 Task: Find connections with filter location Gaoping with filter topic #Saleswith filter profile language Potuguese with filter current company Gainsight with filter school Kalinga University, Raipur with filter industry Personal Care Services with filter service category Demand Generation with filter keywords title Customer Support Representative
Action: Mouse moved to (621, 74)
Screenshot: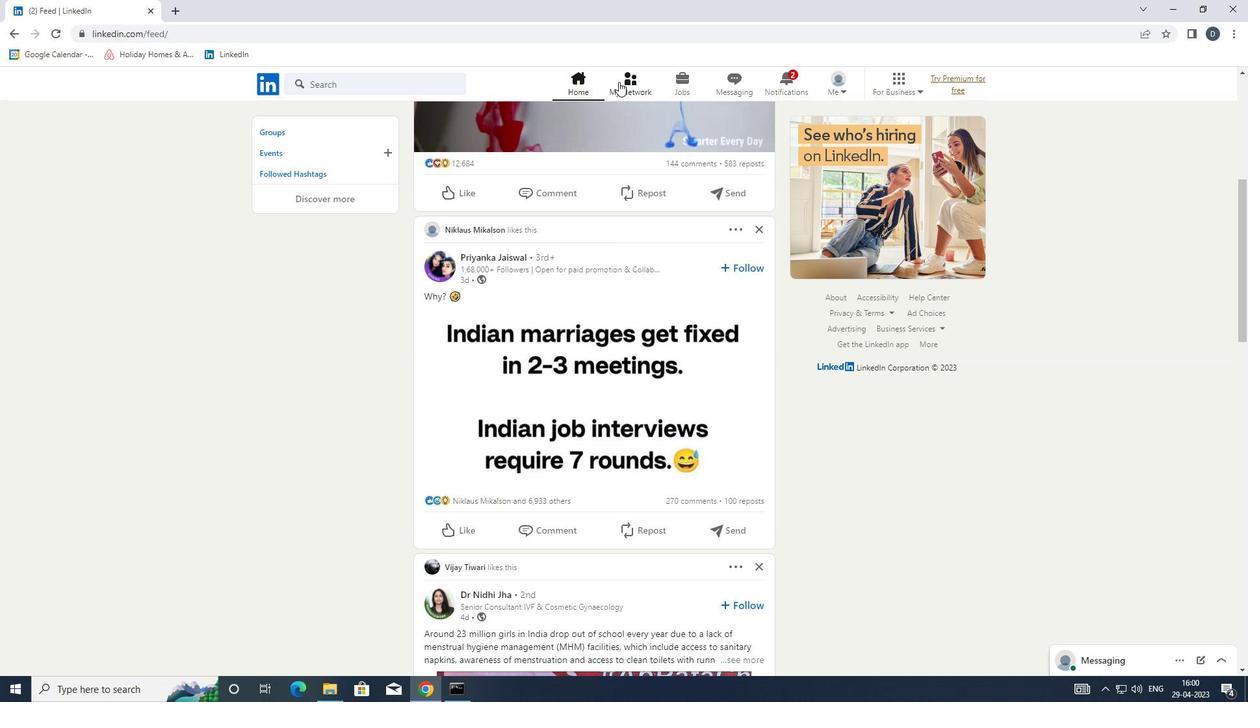 
Action: Mouse pressed left at (621, 74)
Screenshot: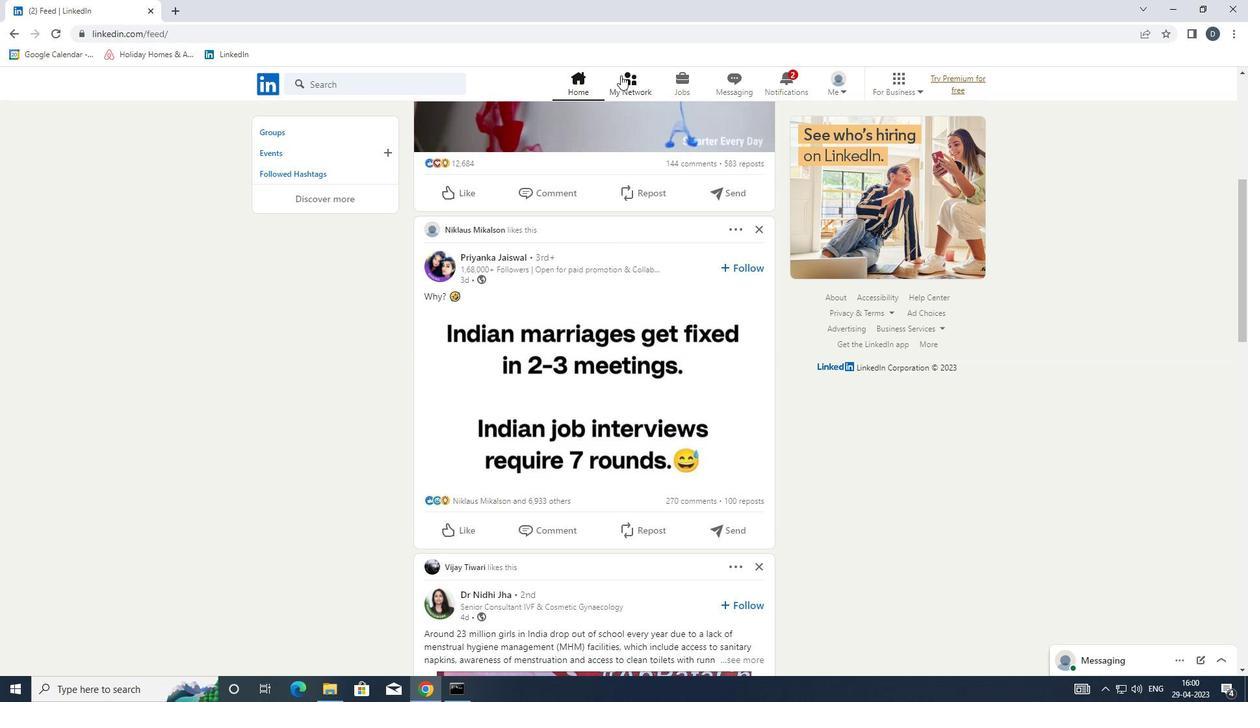 
Action: Mouse moved to (432, 154)
Screenshot: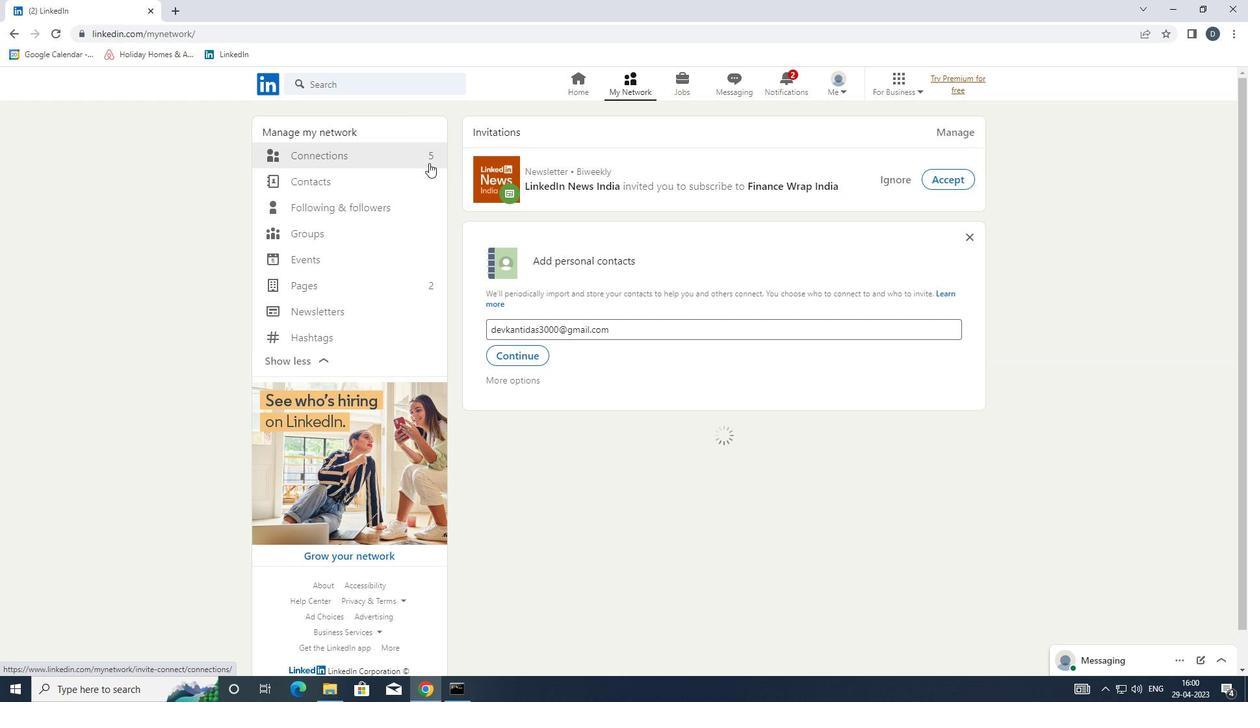 
Action: Mouse pressed left at (432, 154)
Screenshot: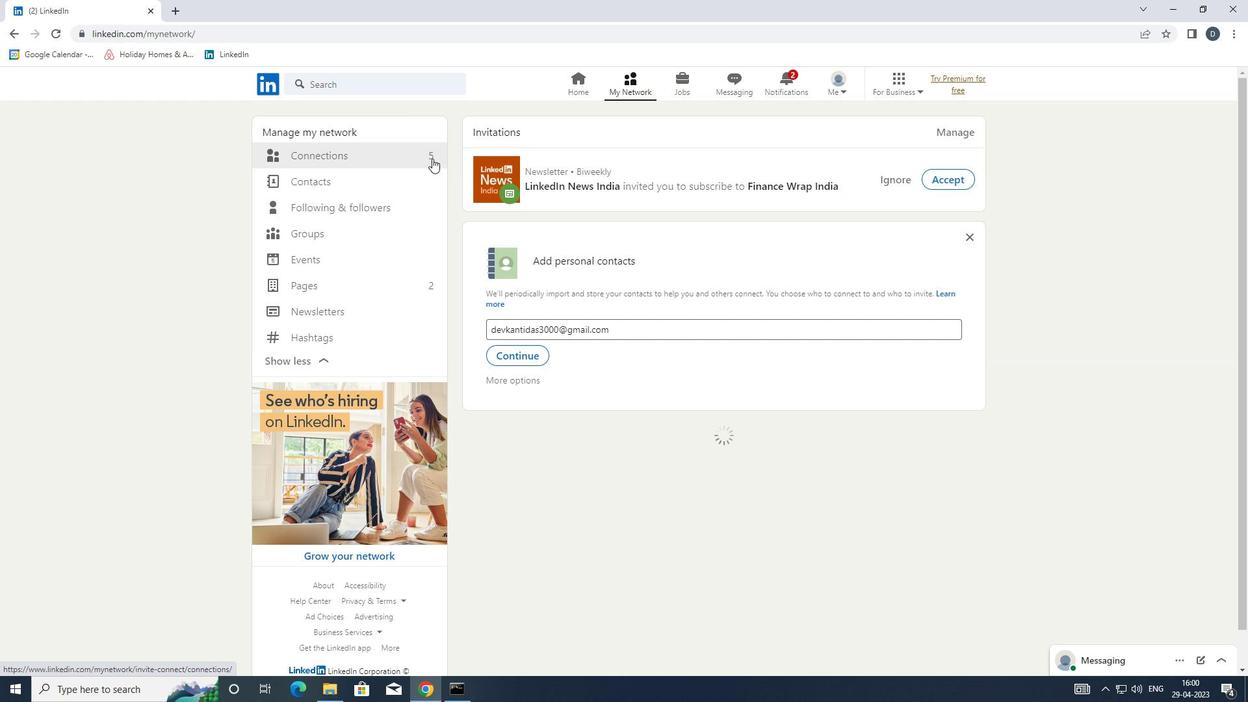 
Action: Mouse pressed left at (432, 154)
Screenshot: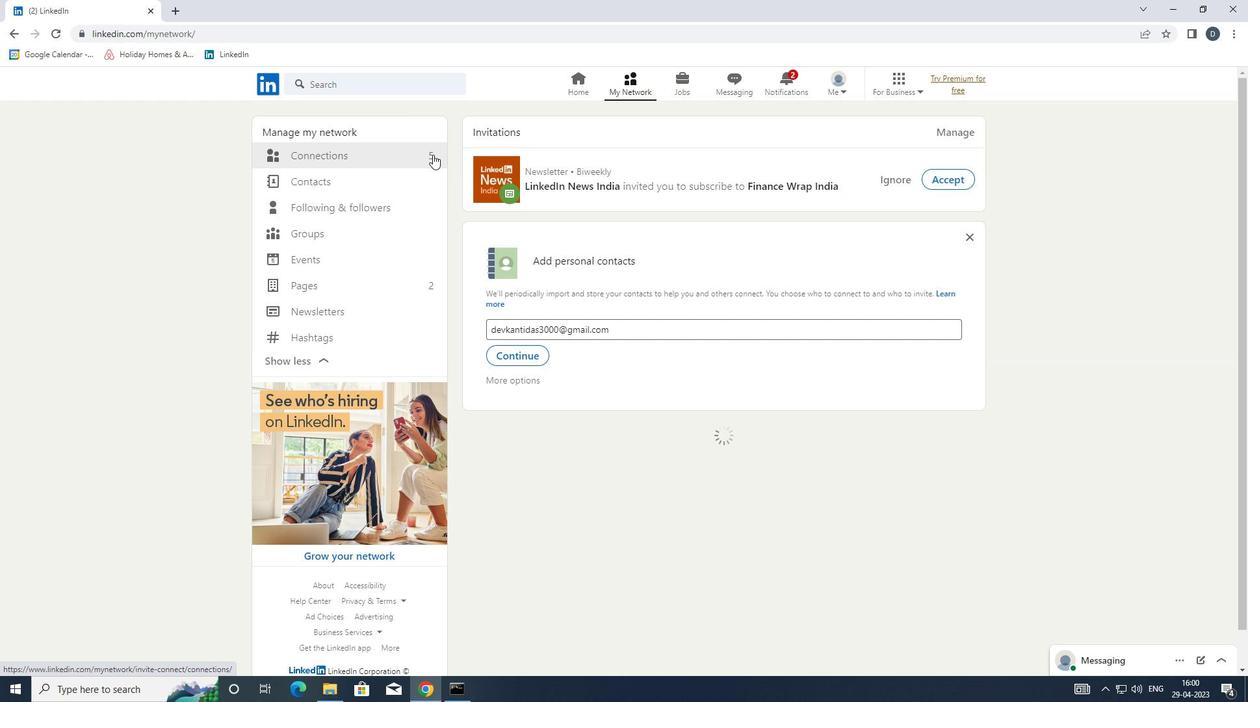 
Action: Mouse moved to (755, 151)
Screenshot: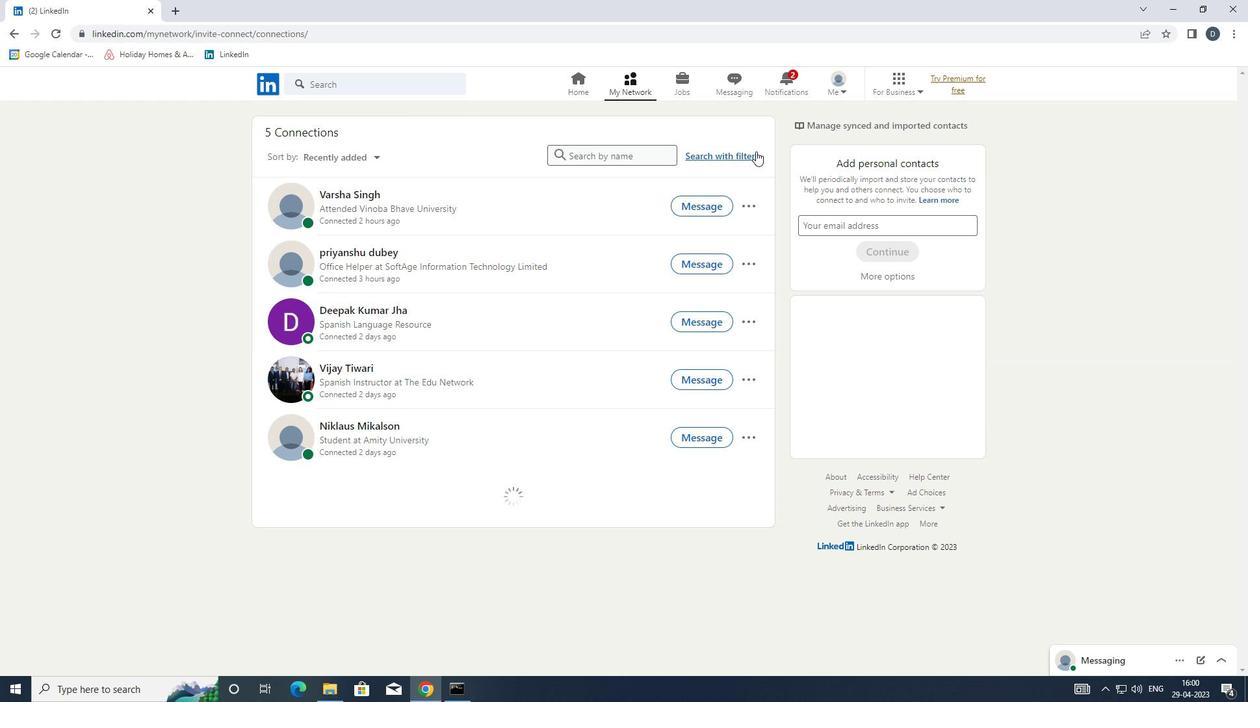 
Action: Mouse pressed left at (755, 151)
Screenshot: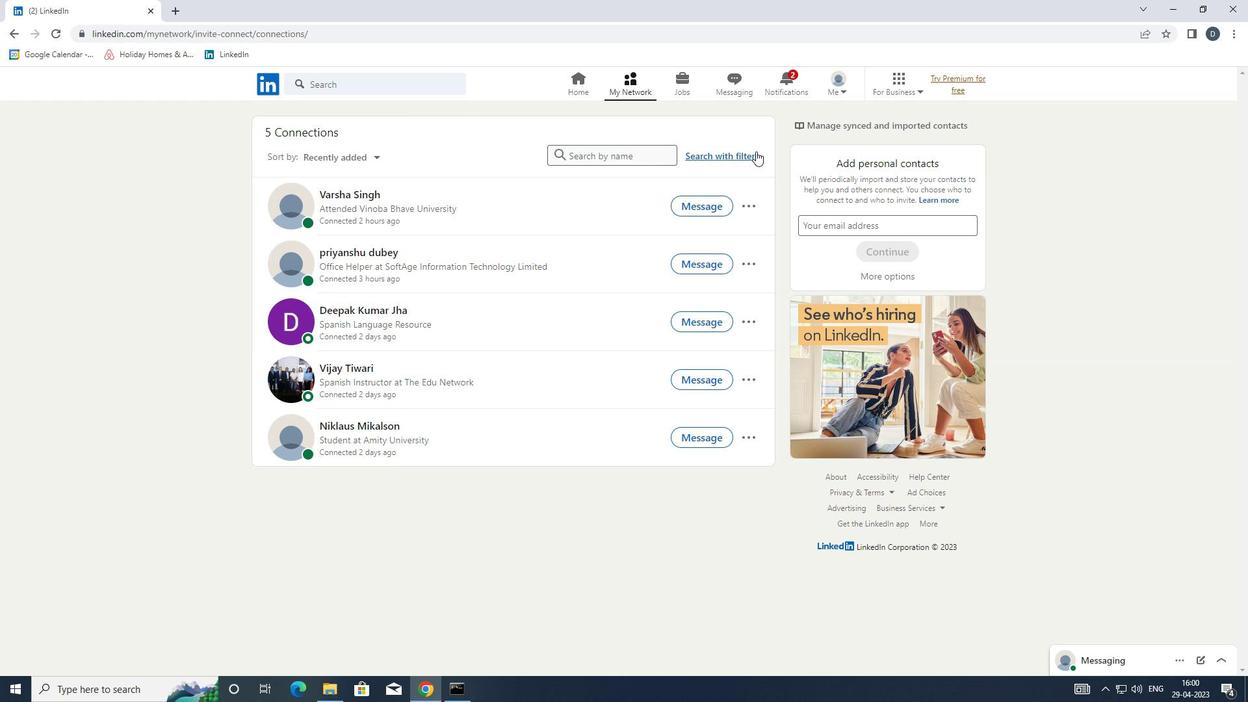 
Action: Mouse moved to (670, 128)
Screenshot: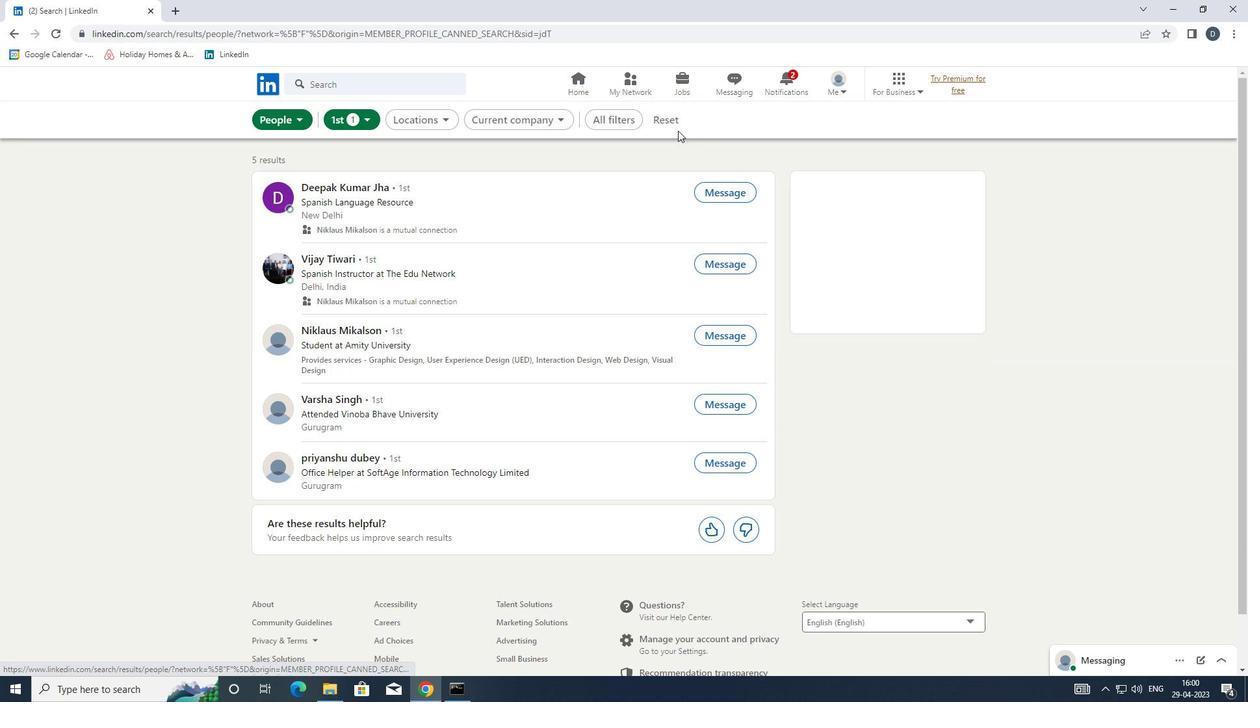 
Action: Mouse pressed left at (670, 128)
Screenshot: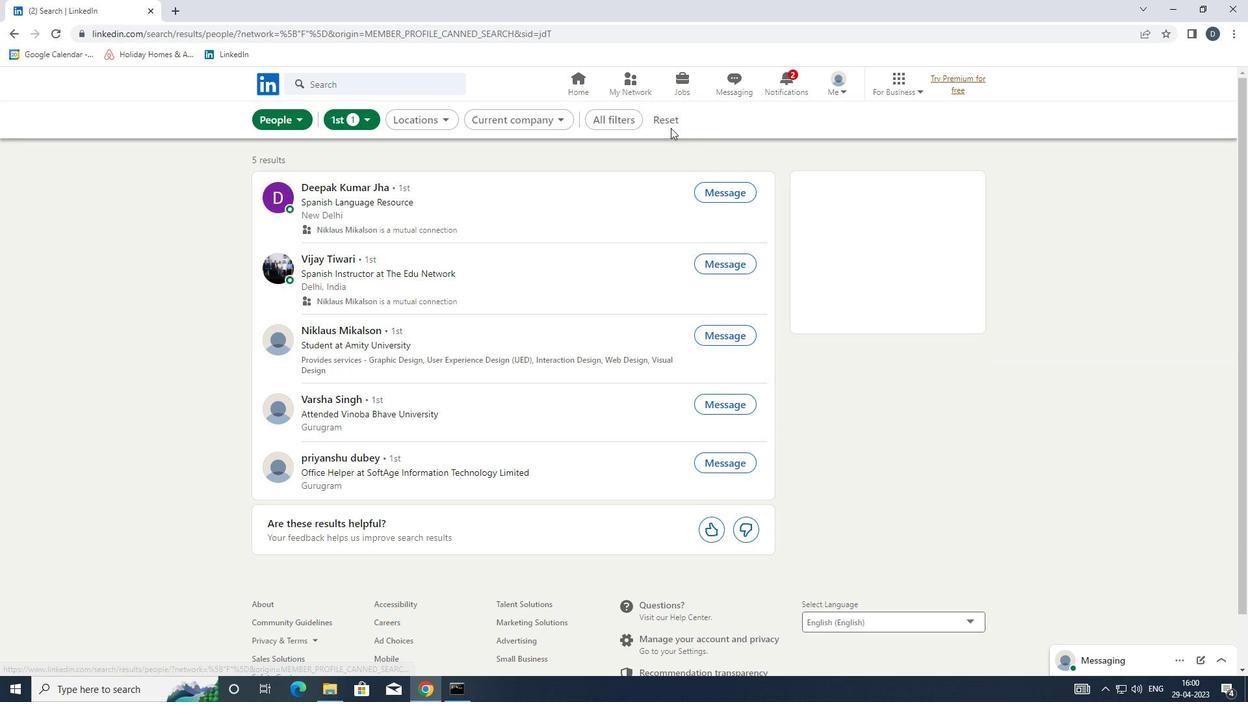 
Action: Mouse moved to (647, 120)
Screenshot: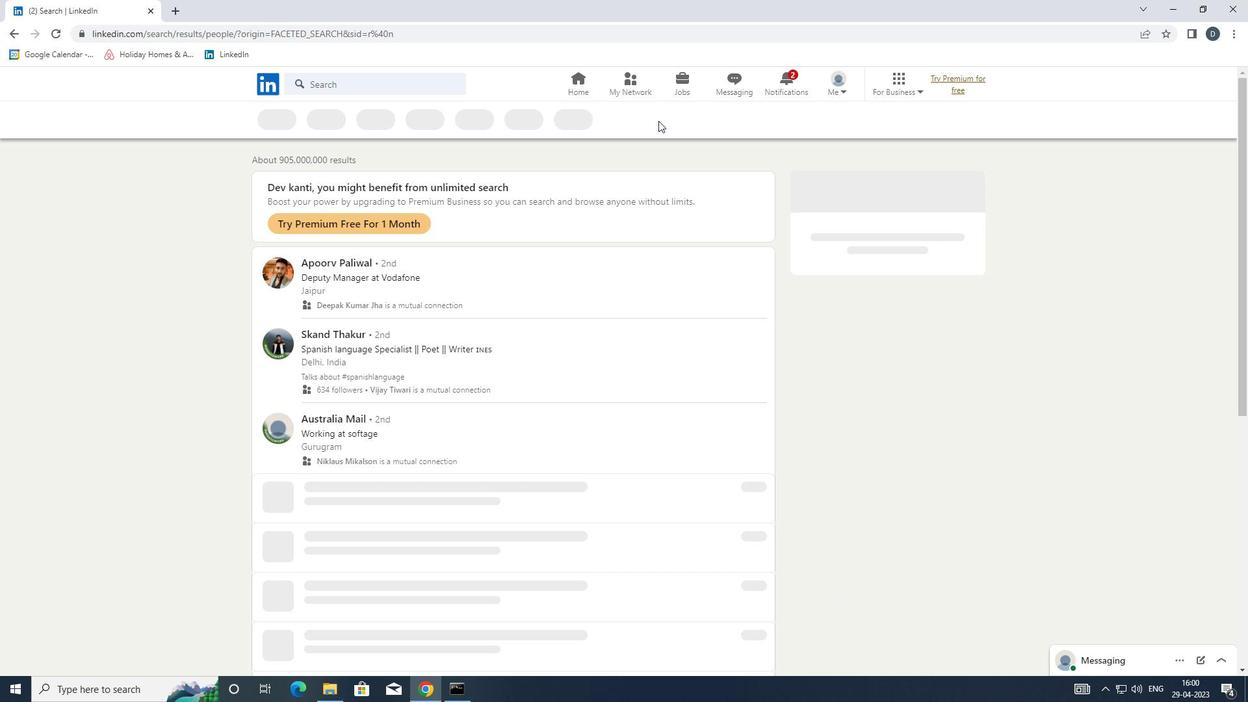 
Action: Mouse pressed left at (647, 120)
Screenshot: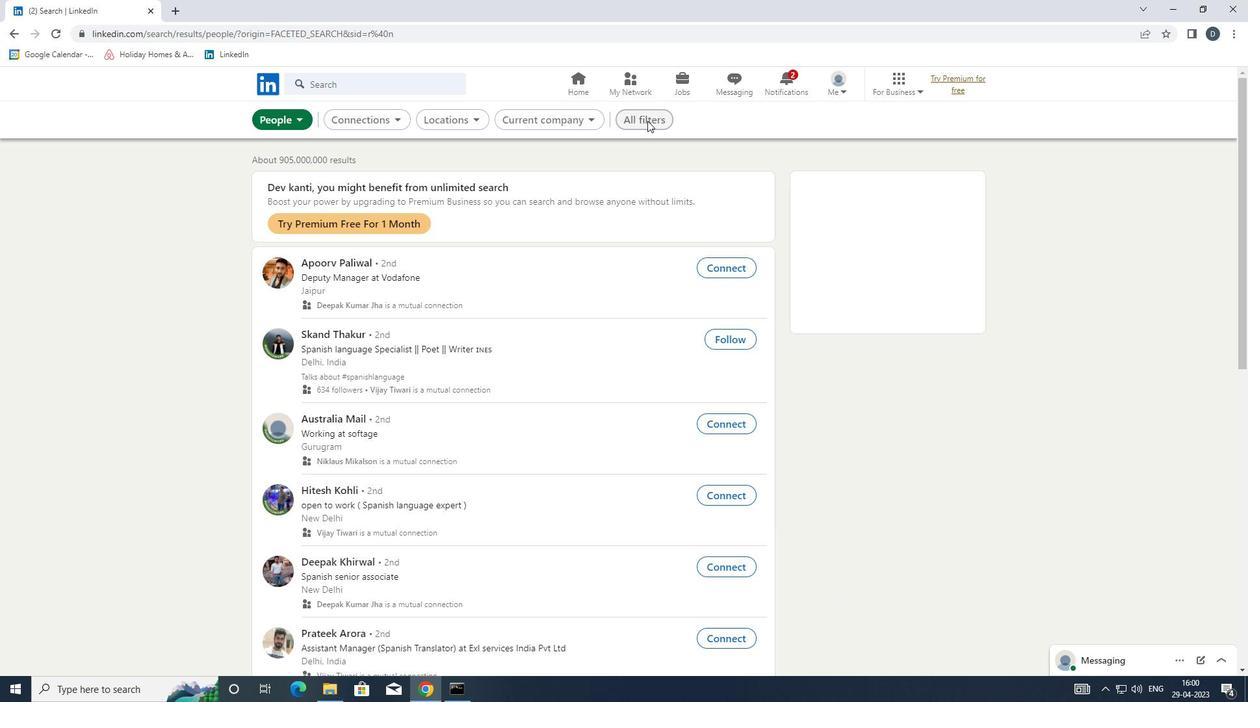 
Action: Mouse moved to (1021, 395)
Screenshot: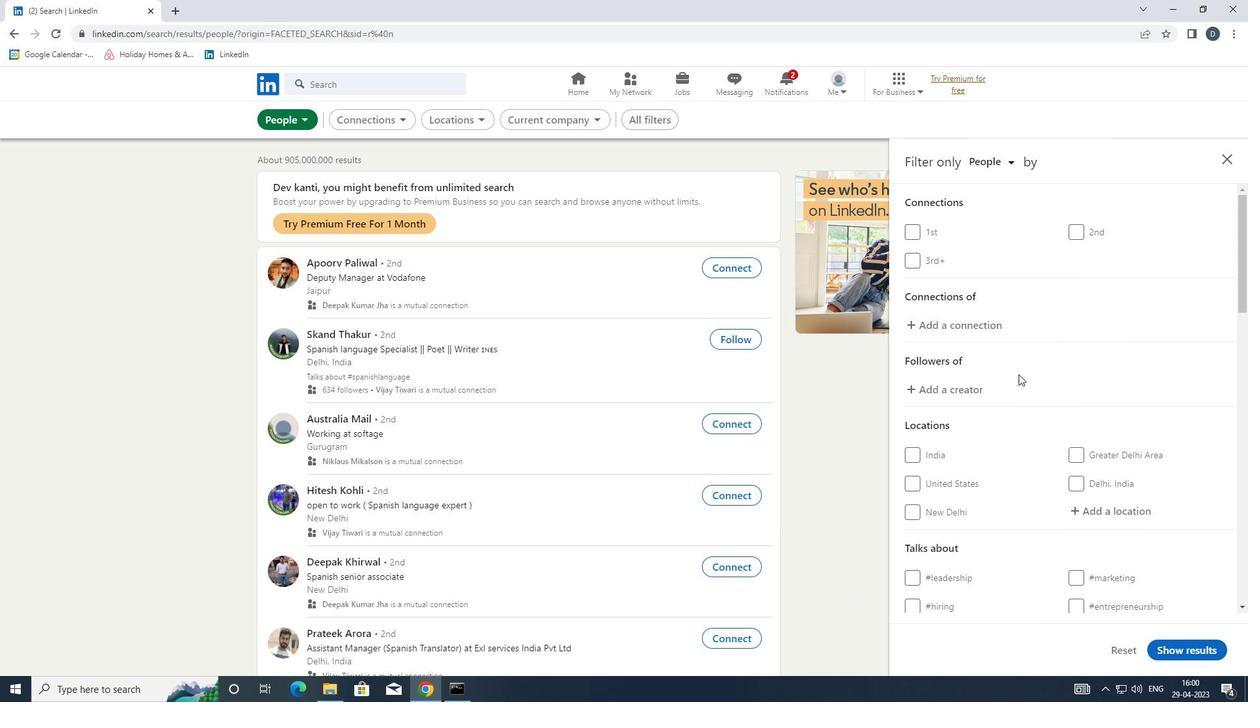 
Action: Mouse scrolled (1021, 394) with delta (0, 0)
Screenshot: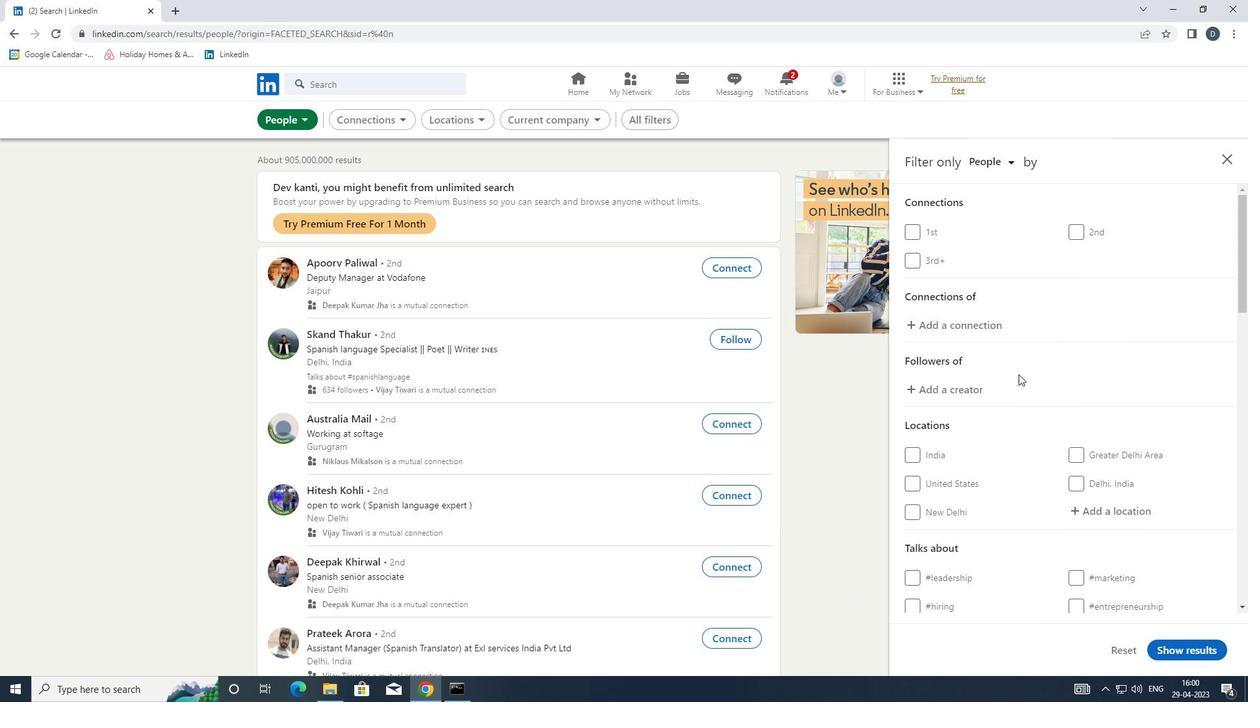 
Action: Mouse moved to (1023, 396)
Screenshot: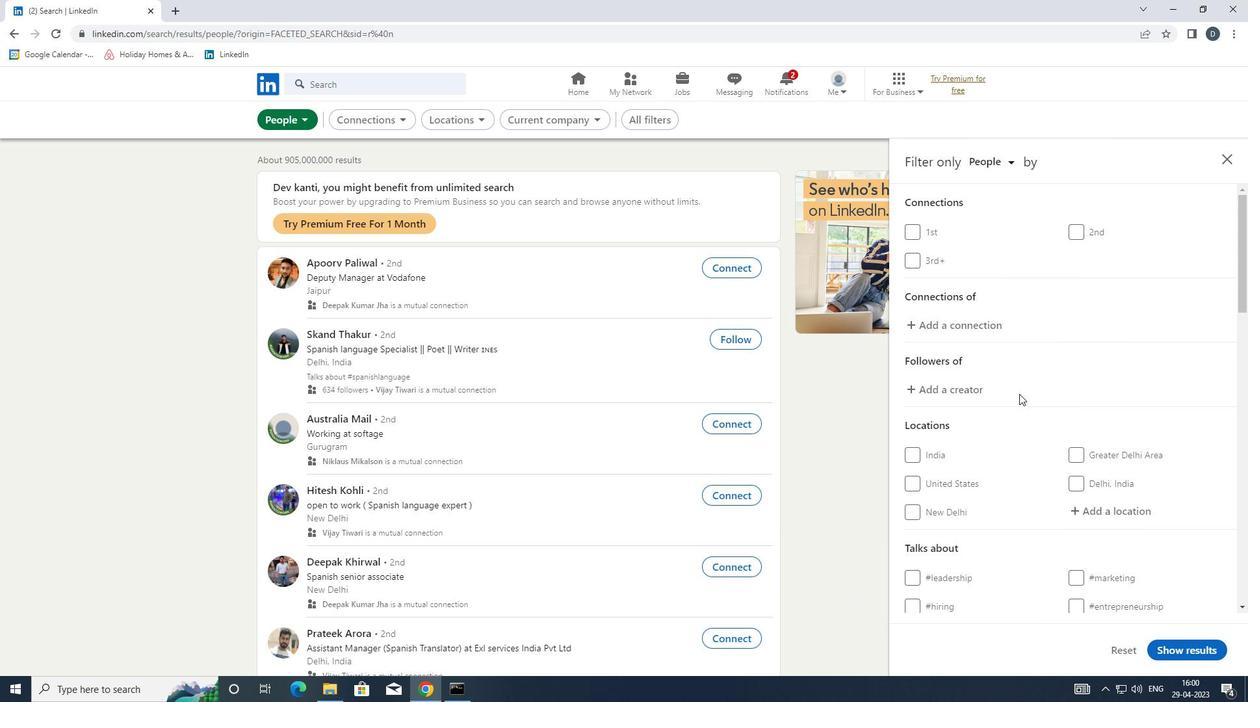 
Action: Mouse scrolled (1023, 395) with delta (0, 0)
Screenshot: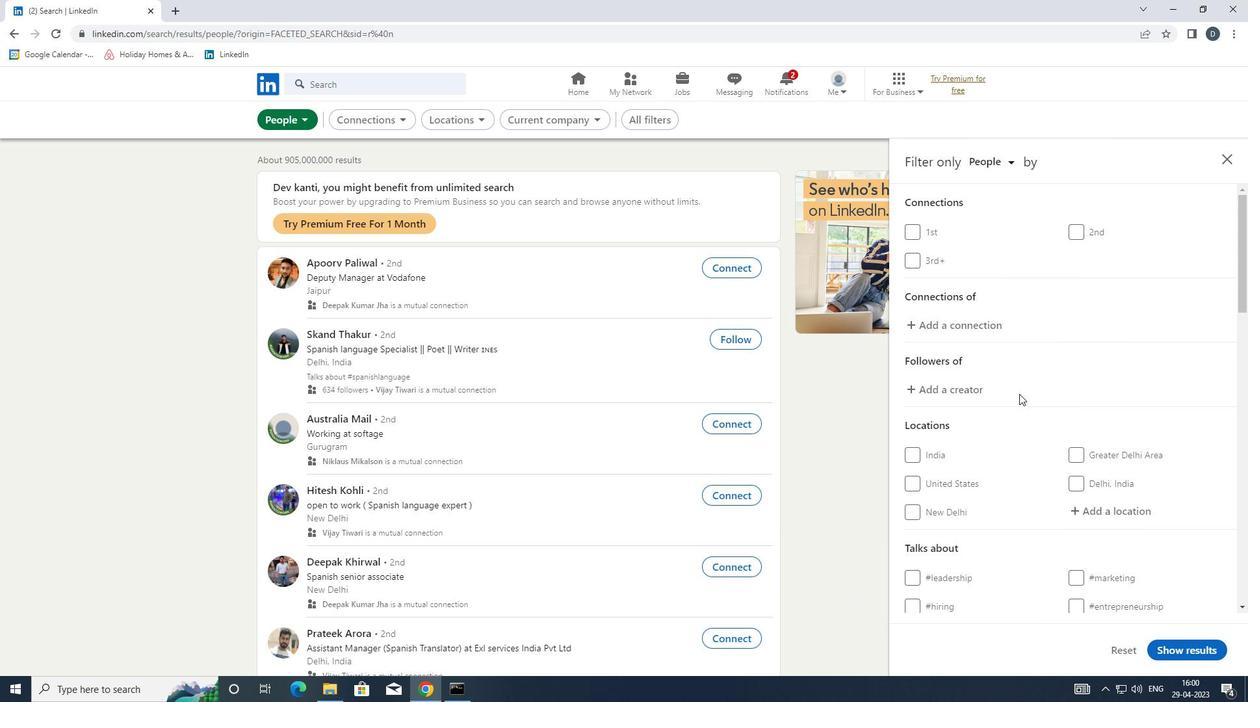 
Action: Mouse moved to (1102, 375)
Screenshot: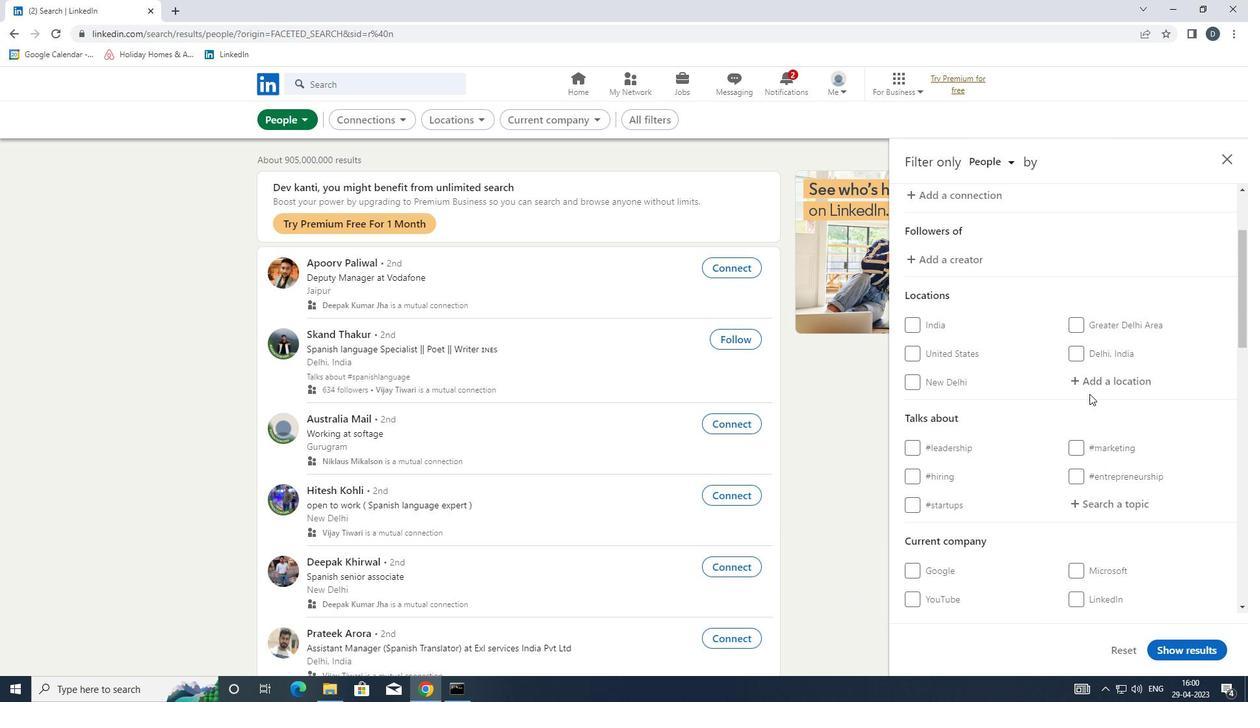 
Action: Mouse pressed left at (1102, 375)
Screenshot: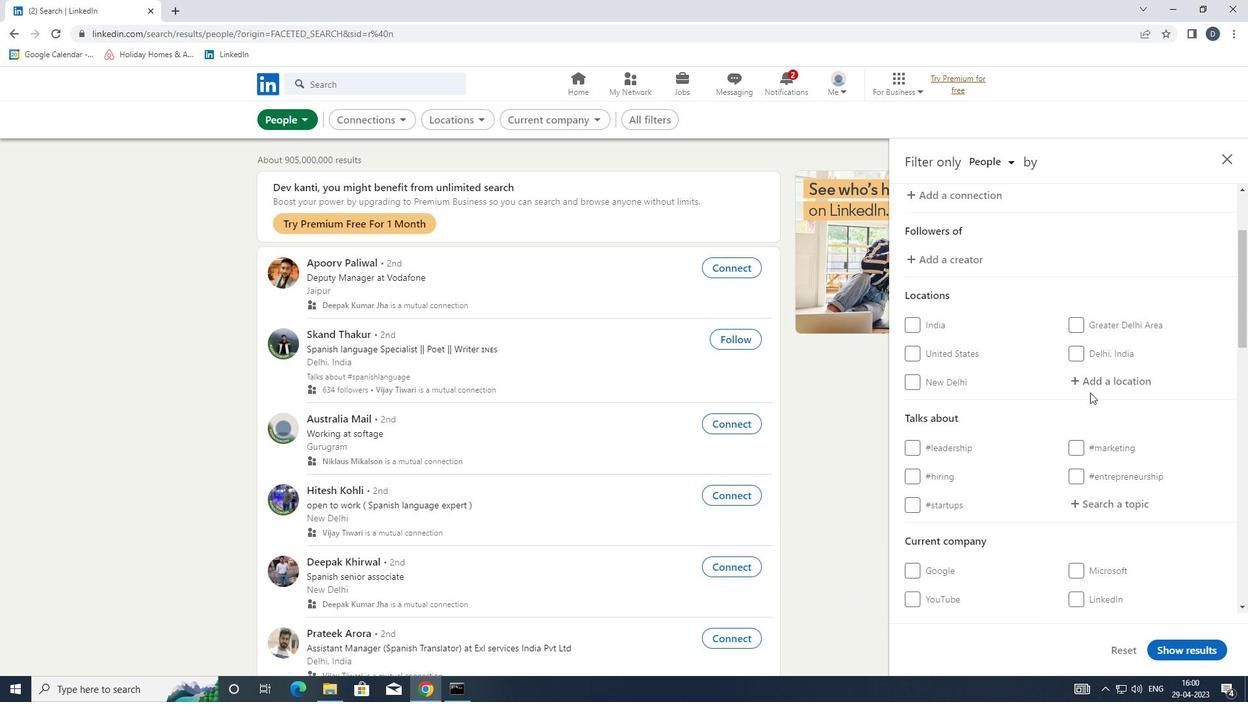 
Action: Key pressed <Key.shift>GAOPING<Key.enter>
Screenshot: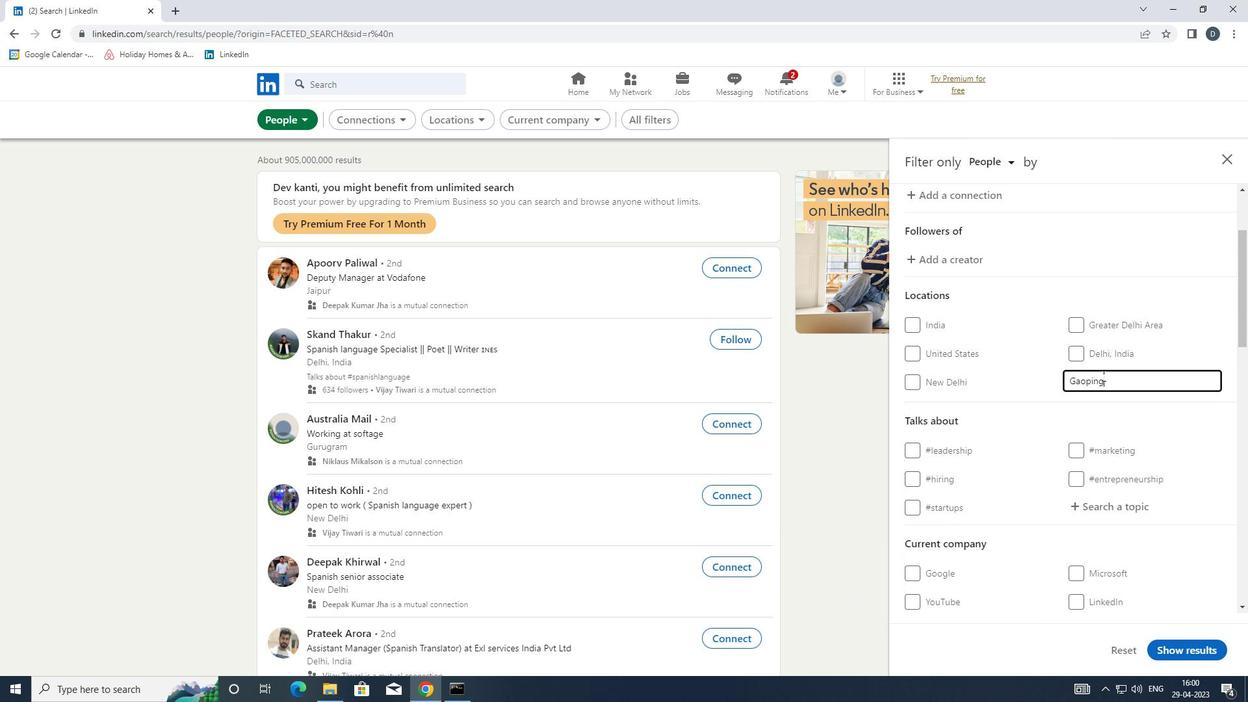 
Action: Mouse moved to (1102, 399)
Screenshot: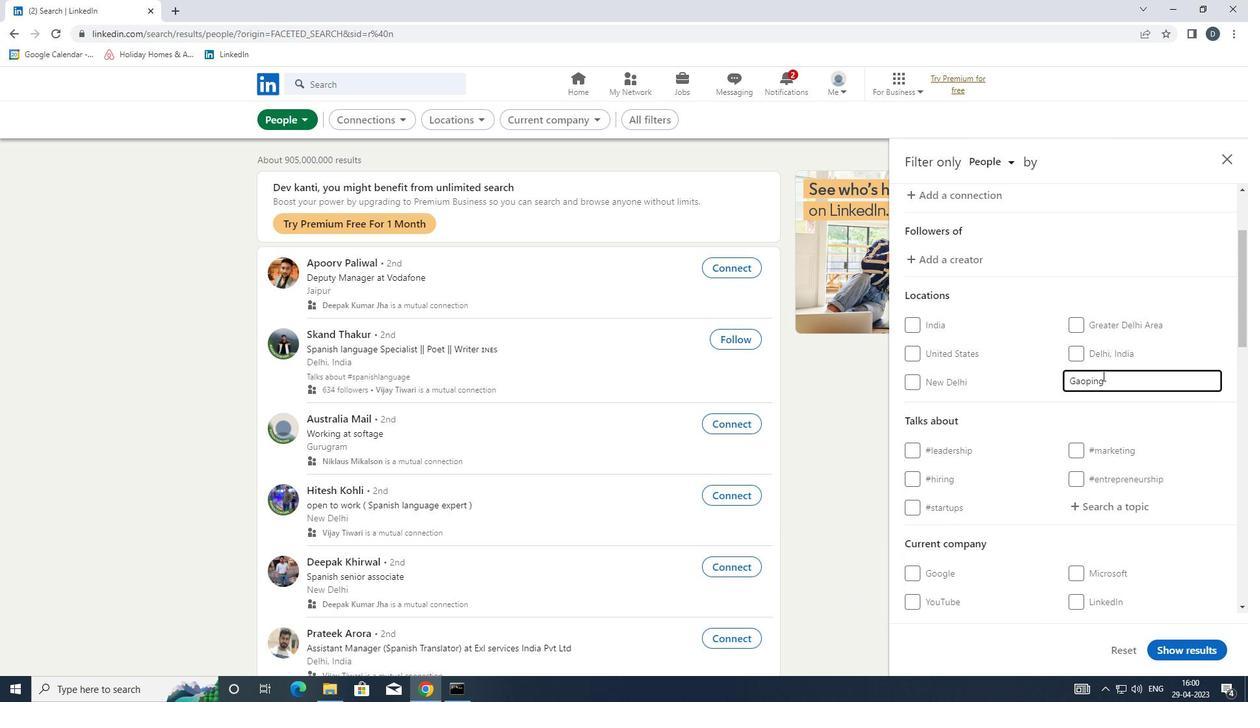 
Action: Mouse scrolled (1102, 399) with delta (0, 0)
Screenshot: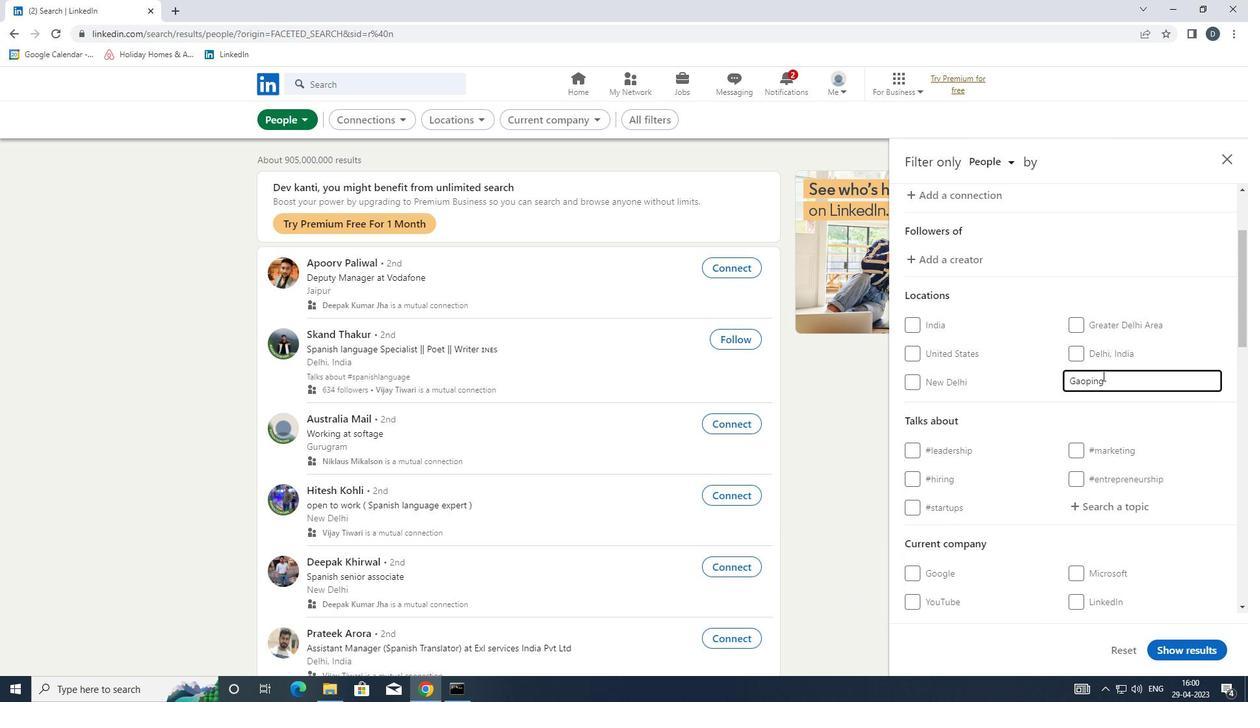
Action: Mouse moved to (1102, 401)
Screenshot: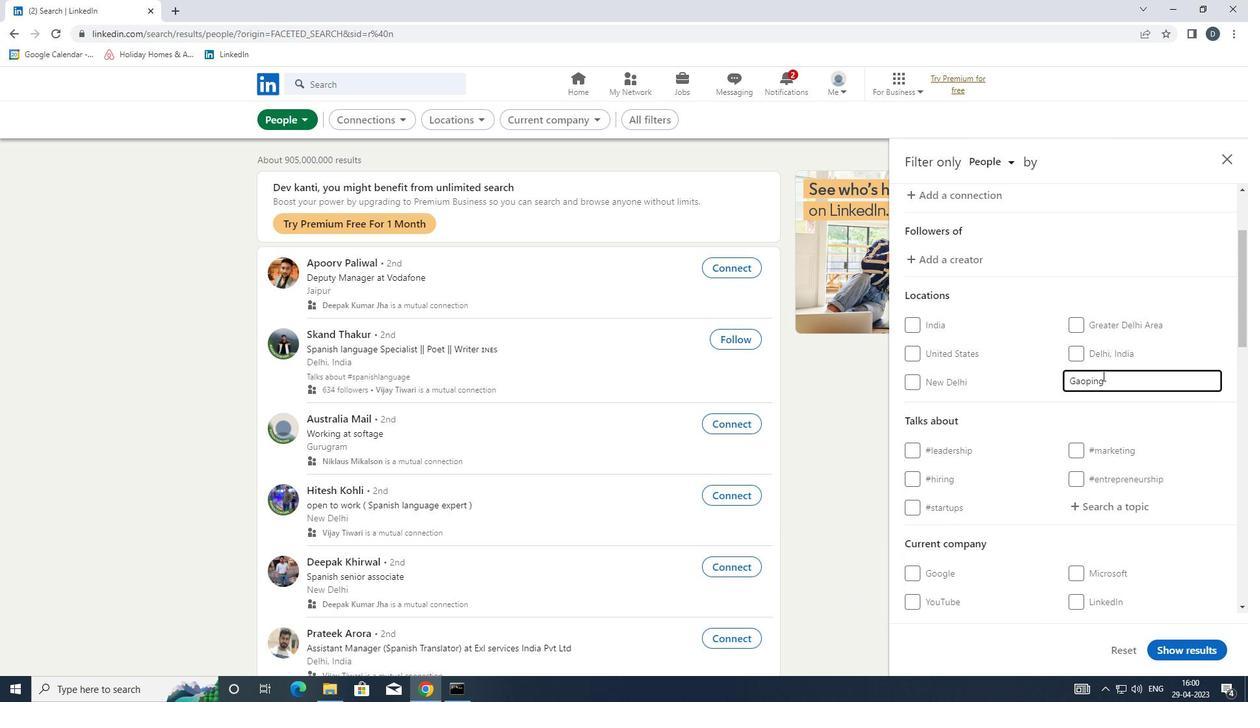 
Action: Mouse scrolled (1102, 400) with delta (0, 0)
Screenshot: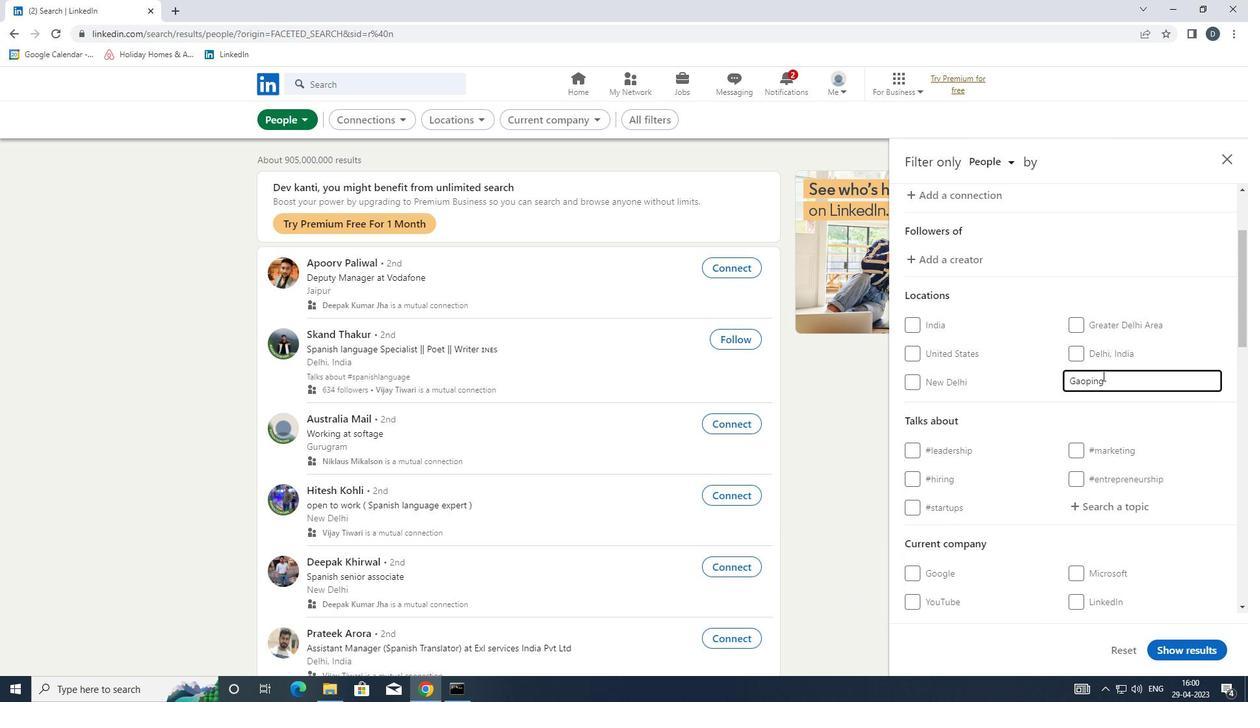 
Action: Mouse moved to (1106, 377)
Screenshot: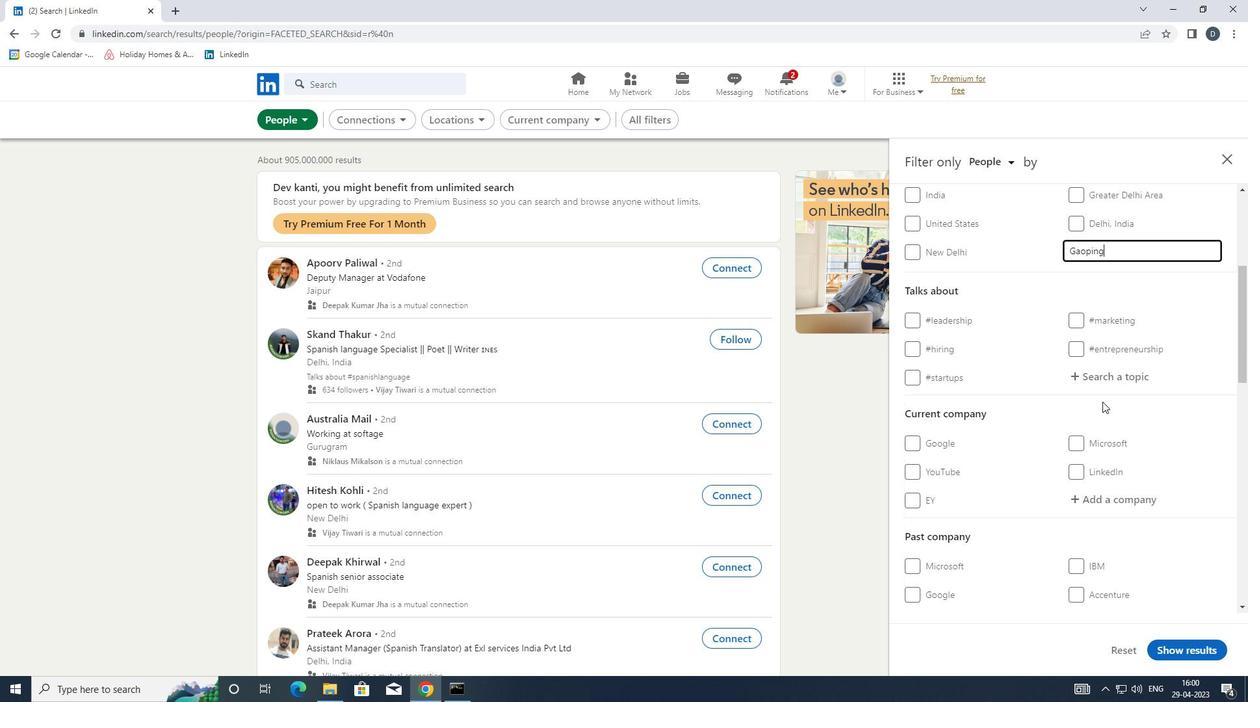 
Action: Mouse pressed left at (1106, 377)
Screenshot: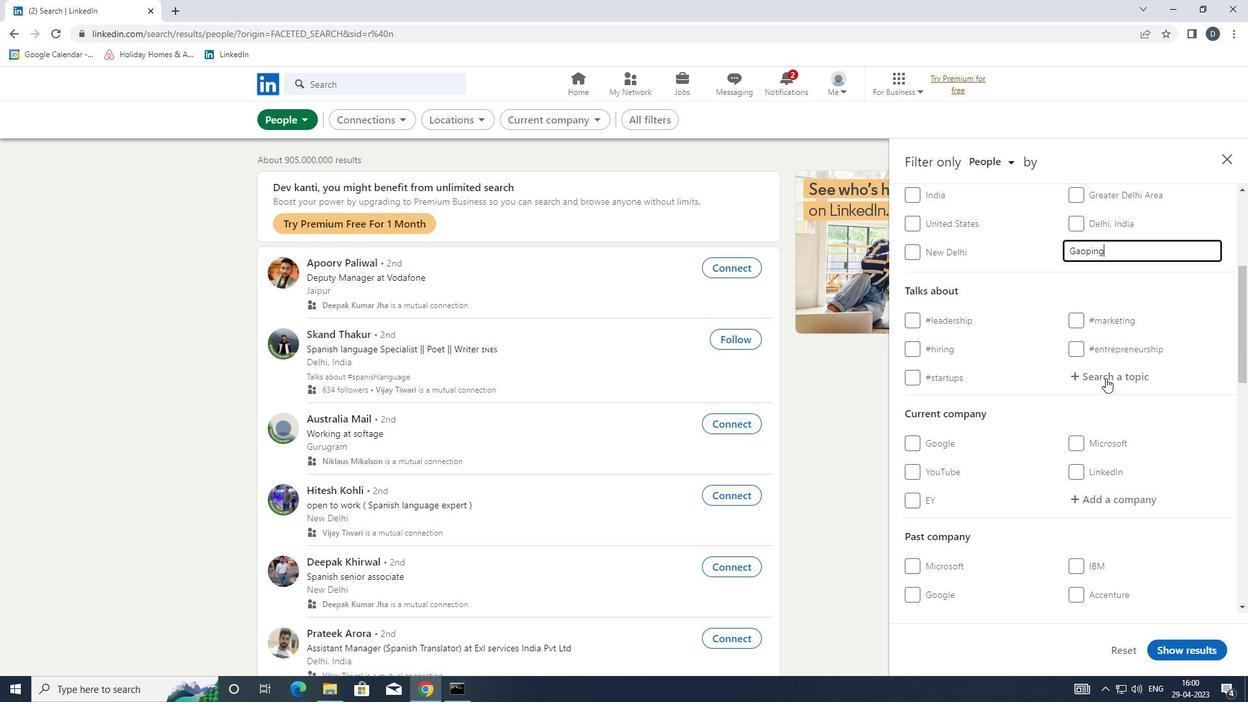 
Action: Mouse moved to (1106, 377)
Screenshot: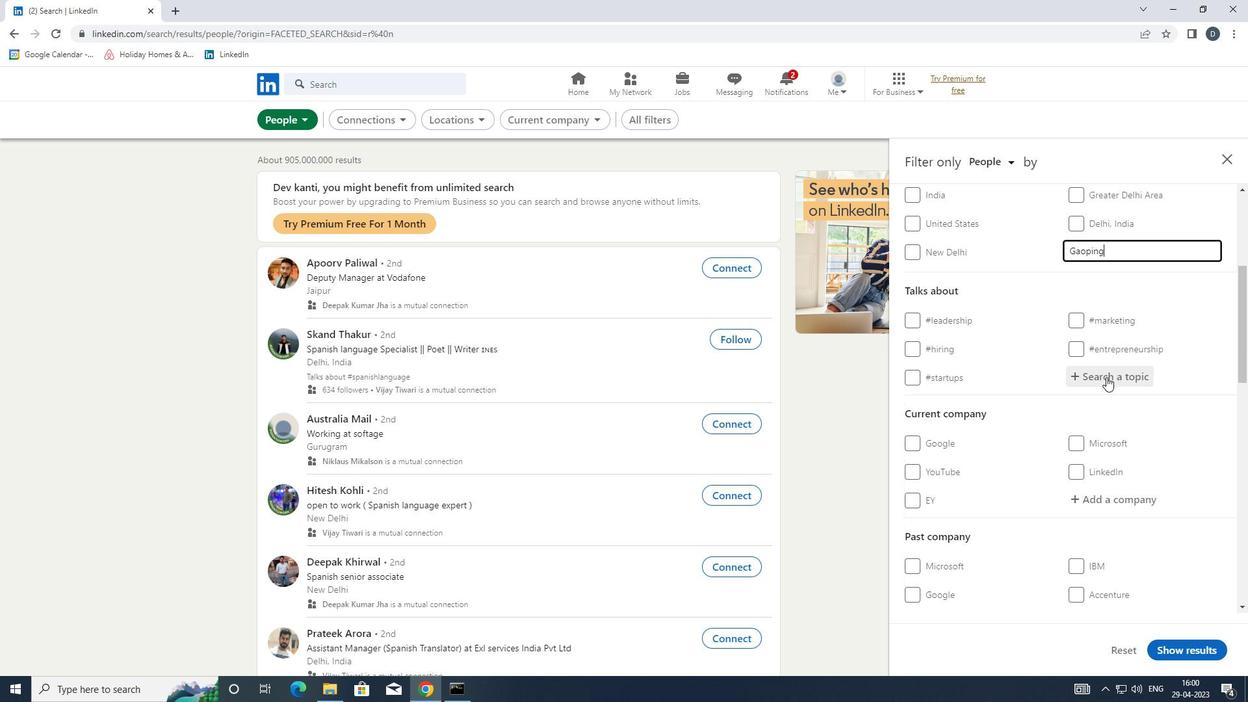 
Action: Key pressed <Key.shift>#SALES
Screenshot: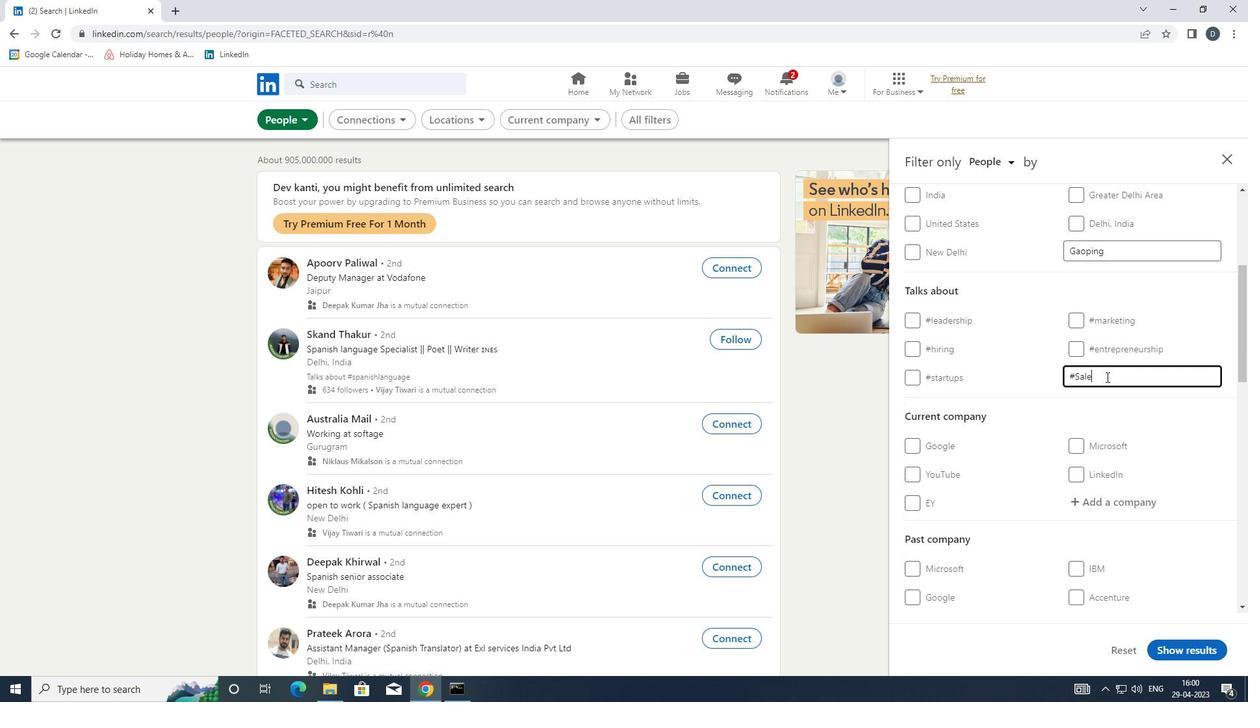 
Action: Mouse moved to (1105, 377)
Screenshot: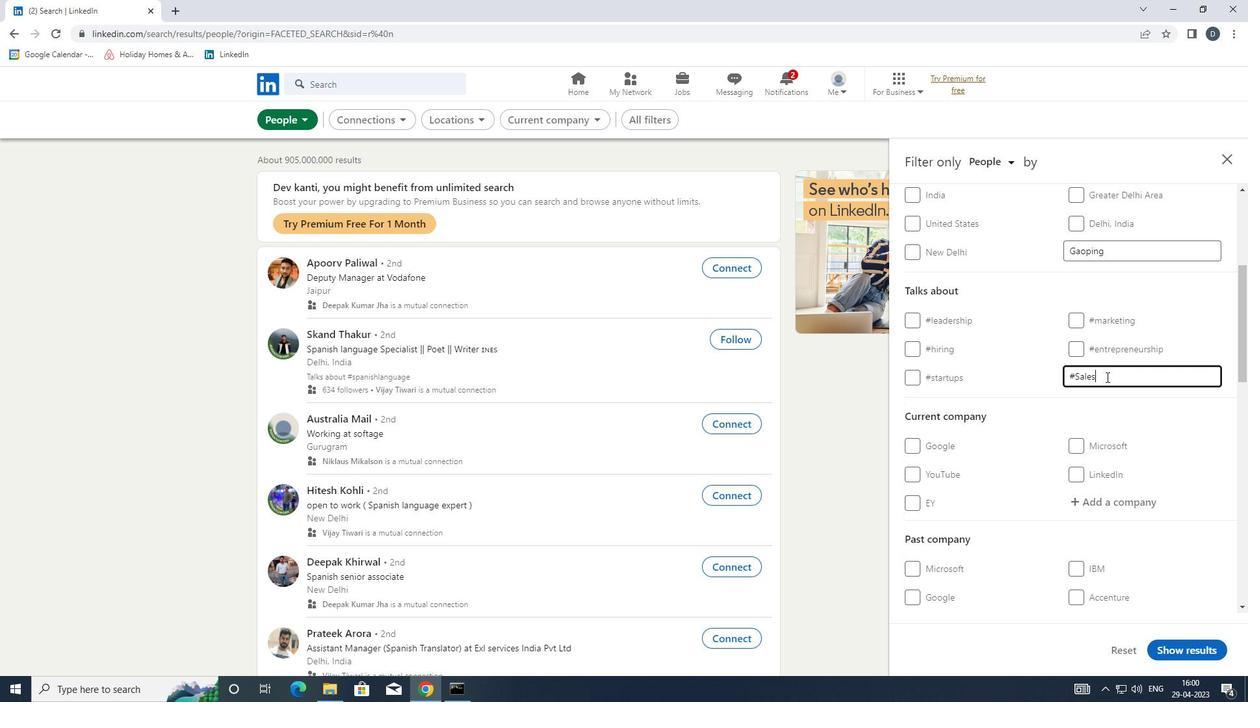 
Action: Mouse scrolled (1105, 376) with delta (0, 0)
Screenshot: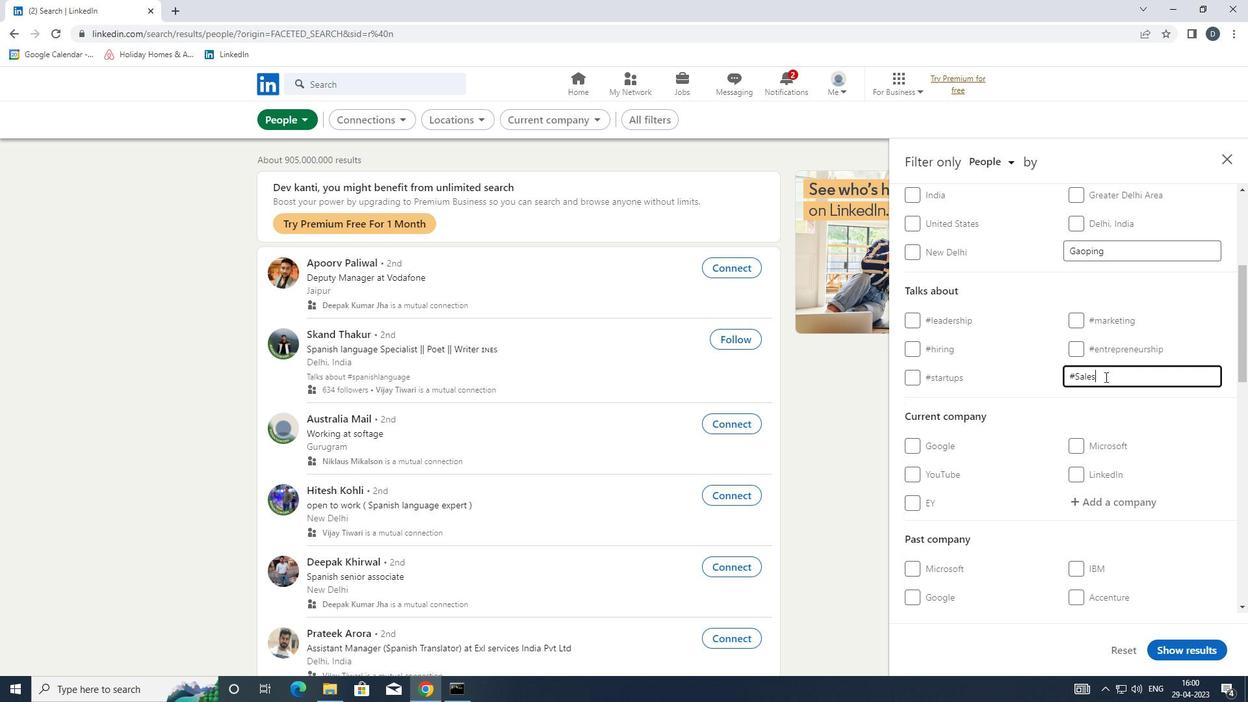
Action: Mouse scrolled (1105, 376) with delta (0, 0)
Screenshot: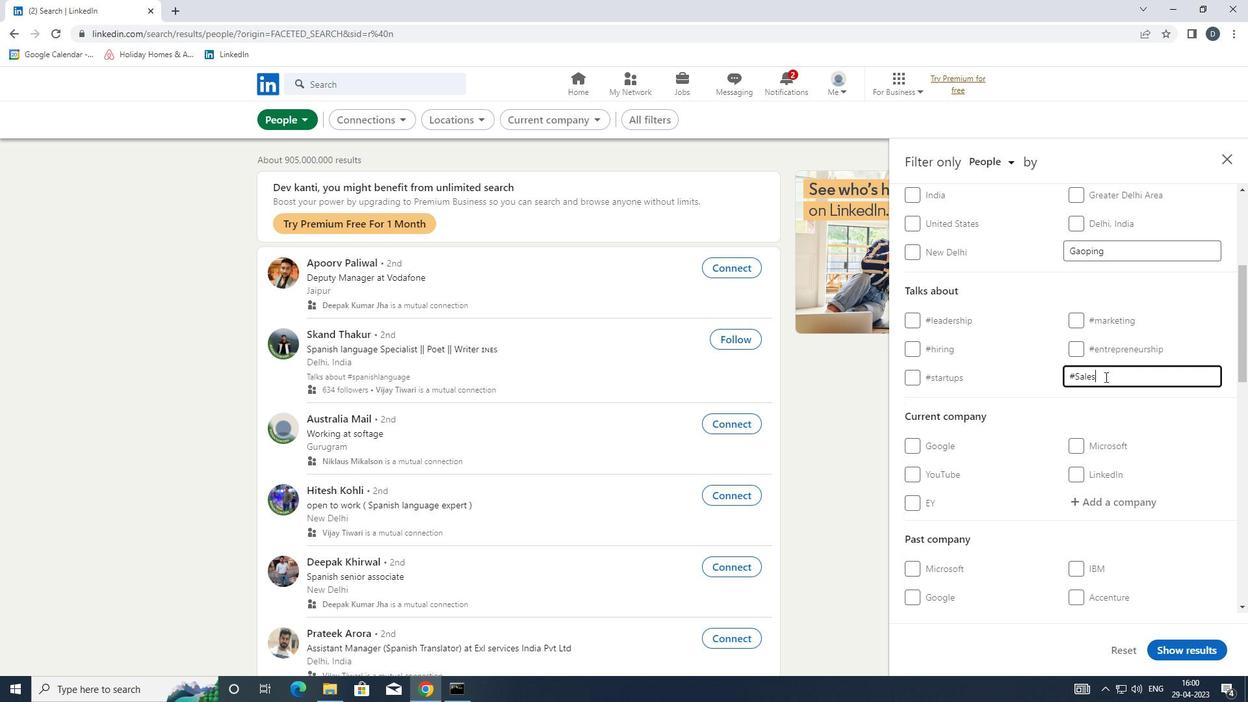 
Action: Mouse scrolled (1105, 376) with delta (0, 0)
Screenshot: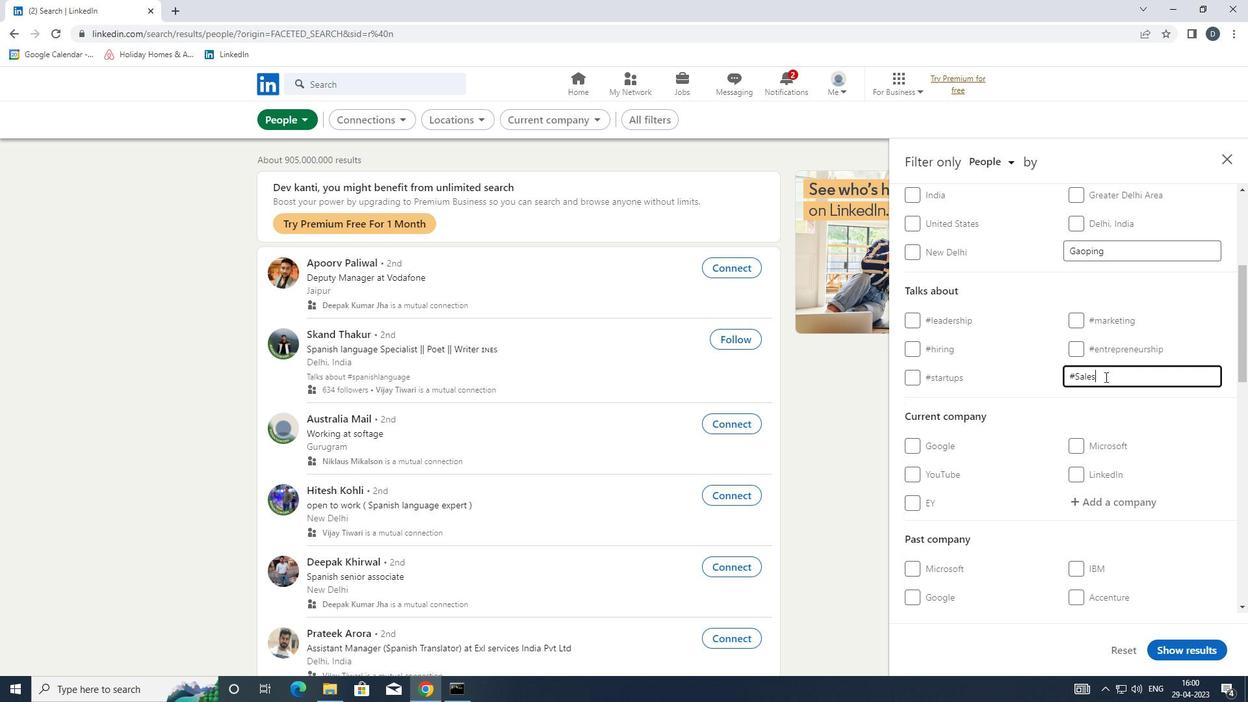 
Action: Mouse scrolled (1105, 376) with delta (0, 0)
Screenshot: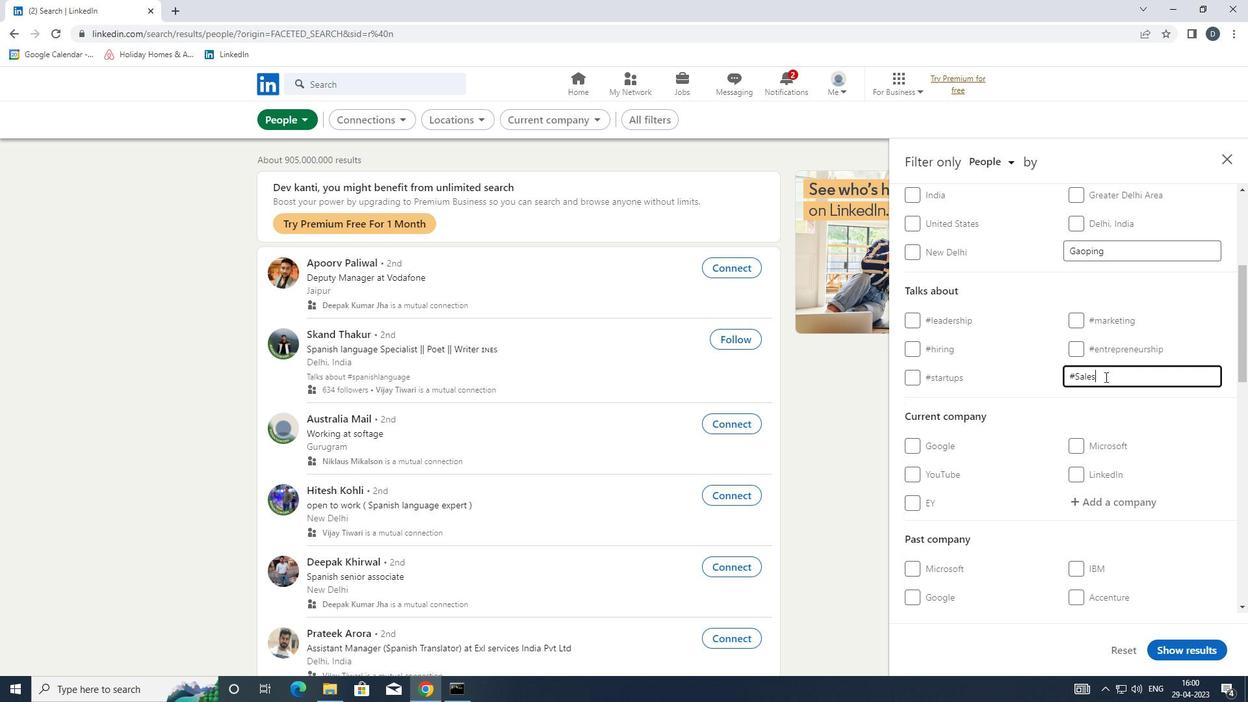 
Action: Mouse moved to (1105, 377)
Screenshot: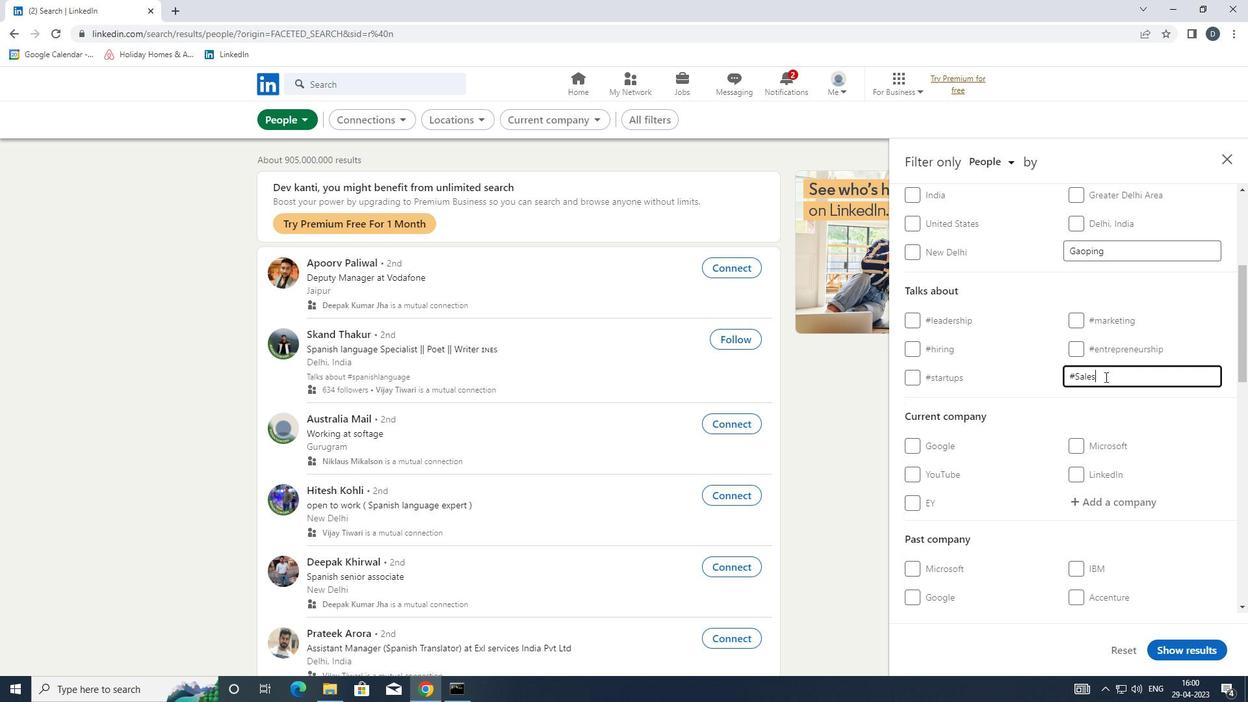 
Action: Mouse scrolled (1105, 376) with delta (0, 0)
Screenshot: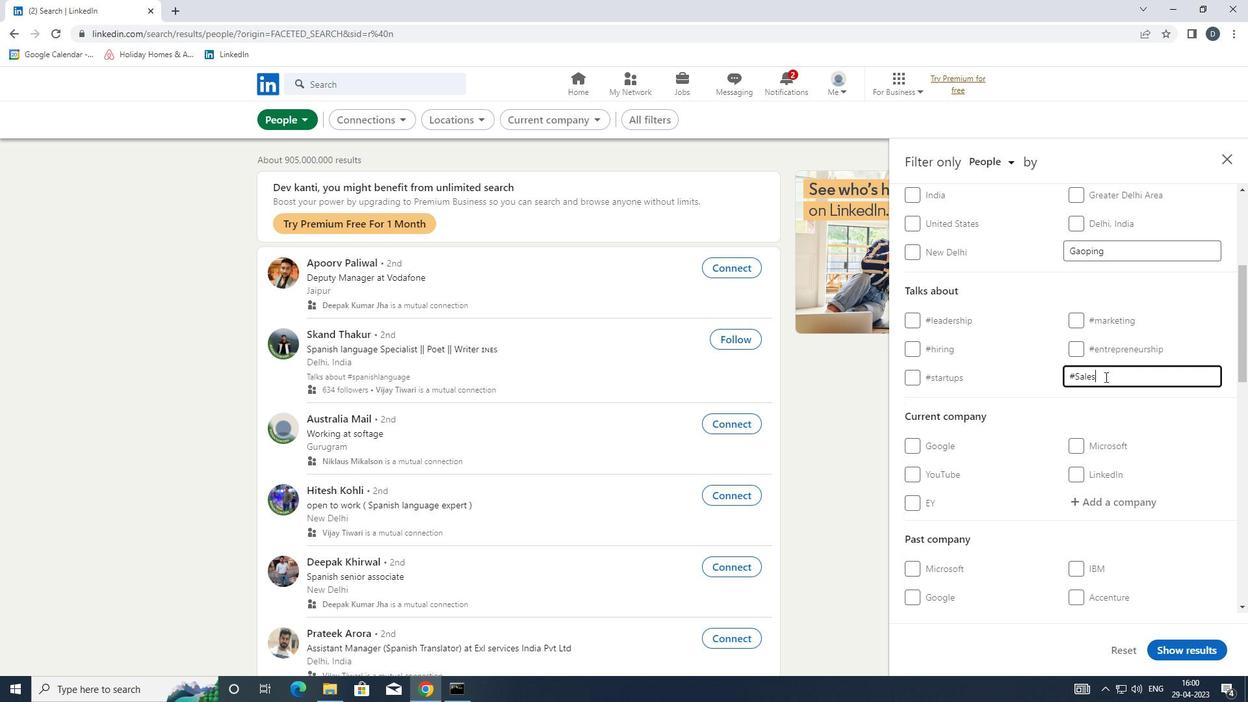 
Action: Mouse moved to (1103, 380)
Screenshot: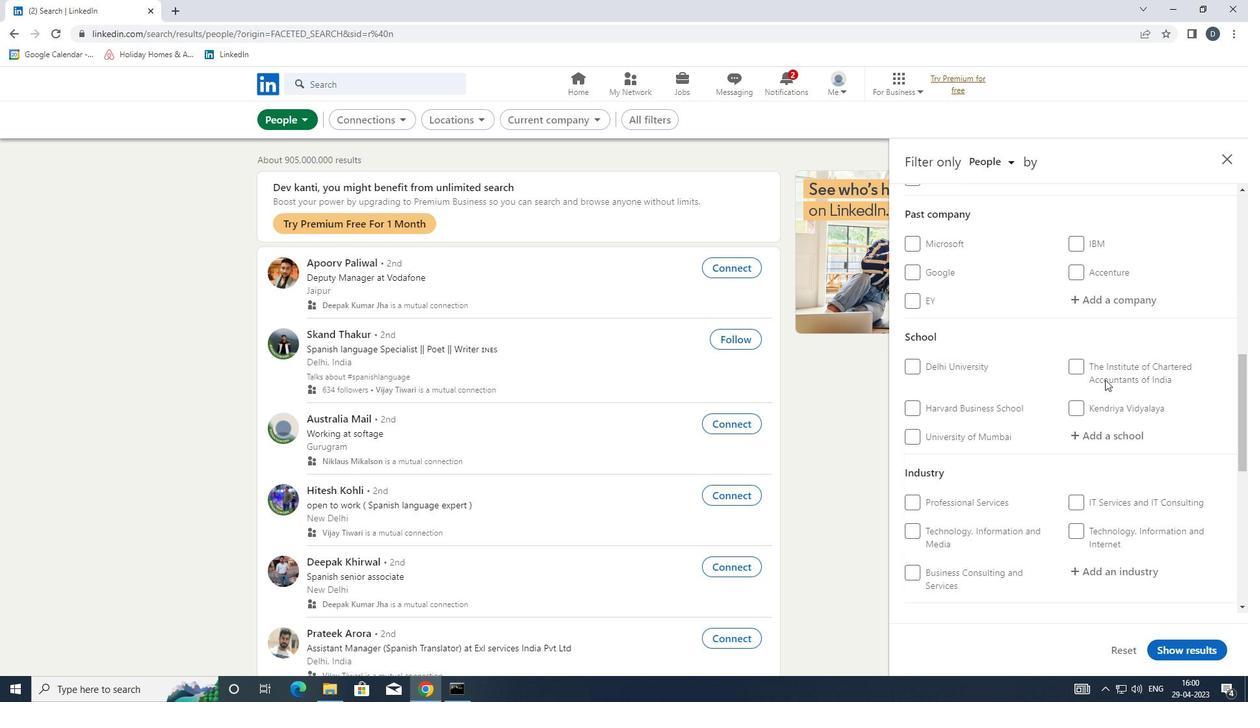
Action: Mouse scrolled (1103, 379) with delta (0, 0)
Screenshot: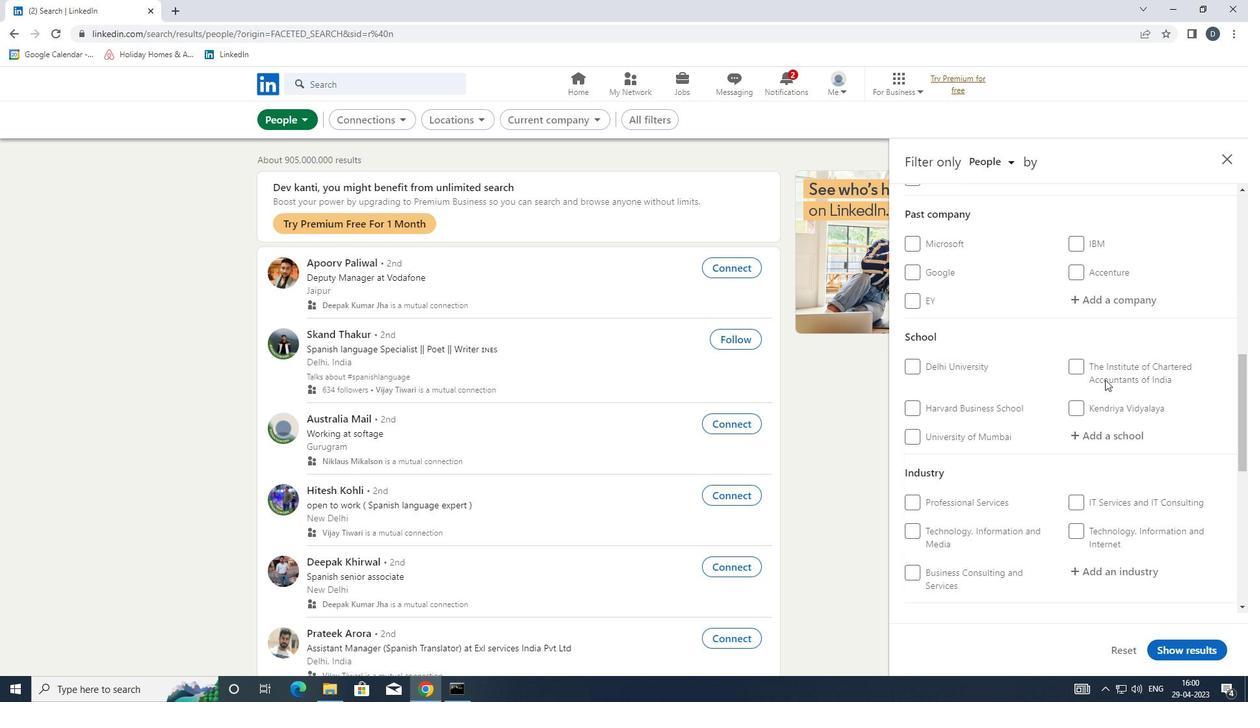 
Action: Mouse moved to (1065, 408)
Screenshot: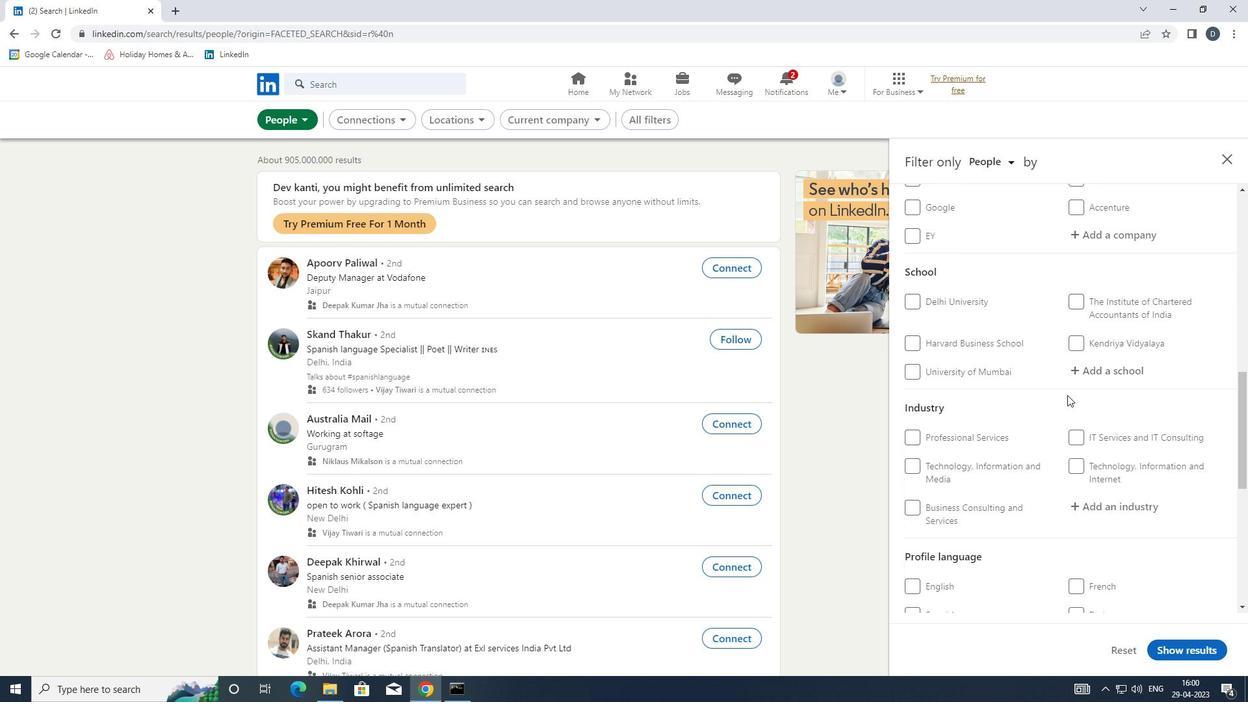 
Action: Mouse scrolled (1065, 408) with delta (0, 0)
Screenshot: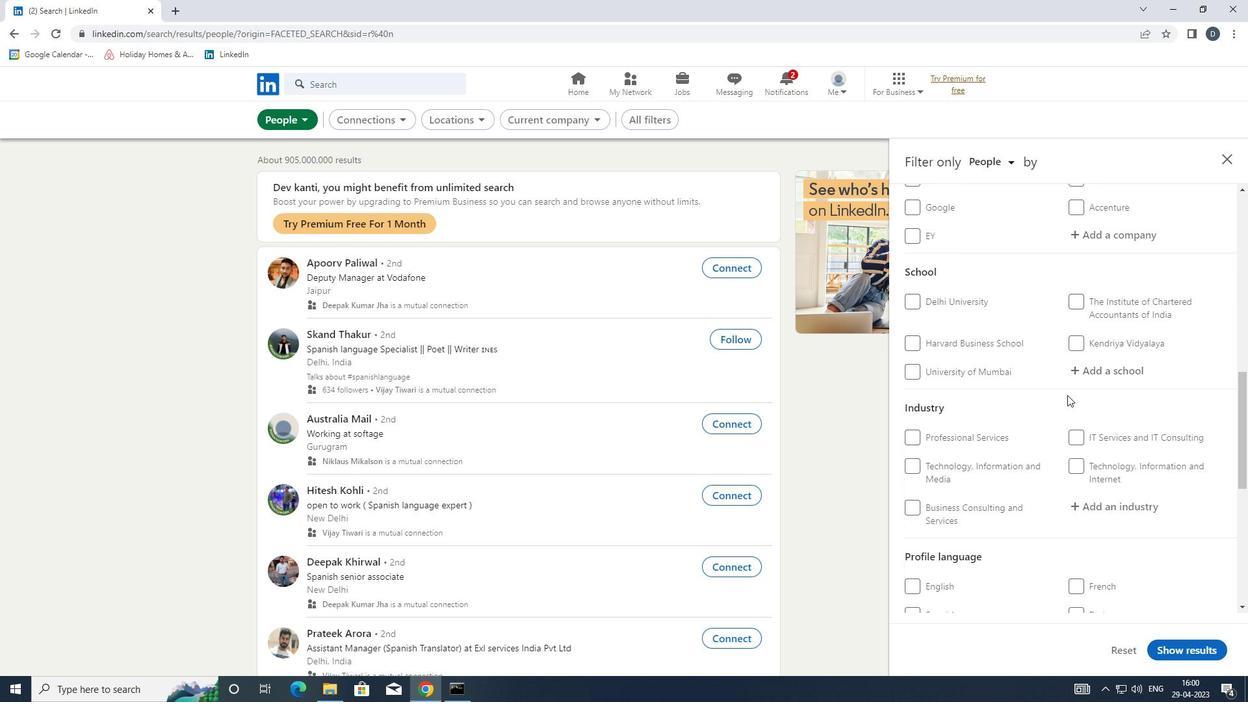 
Action: Mouse moved to (1118, 547)
Screenshot: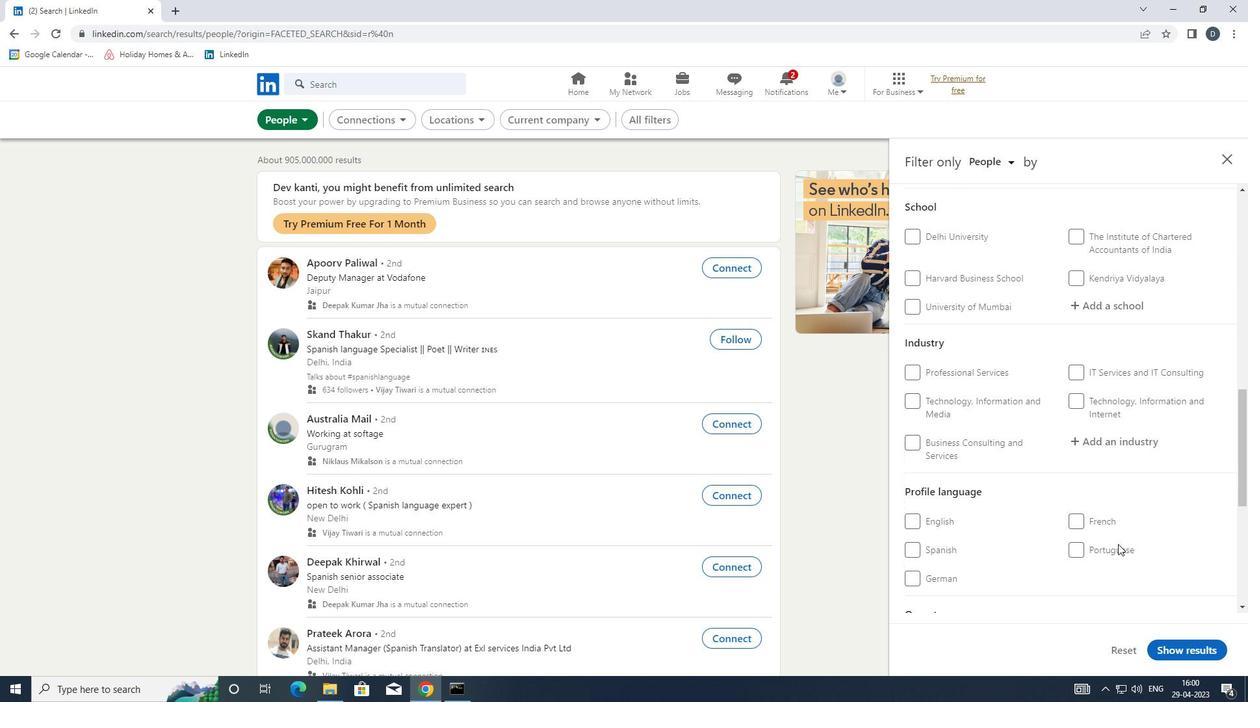 
Action: Mouse pressed left at (1118, 547)
Screenshot: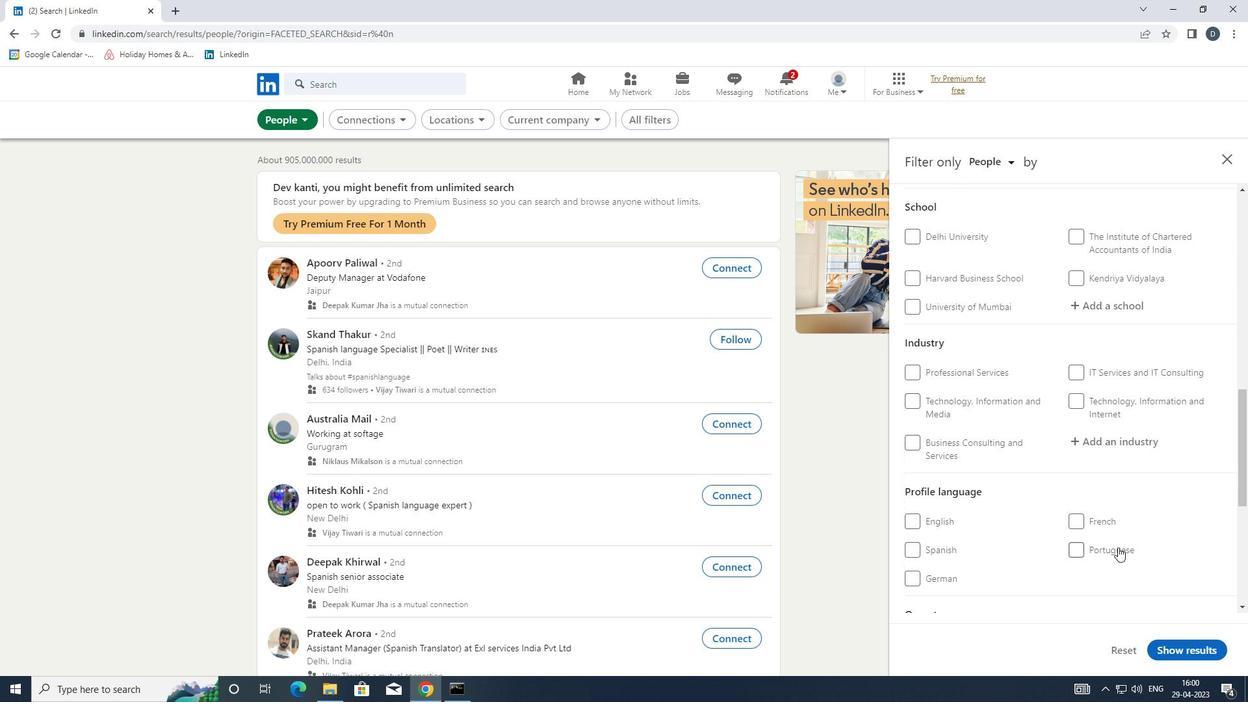
Action: Mouse scrolled (1118, 548) with delta (0, 0)
Screenshot: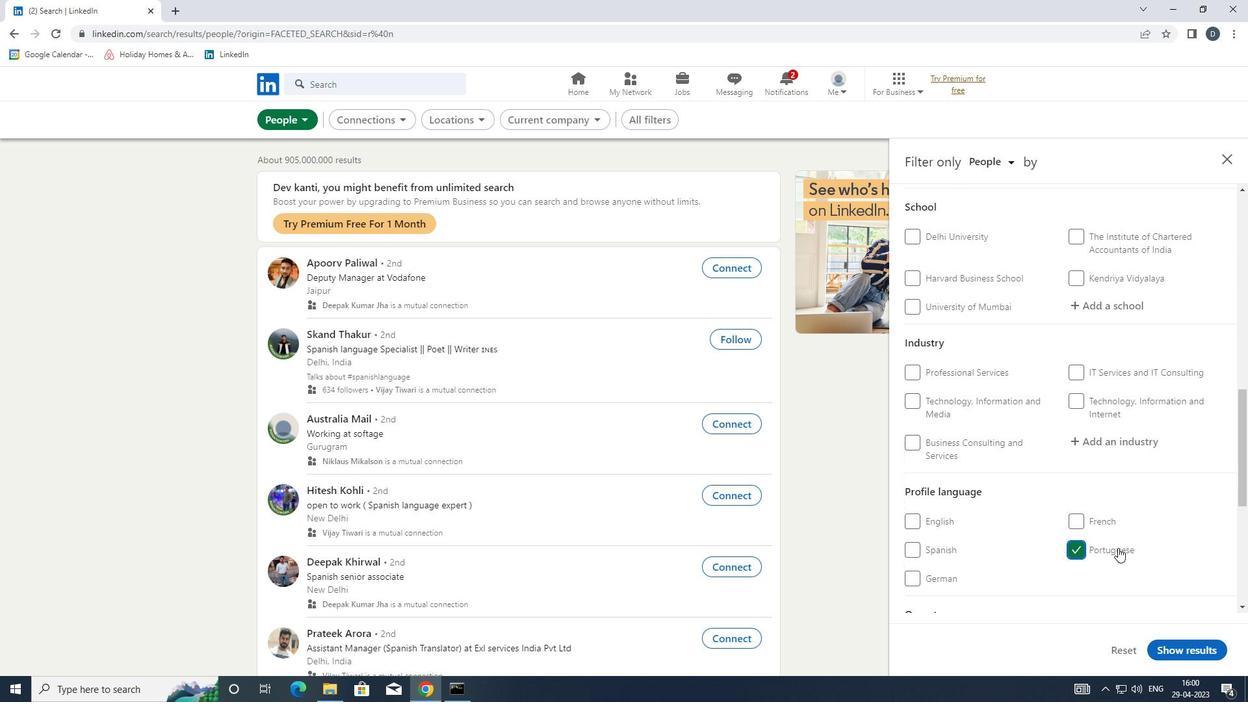 
Action: Mouse scrolled (1118, 548) with delta (0, 0)
Screenshot: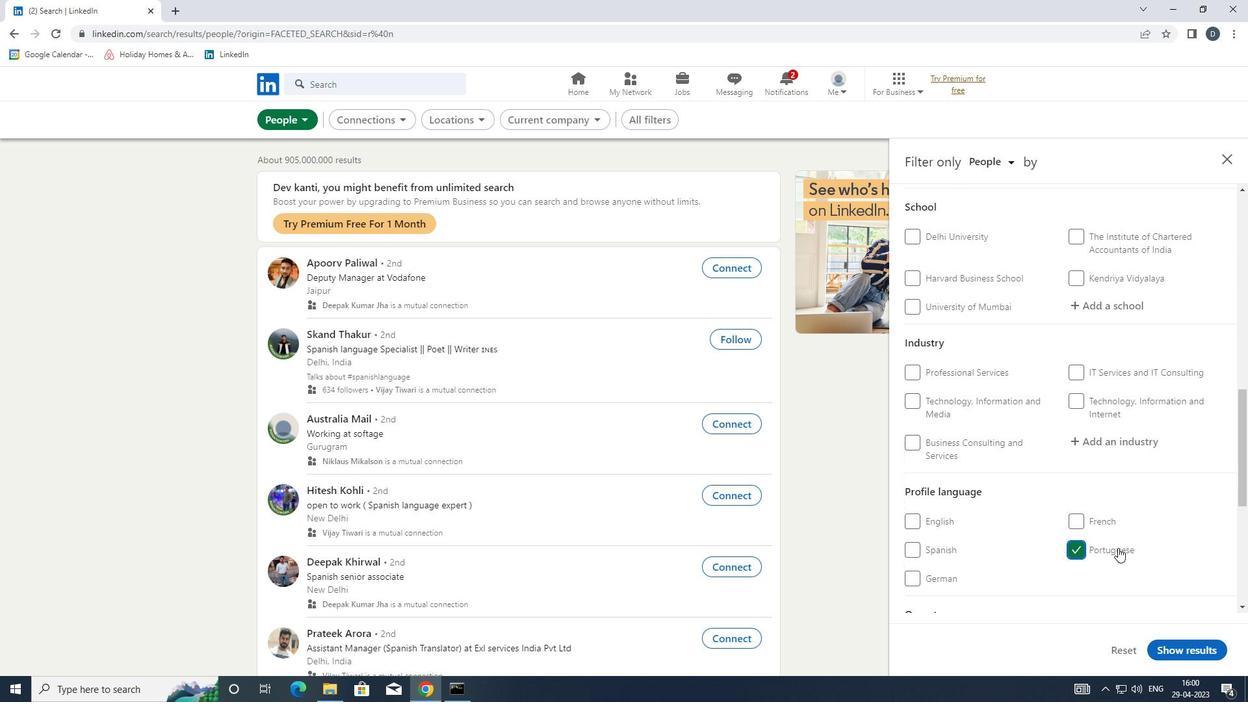 
Action: Mouse scrolled (1118, 548) with delta (0, 0)
Screenshot: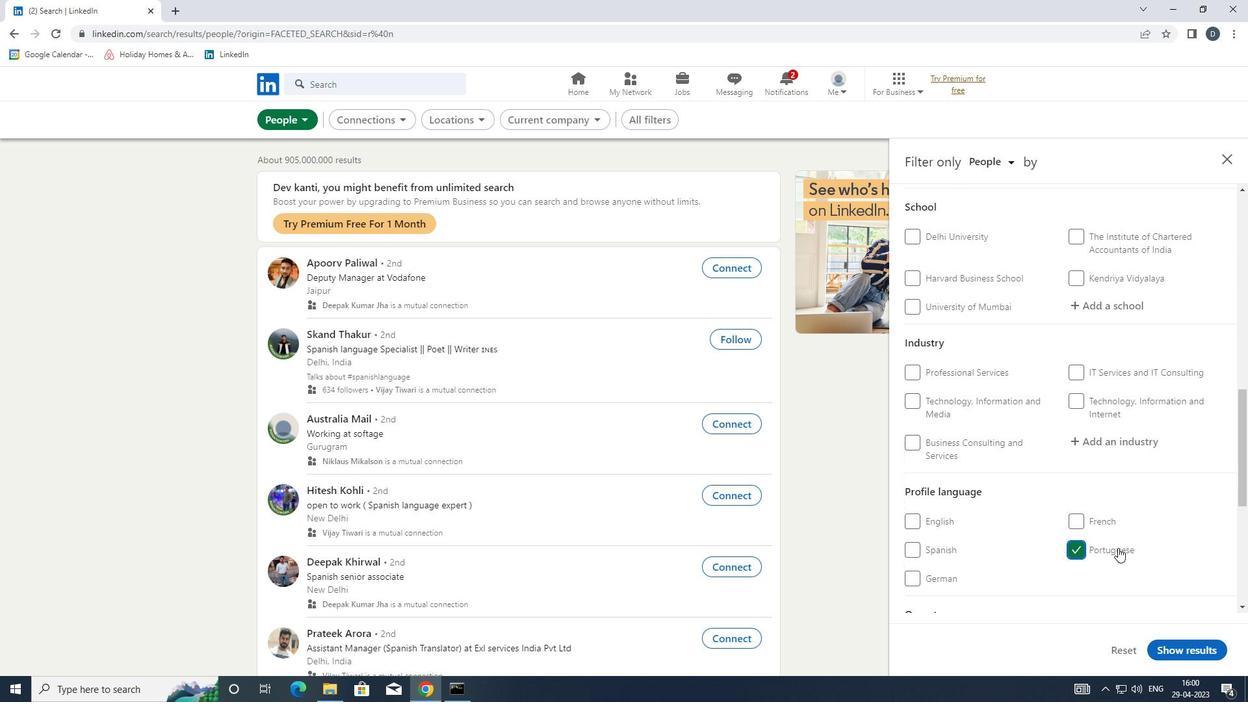 
Action: Mouse scrolled (1118, 548) with delta (0, 0)
Screenshot: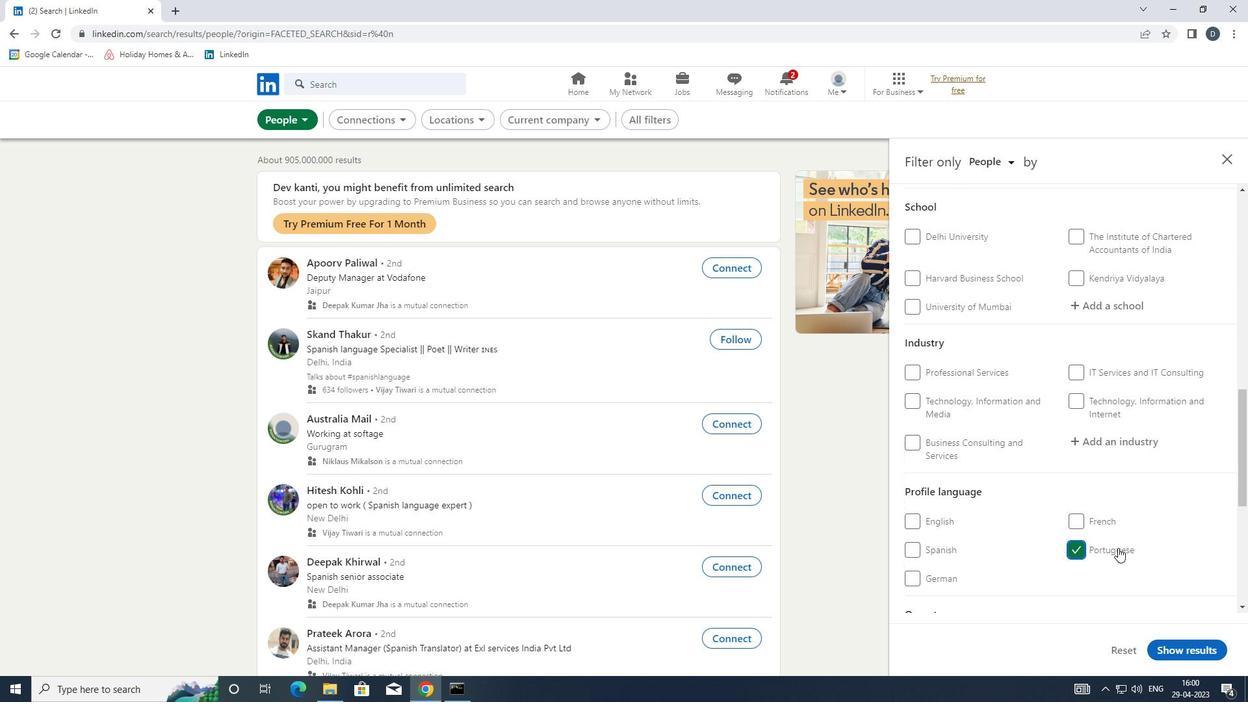 
Action: Mouse scrolled (1118, 548) with delta (0, 0)
Screenshot: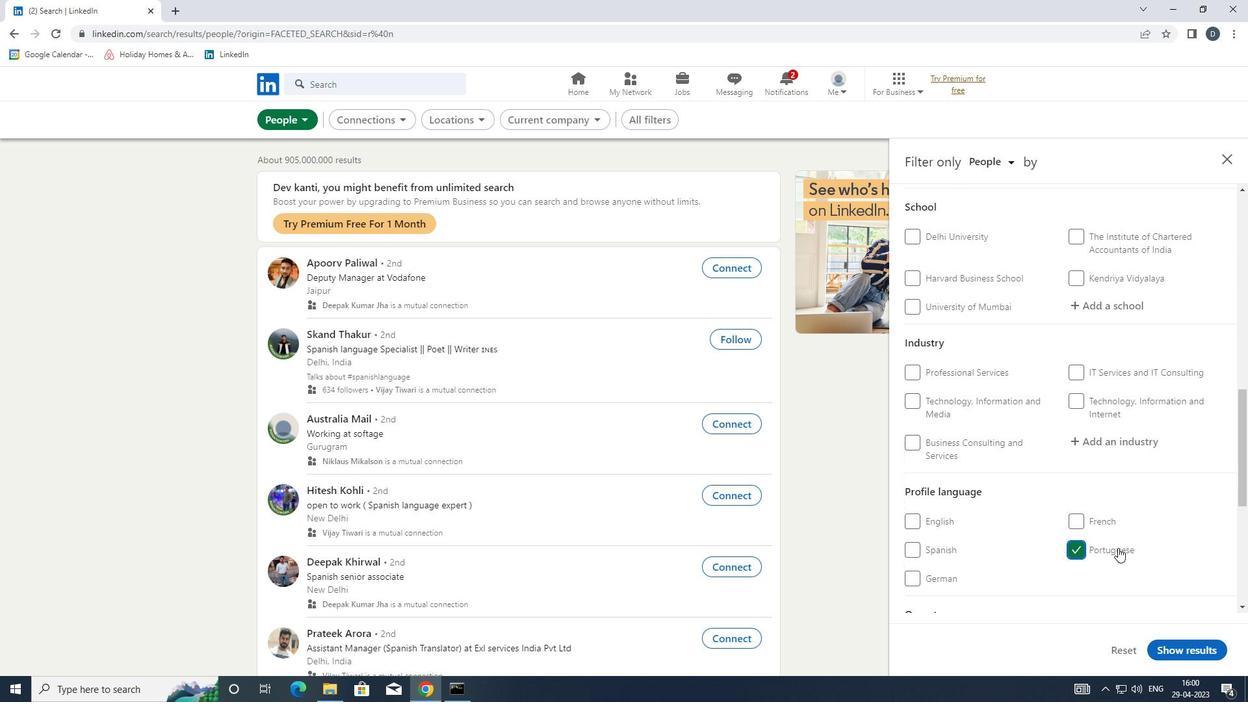 
Action: Mouse moved to (1118, 547)
Screenshot: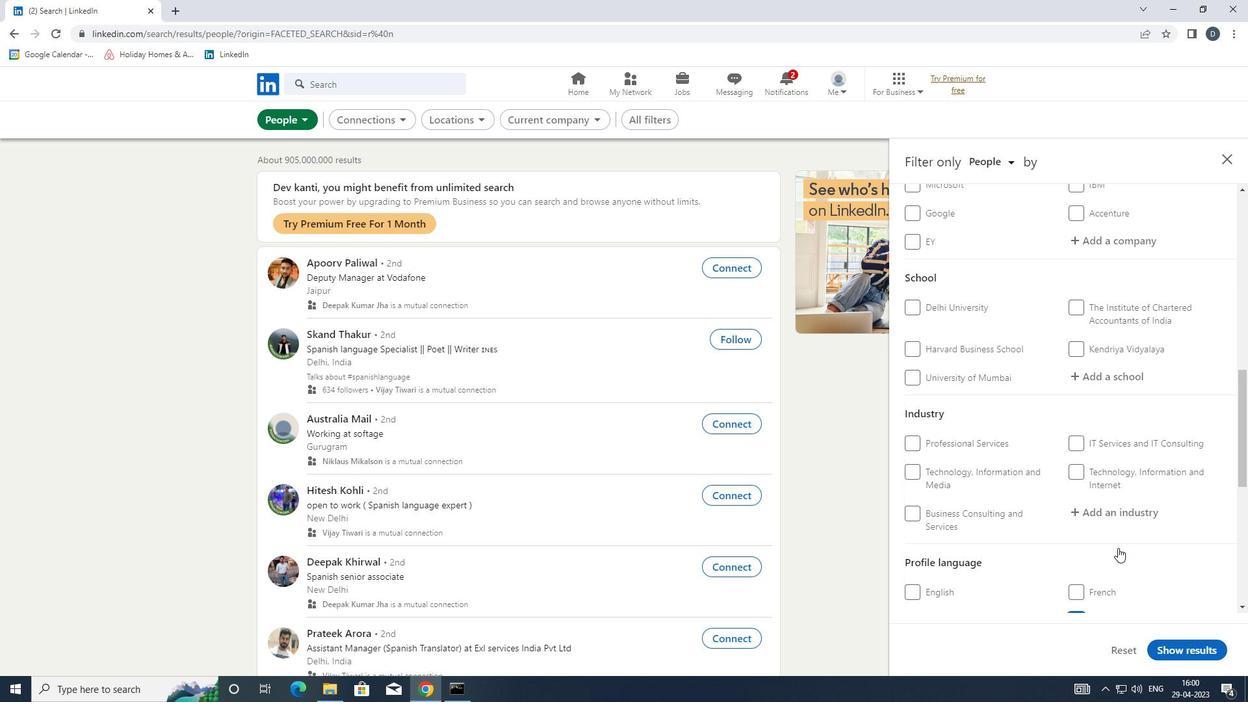 
Action: Mouse scrolled (1118, 547) with delta (0, 0)
Screenshot: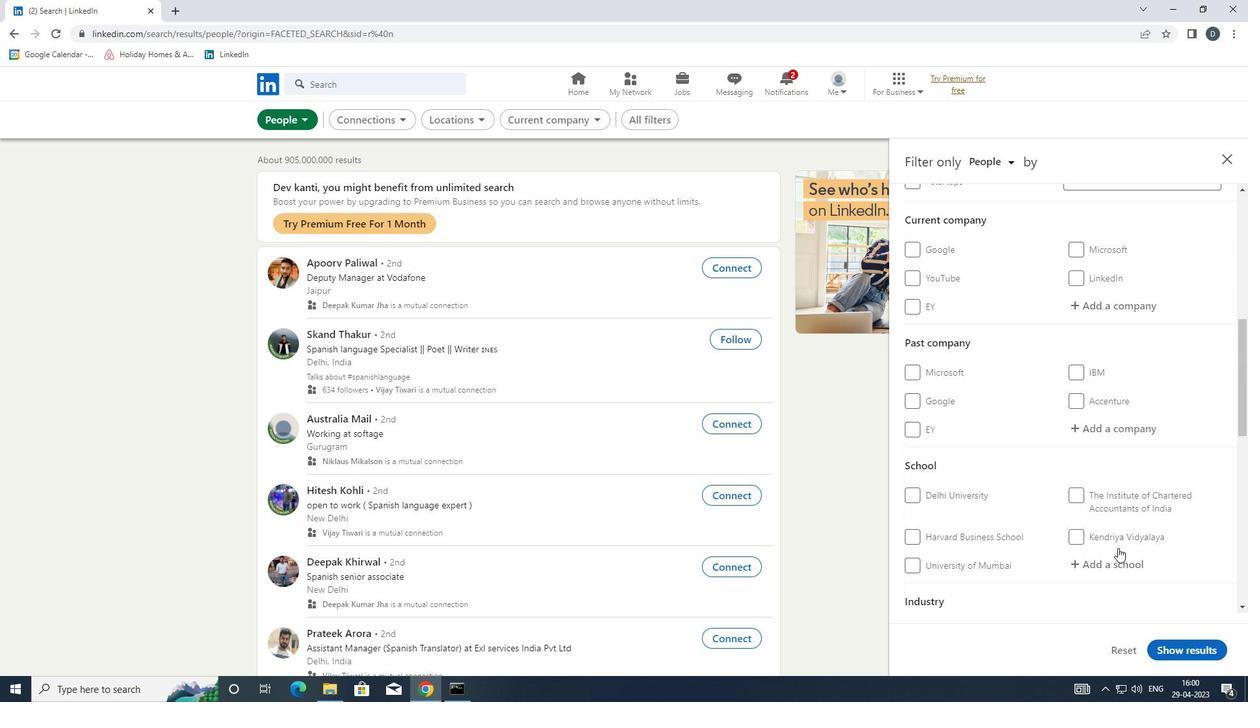 
Action: Mouse moved to (1093, 436)
Screenshot: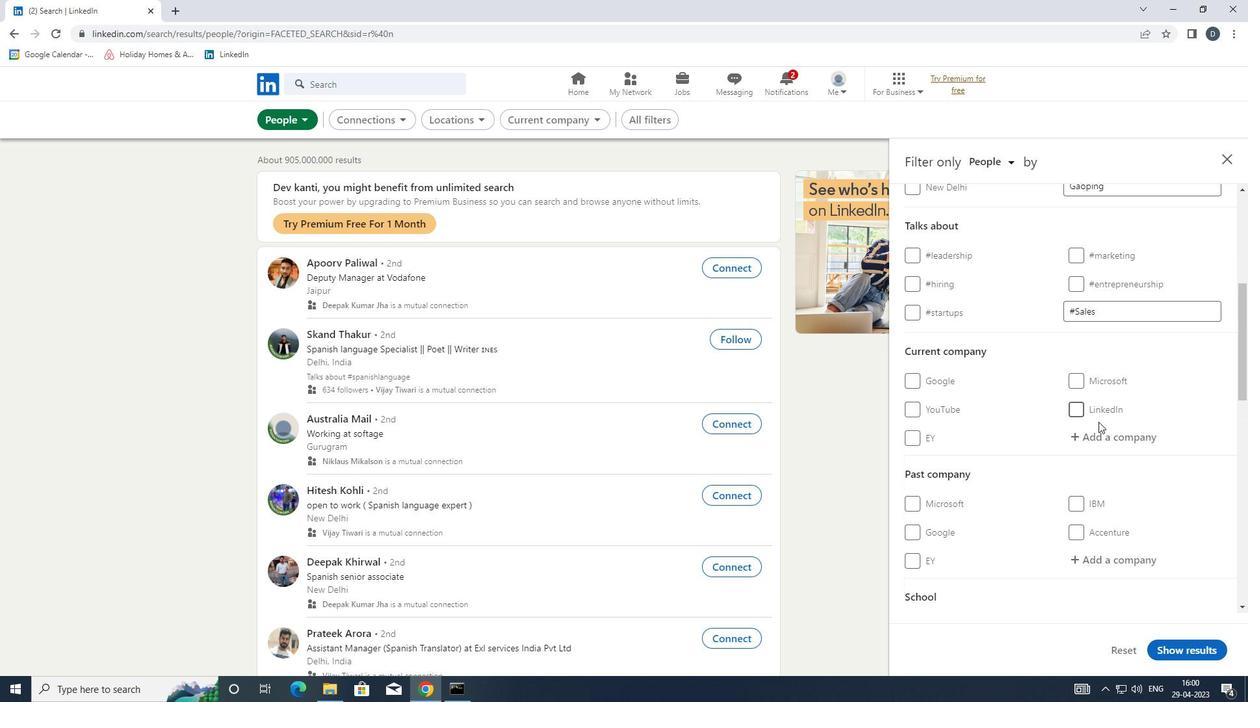 
Action: Mouse pressed left at (1093, 436)
Screenshot: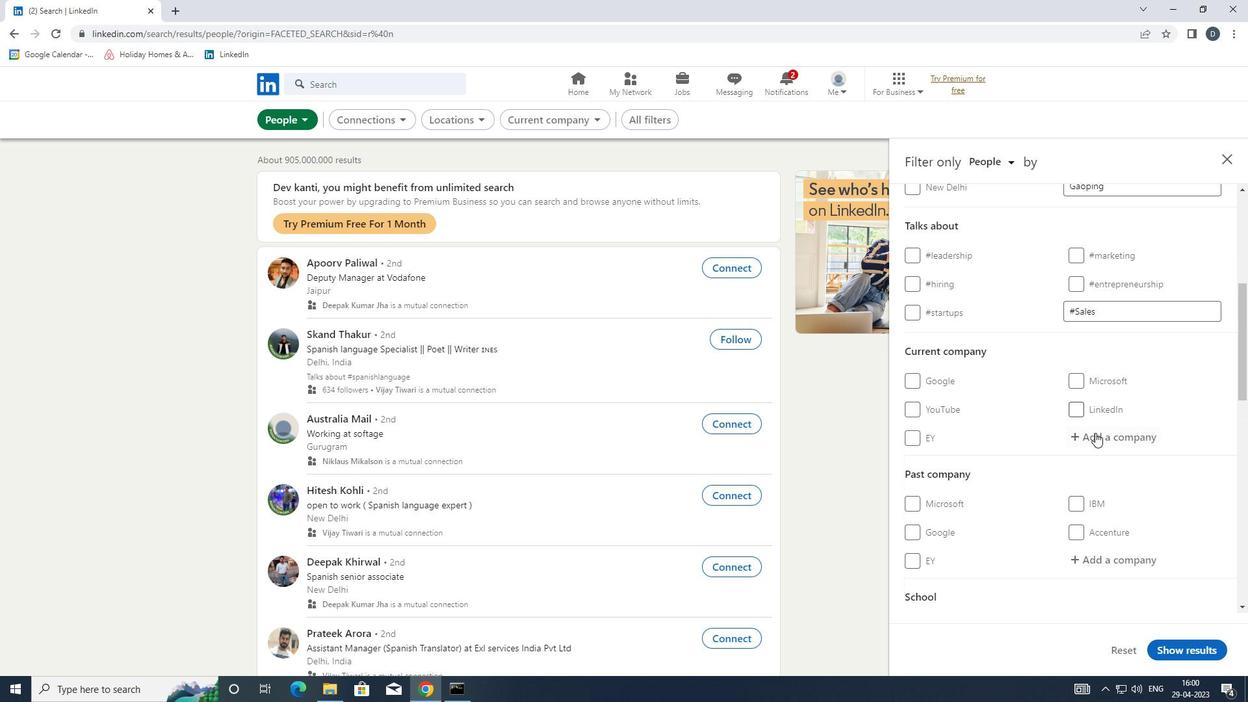 
Action: Key pressed <Key.shift>GAINSIGHT
Screenshot: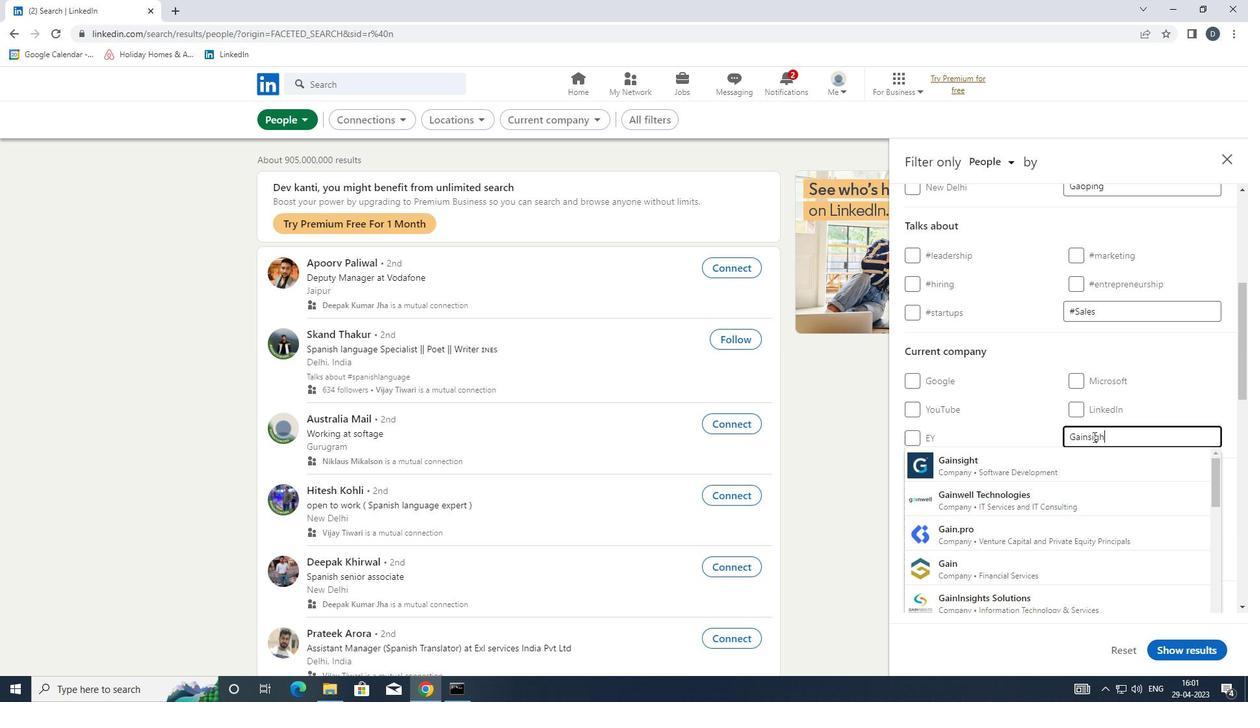 
Action: Mouse moved to (1069, 460)
Screenshot: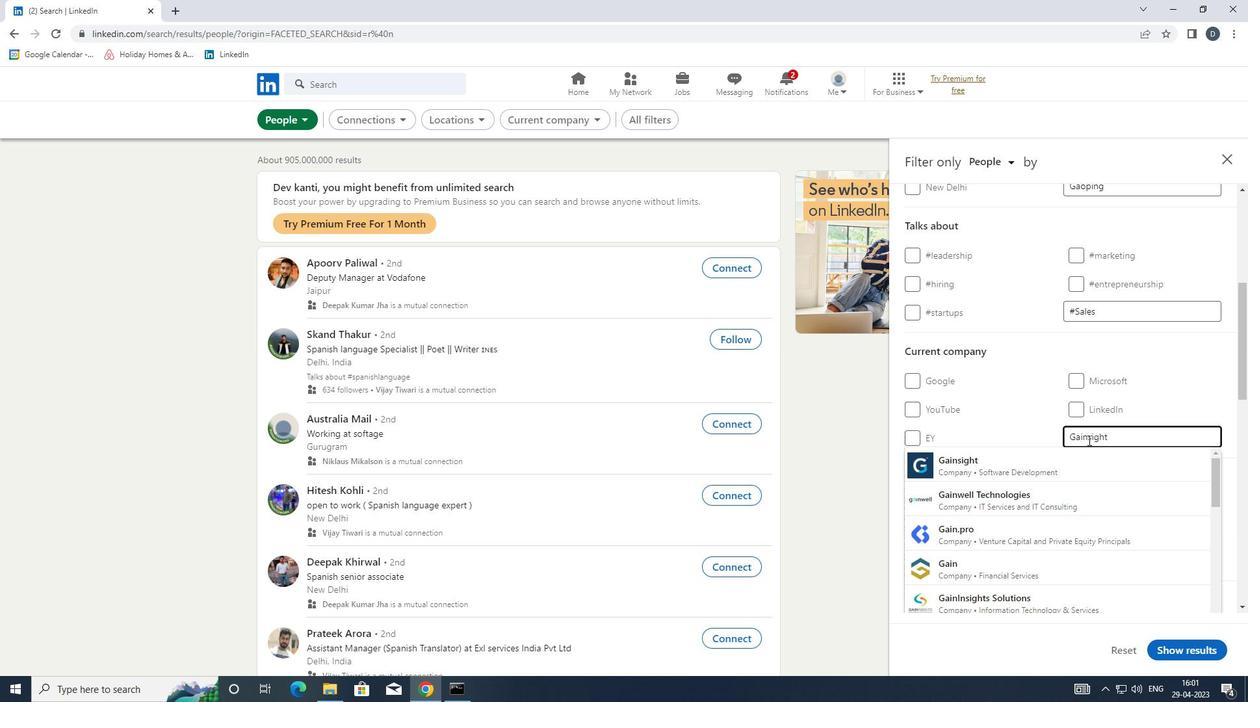 
Action: Mouse pressed left at (1069, 460)
Screenshot: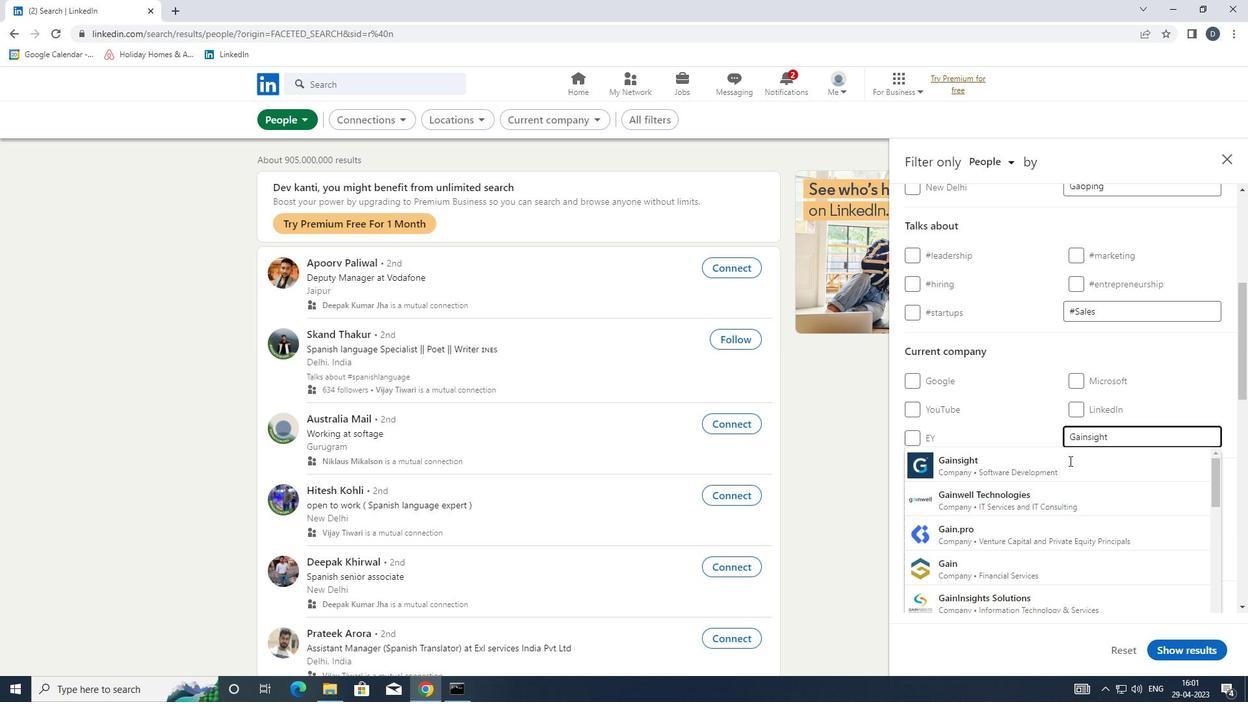 
Action: Mouse moved to (1090, 464)
Screenshot: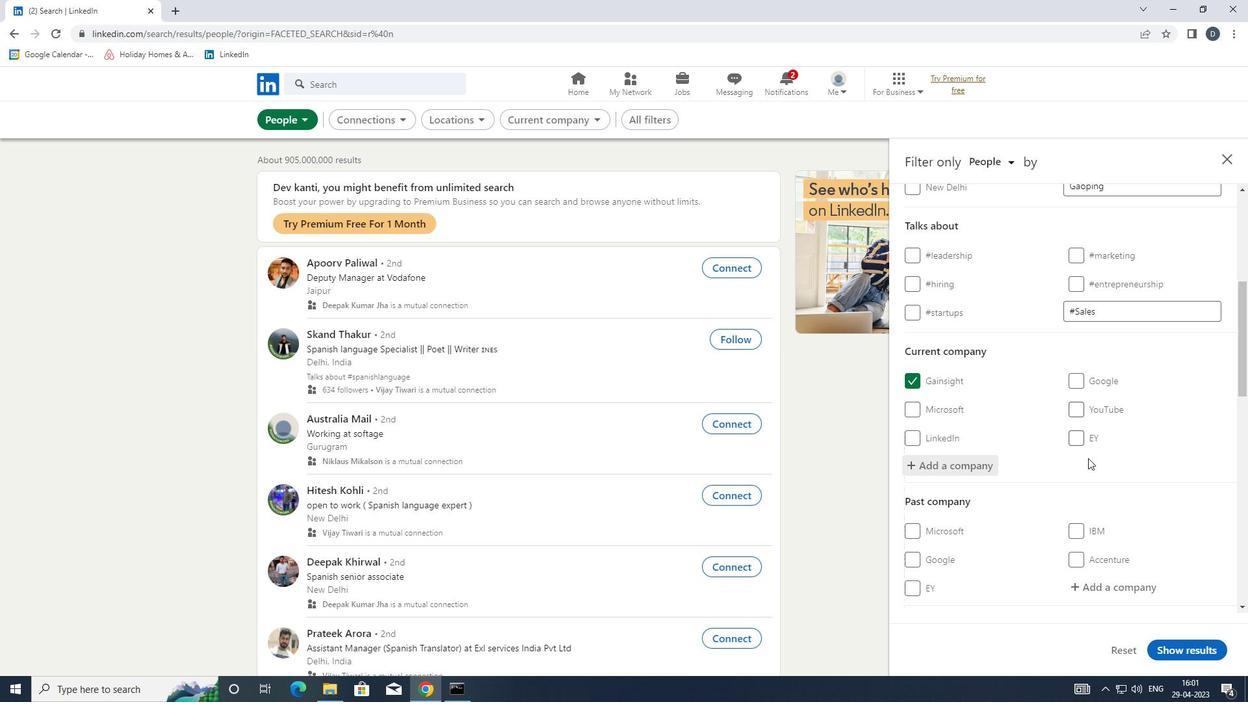 
Action: Mouse scrolled (1090, 463) with delta (0, 0)
Screenshot: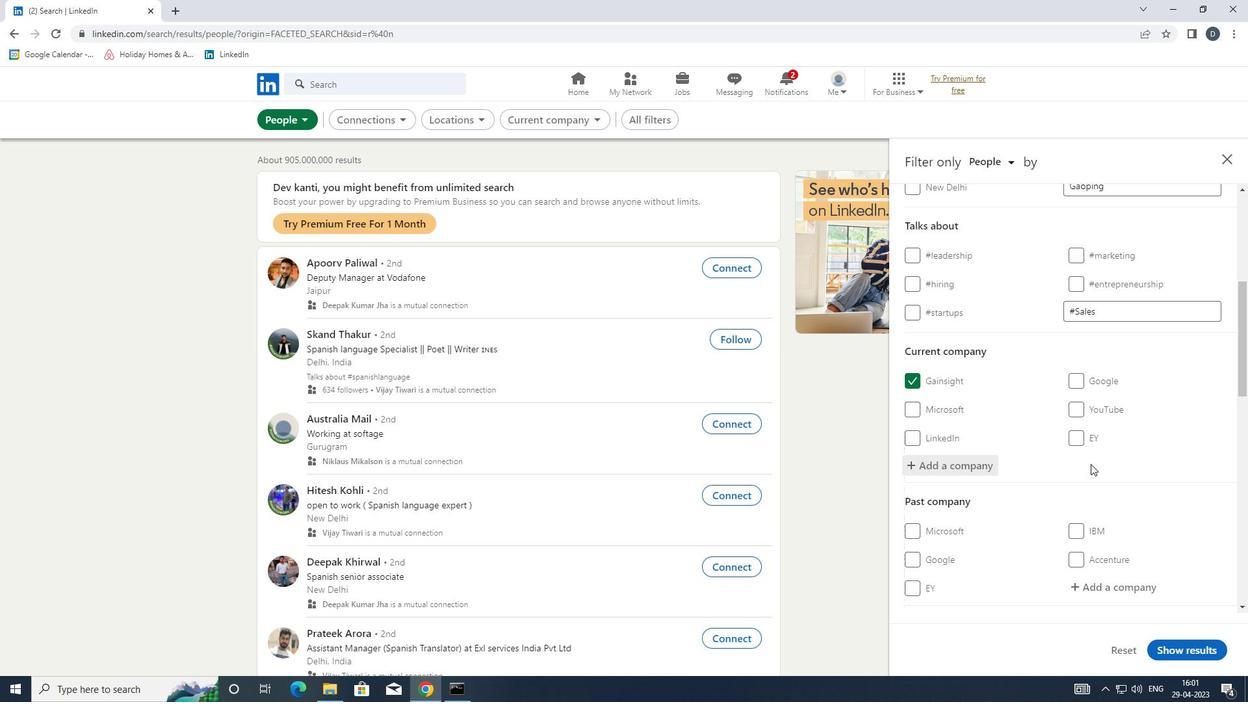 
Action: Mouse scrolled (1090, 463) with delta (0, 0)
Screenshot: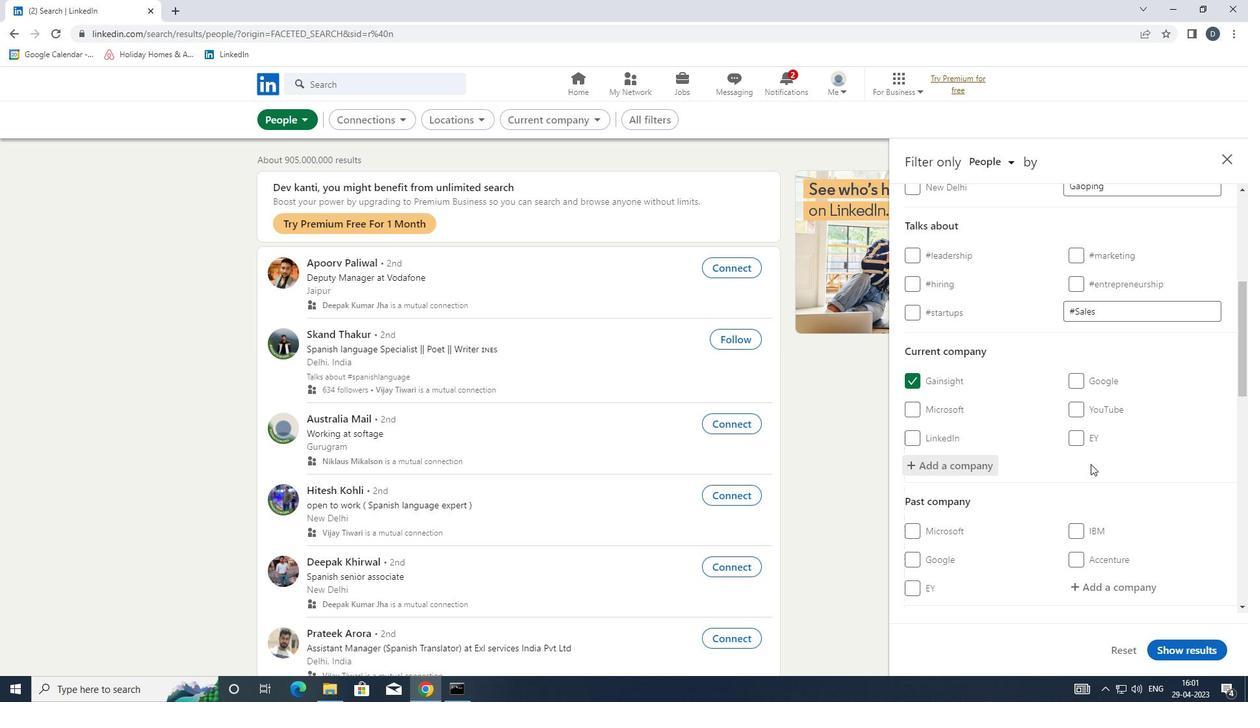 
Action: Mouse scrolled (1090, 463) with delta (0, 0)
Screenshot: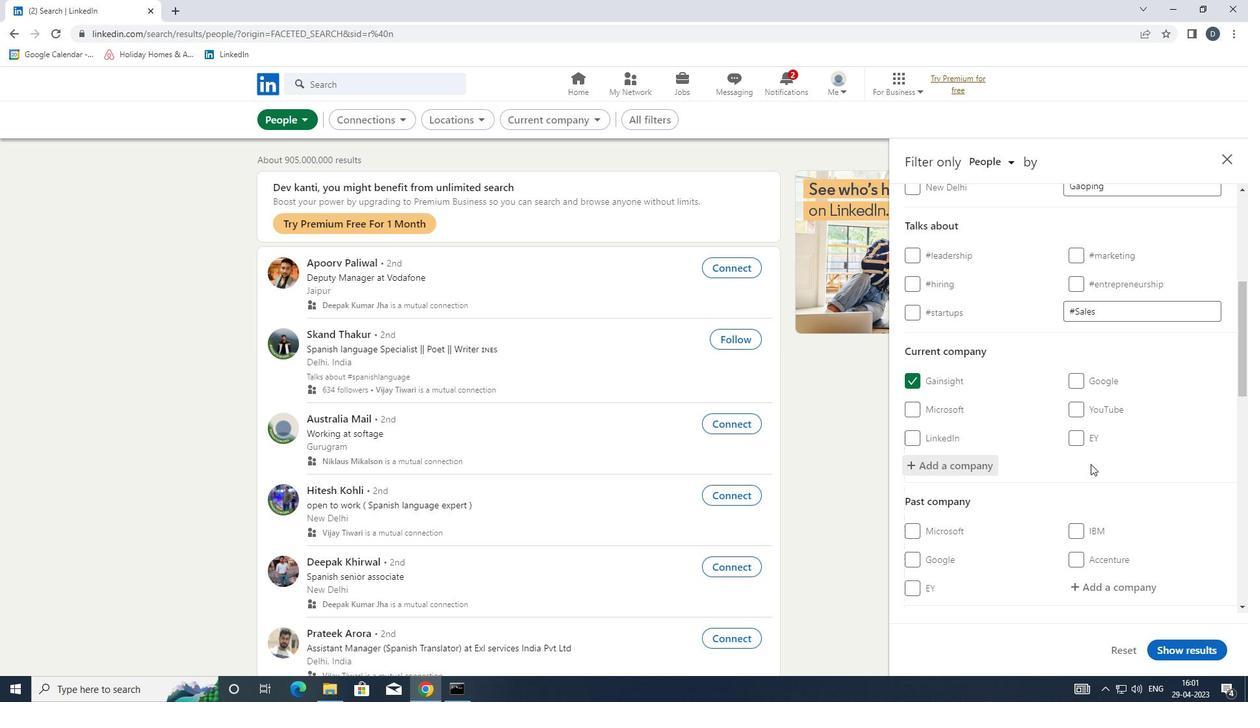 
Action: Mouse moved to (1104, 461)
Screenshot: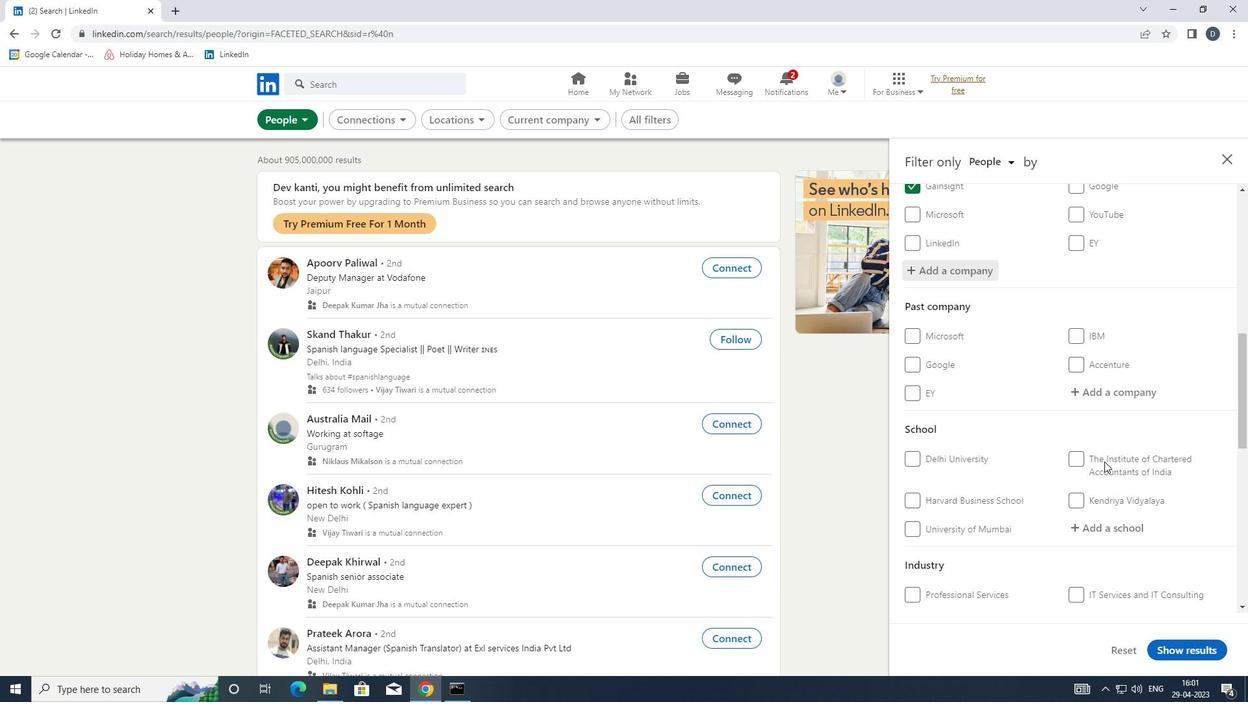 
Action: Mouse scrolled (1104, 460) with delta (0, 0)
Screenshot: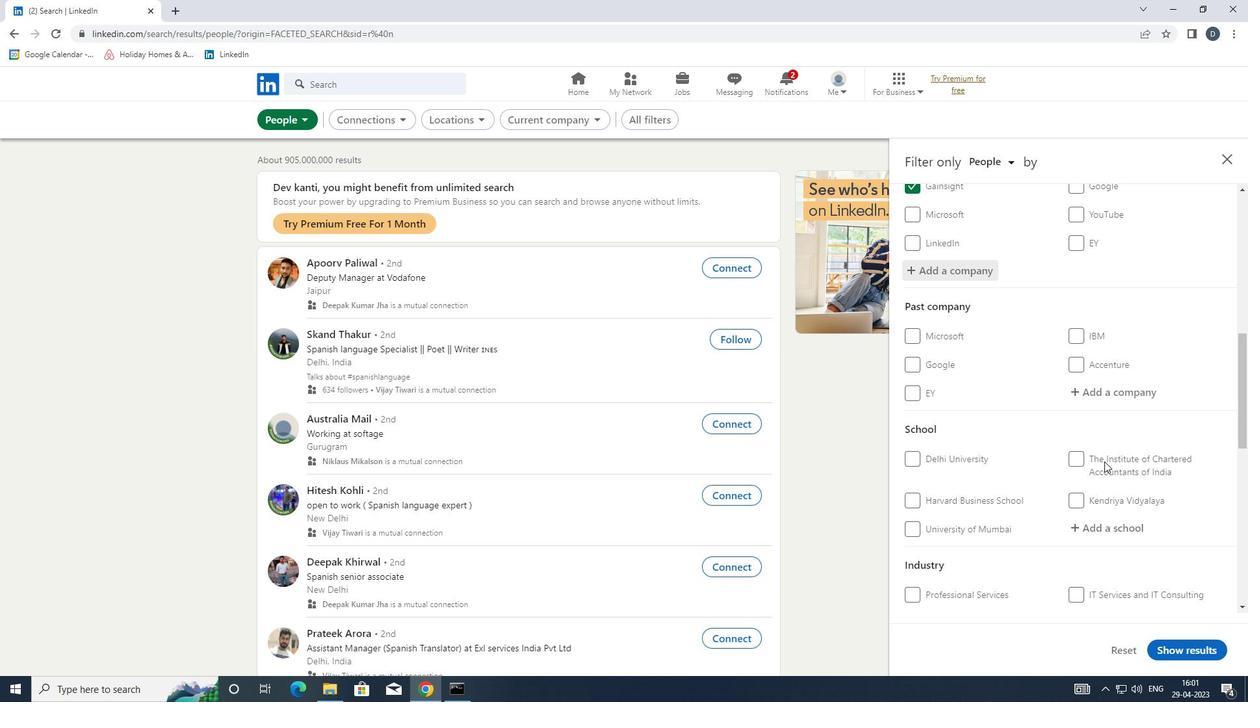
Action: Mouse moved to (1104, 467)
Screenshot: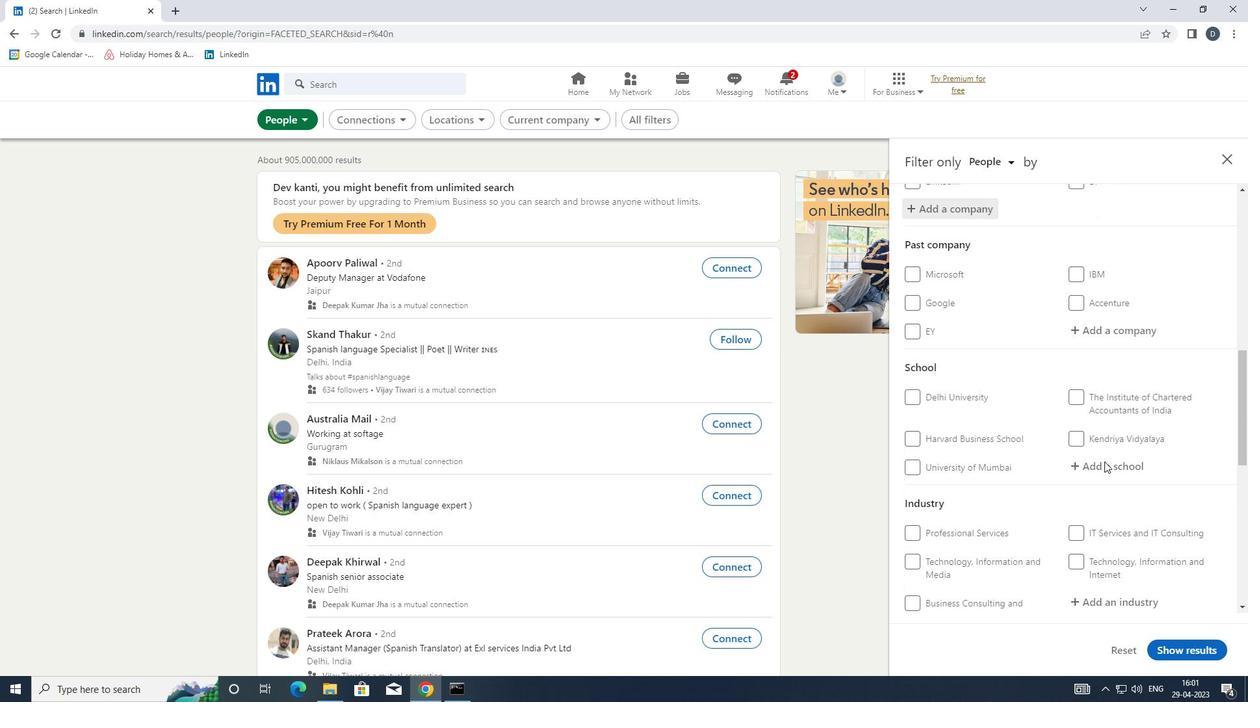 
Action: Mouse pressed left at (1104, 467)
Screenshot: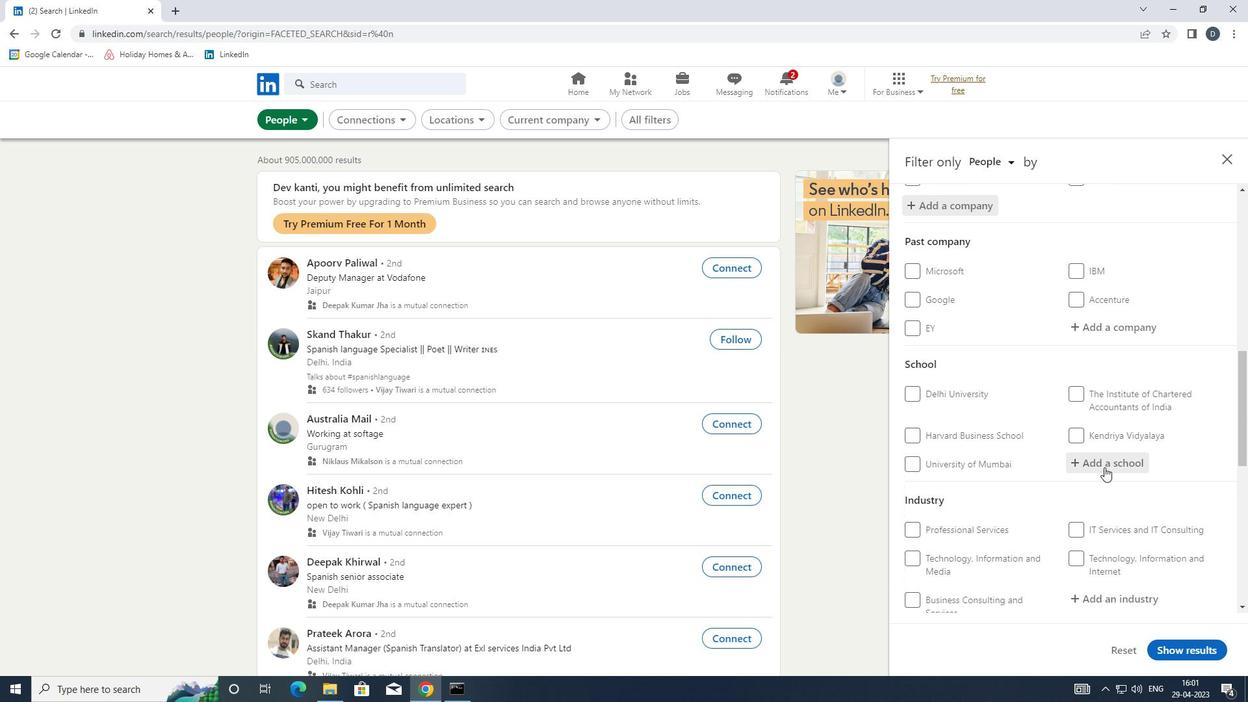 
Action: Key pressed <Key.shift>KALINGA
Screenshot: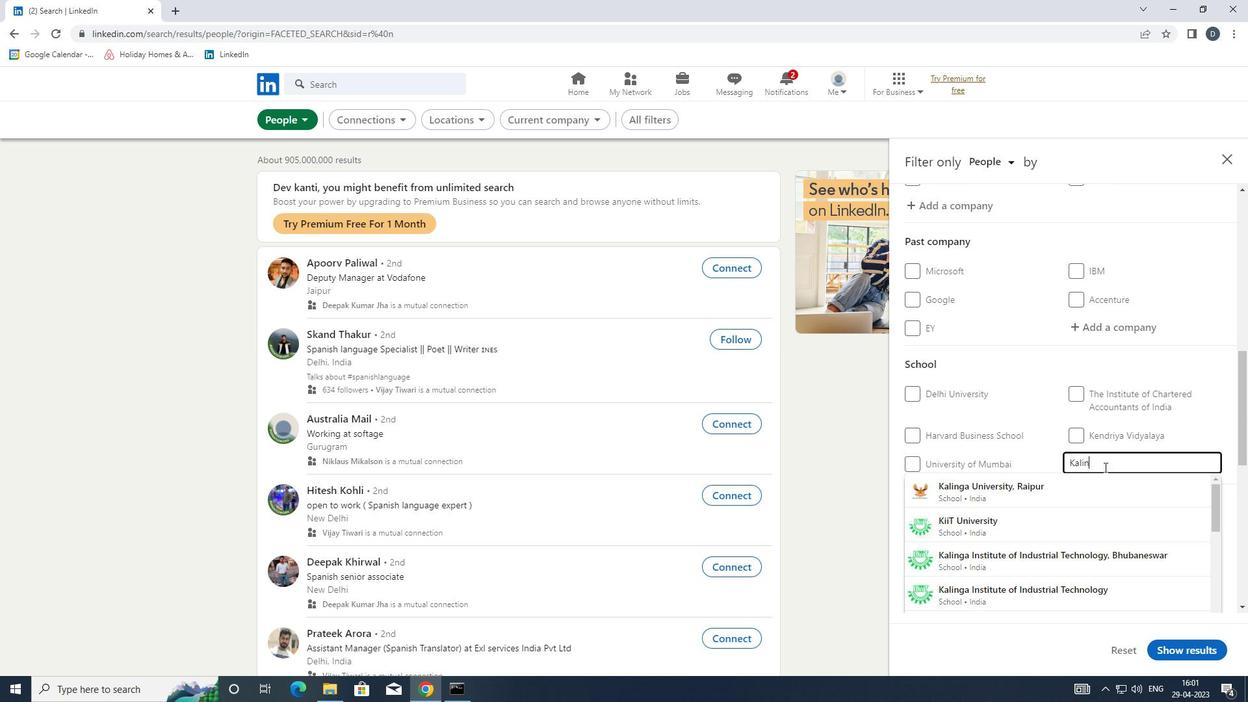 
Action: Mouse moved to (1099, 481)
Screenshot: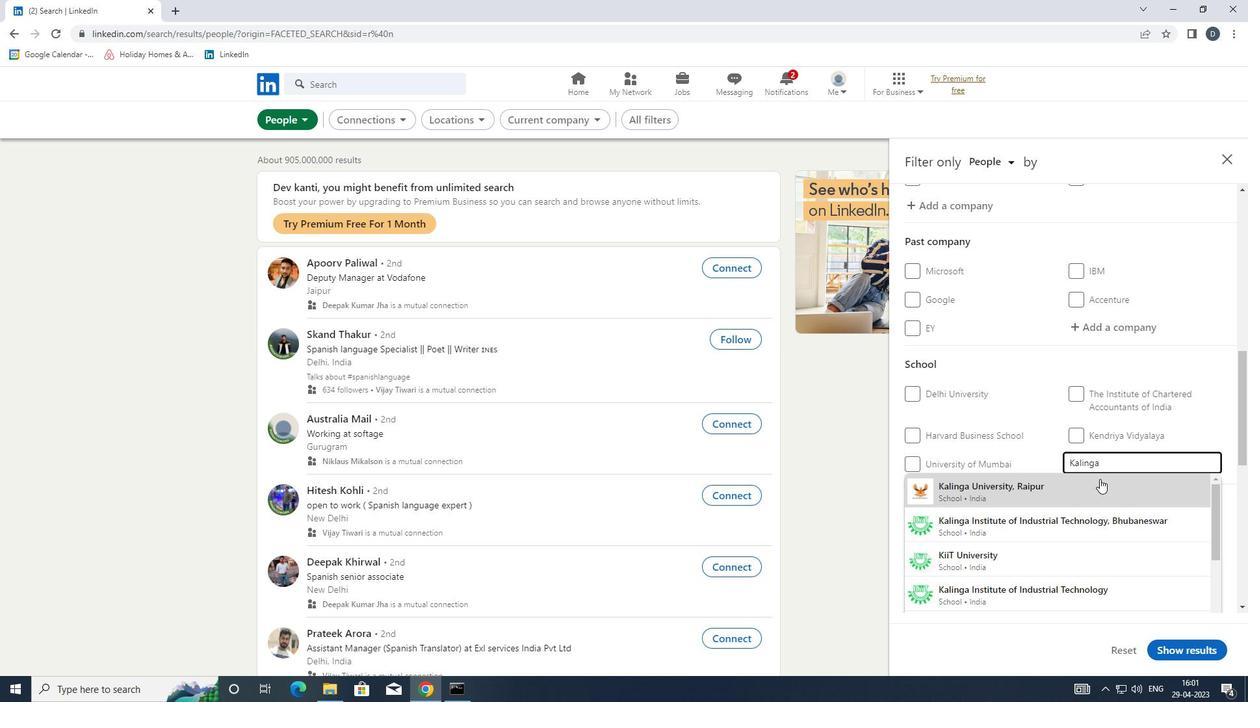 
Action: Mouse pressed left at (1099, 481)
Screenshot: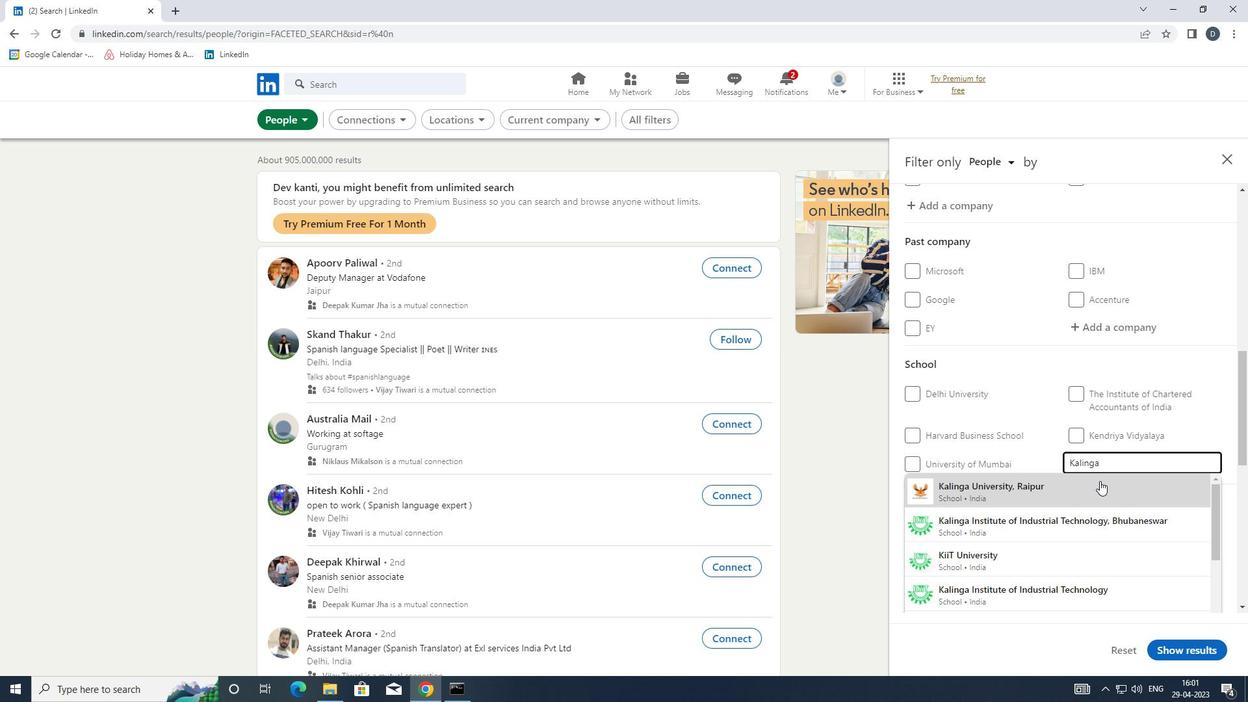 
Action: Mouse scrolled (1099, 480) with delta (0, 0)
Screenshot: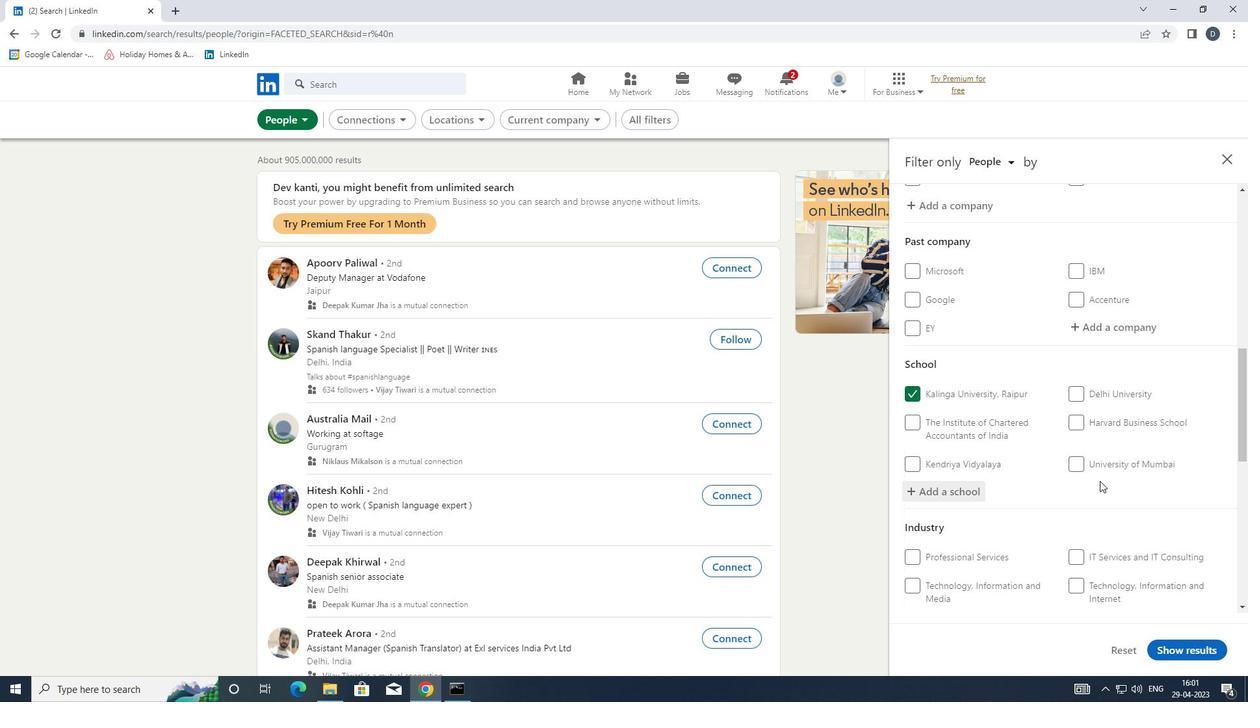 
Action: Mouse scrolled (1099, 480) with delta (0, 0)
Screenshot: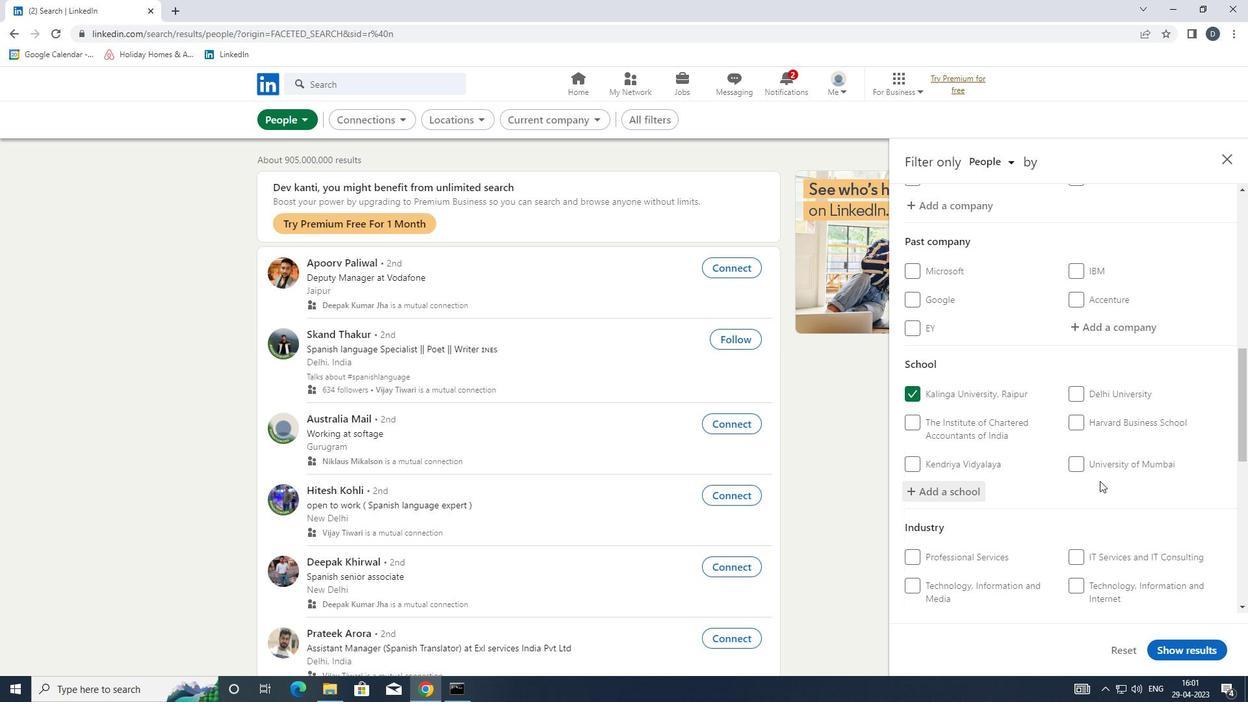 
Action: Mouse scrolled (1099, 480) with delta (0, 0)
Screenshot: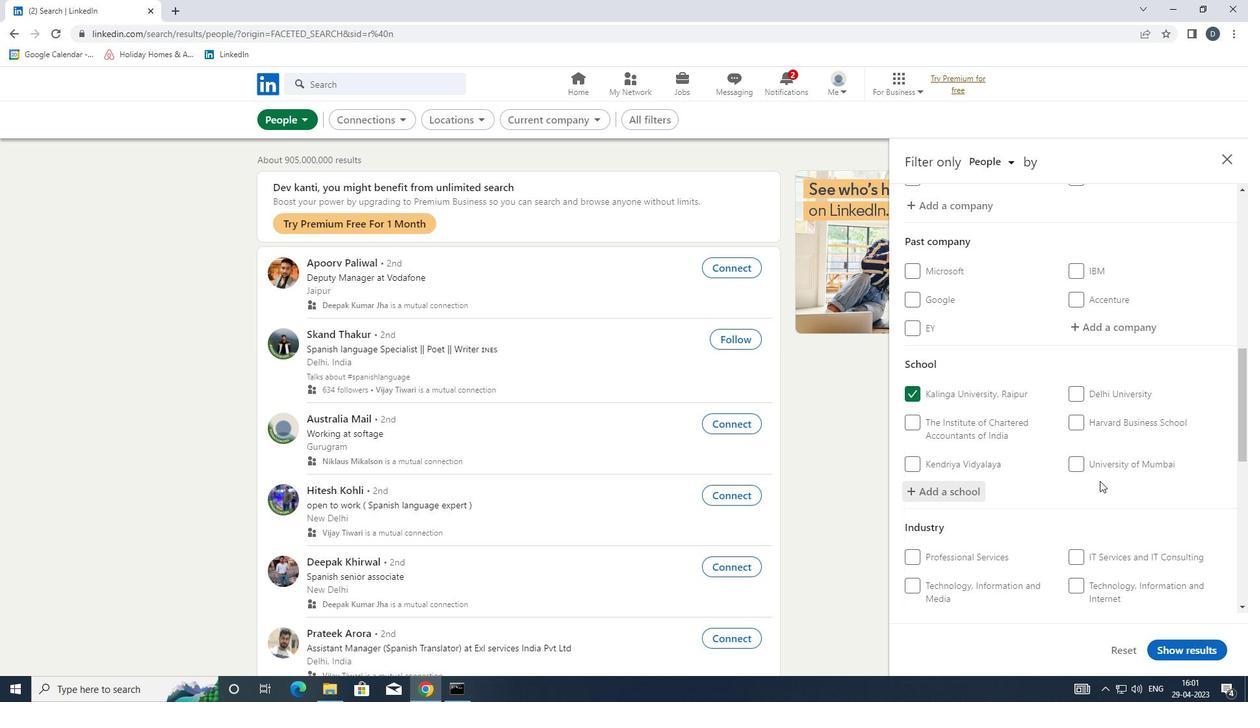 
Action: Mouse moved to (1123, 434)
Screenshot: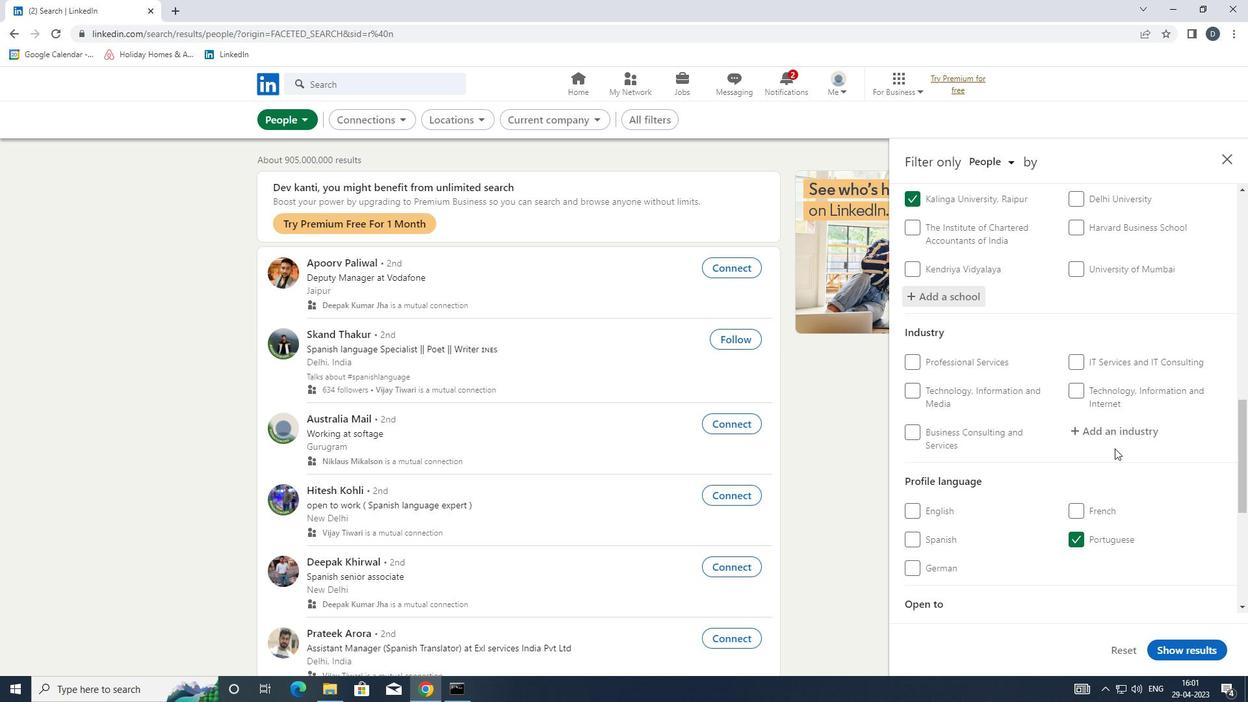 
Action: Mouse pressed left at (1123, 434)
Screenshot: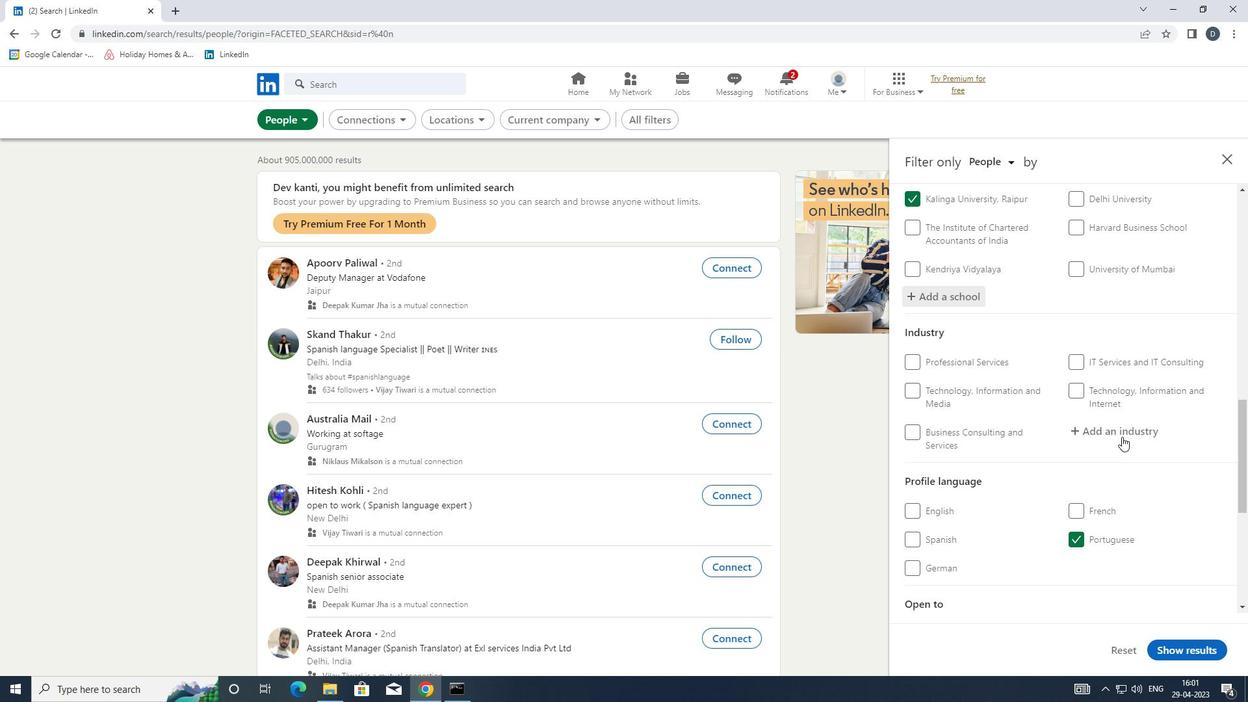 
Action: Key pressed <Key.shift>PERSONAL<Key.space><Key.shift>CARE
Screenshot: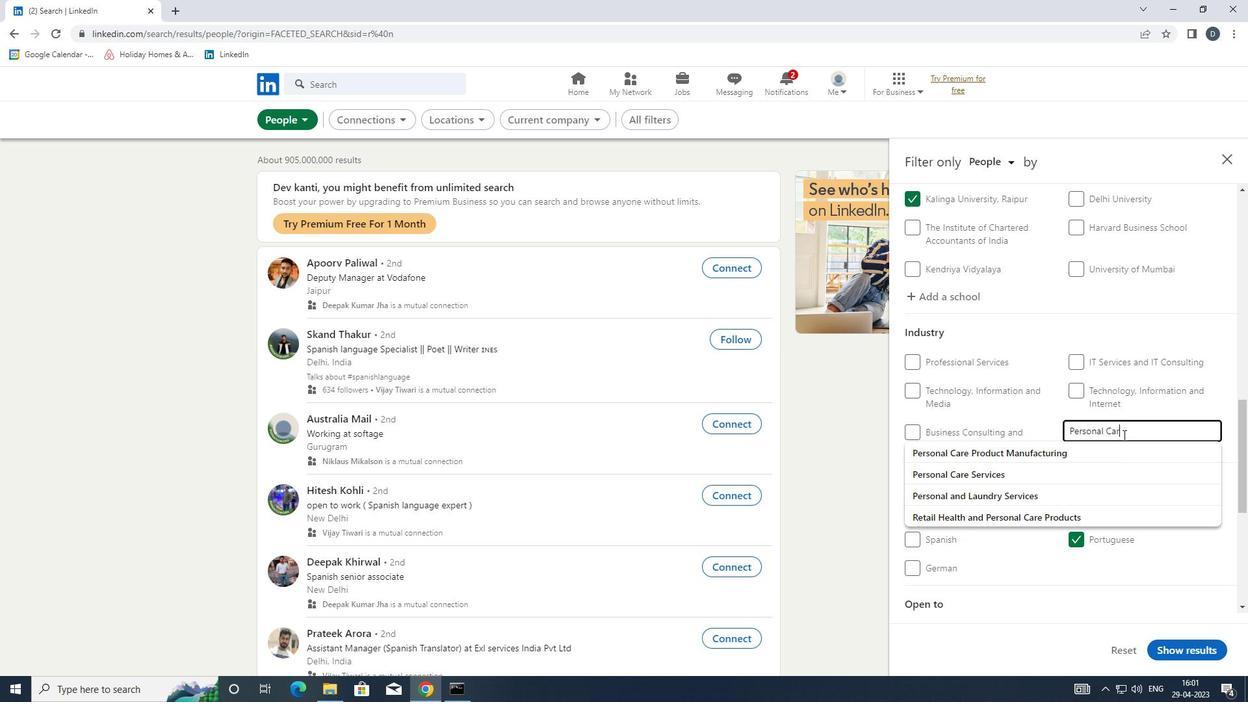 
Action: Mouse moved to (1084, 472)
Screenshot: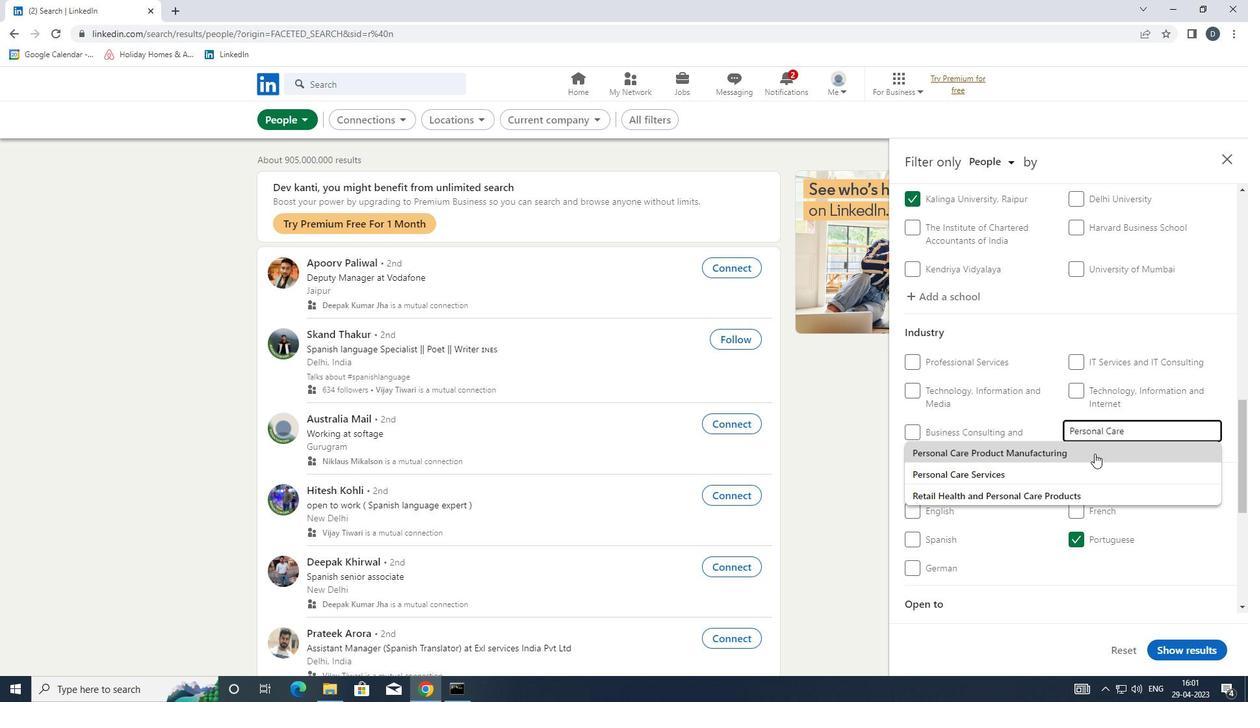 
Action: Mouse pressed left at (1084, 472)
Screenshot: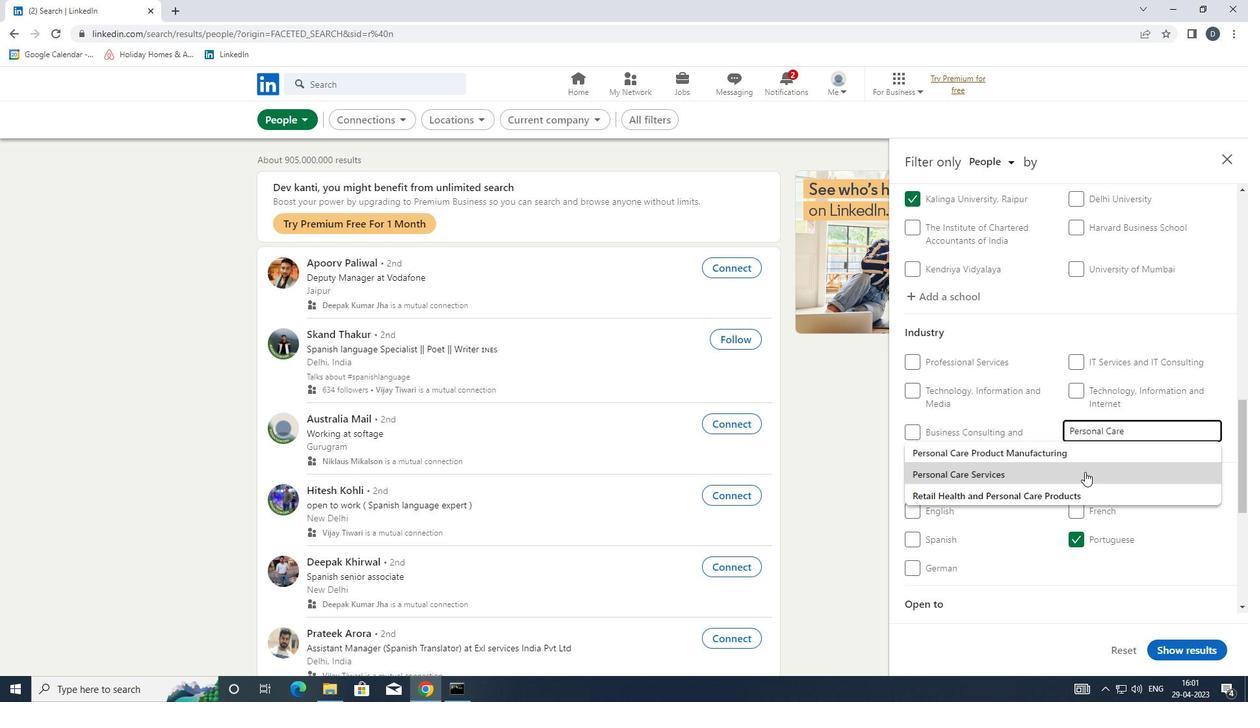 
Action: Mouse scrolled (1084, 471) with delta (0, 0)
Screenshot: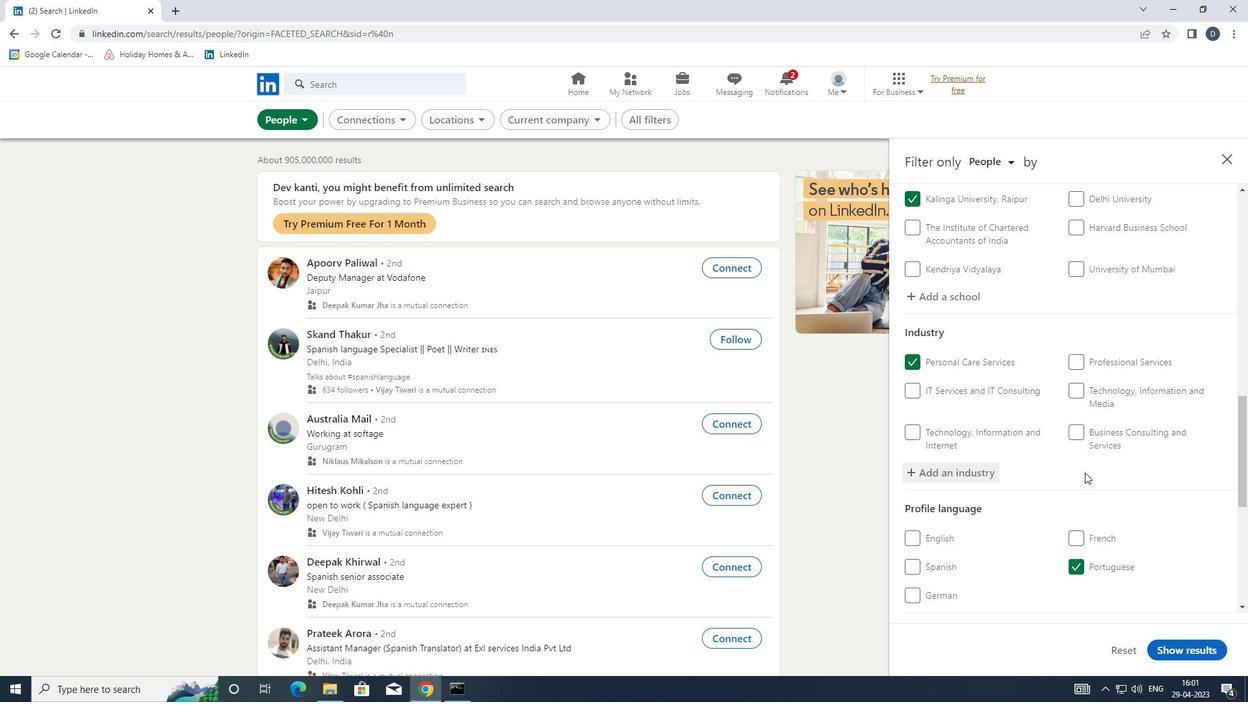 
Action: Mouse scrolled (1084, 471) with delta (0, 0)
Screenshot: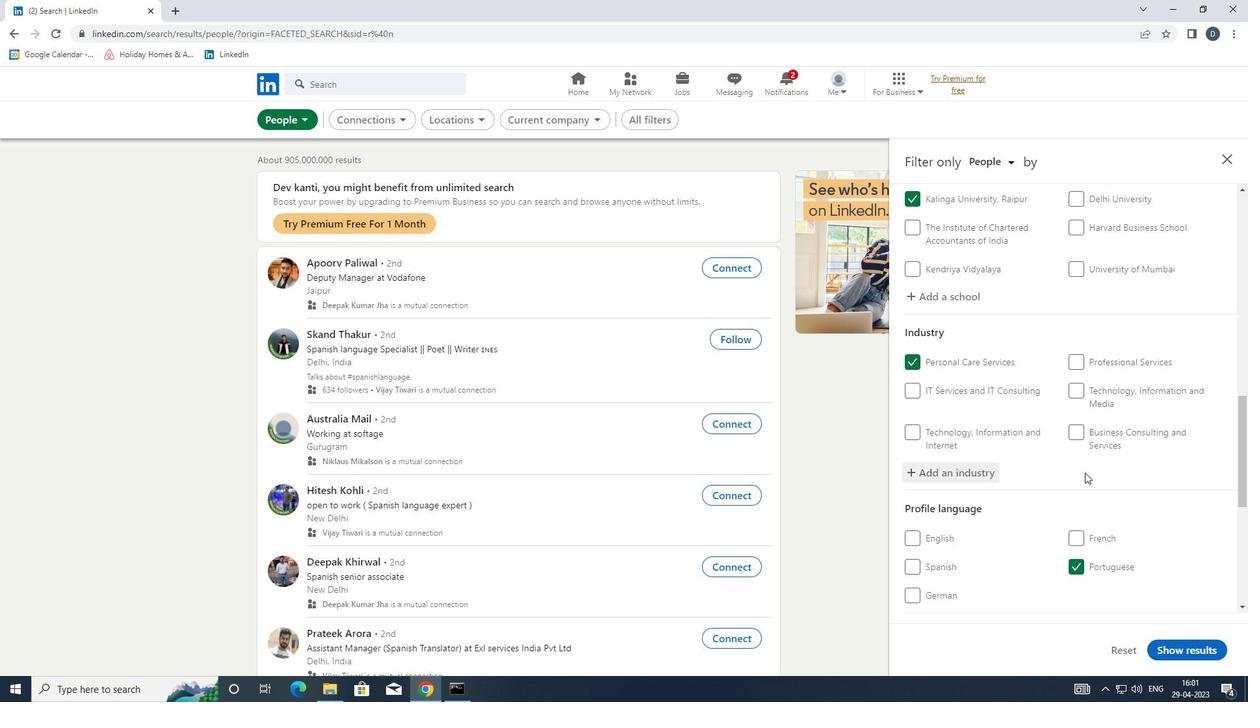 
Action: Mouse scrolled (1084, 471) with delta (0, 0)
Screenshot: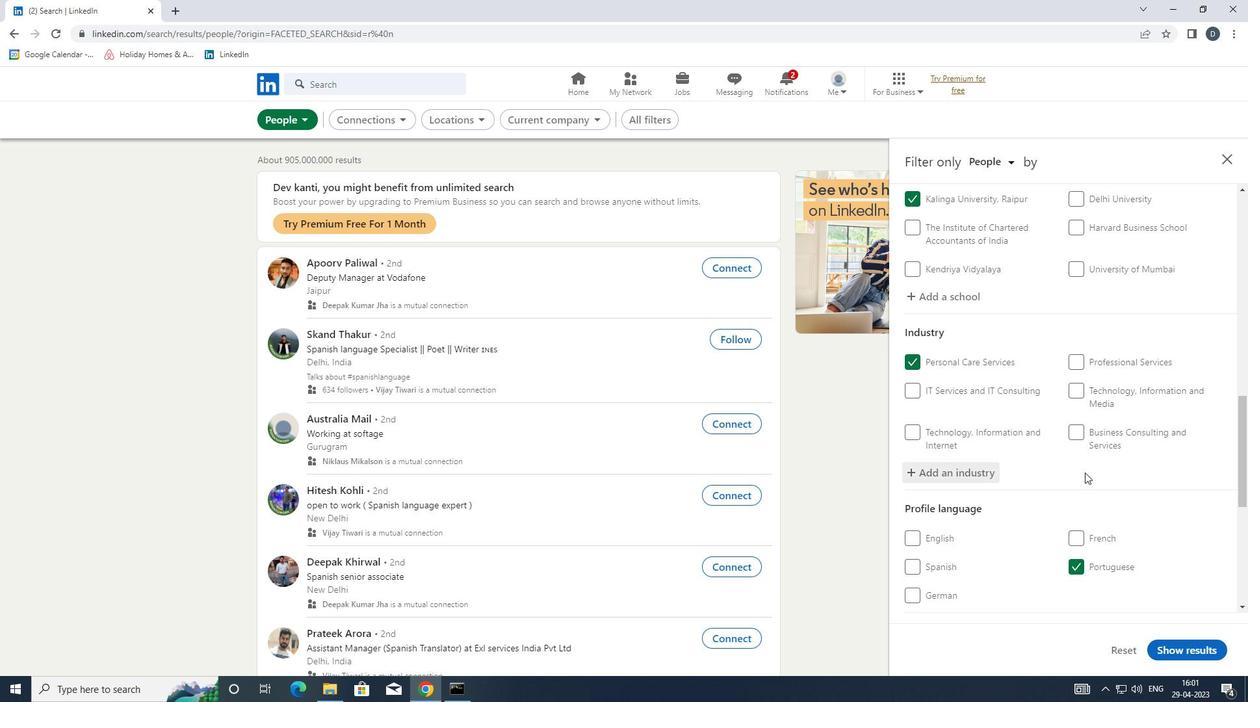 
Action: Mouse scrolled (1084, 471) with delta (0, 0)
Screenshot: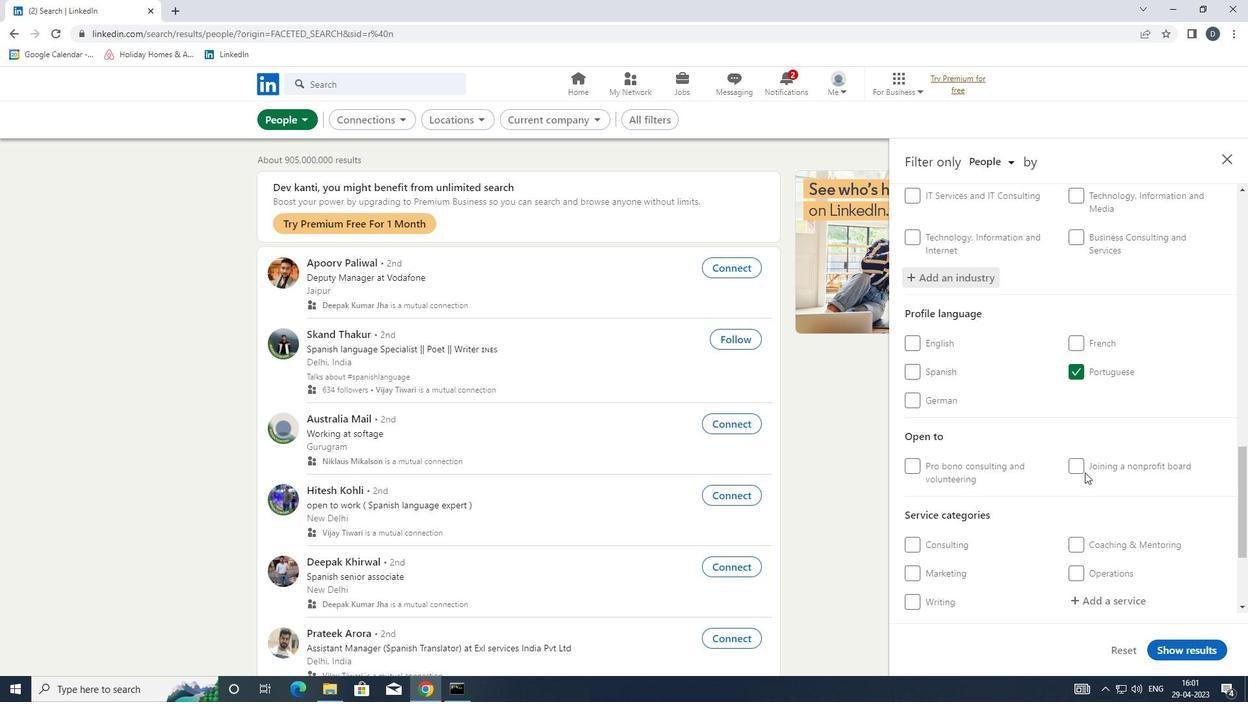 
Action: Mouse scrolled (1084, 471) with delta (0, 0)
Screenshot: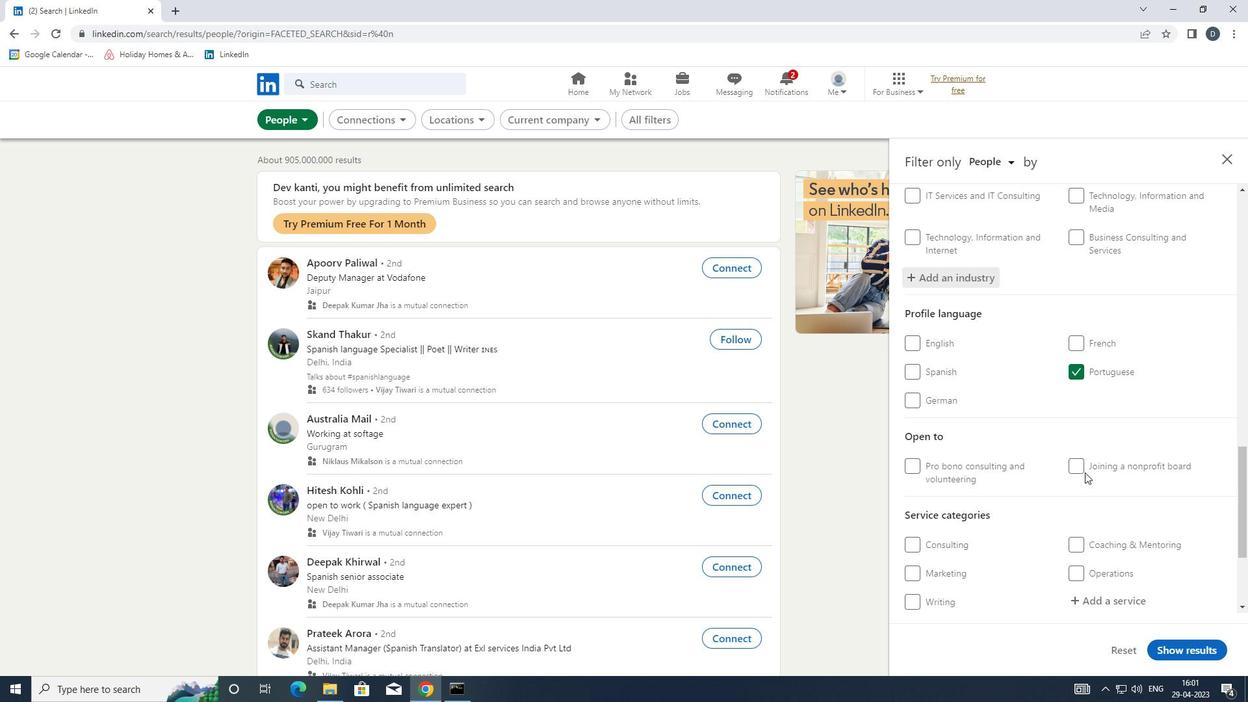 
Action: Mouse moved to (1098, 479)
Screenshot: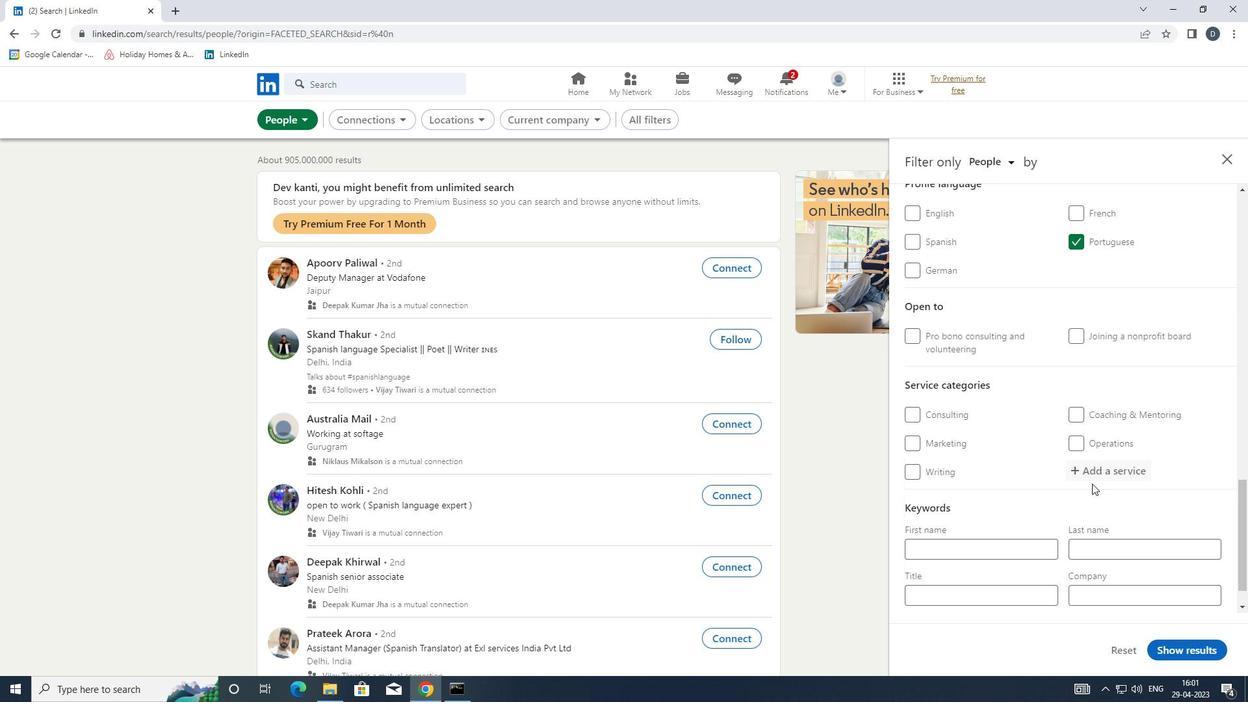 
Action: Mouse pressed left at (1098, 479)
Screenshot: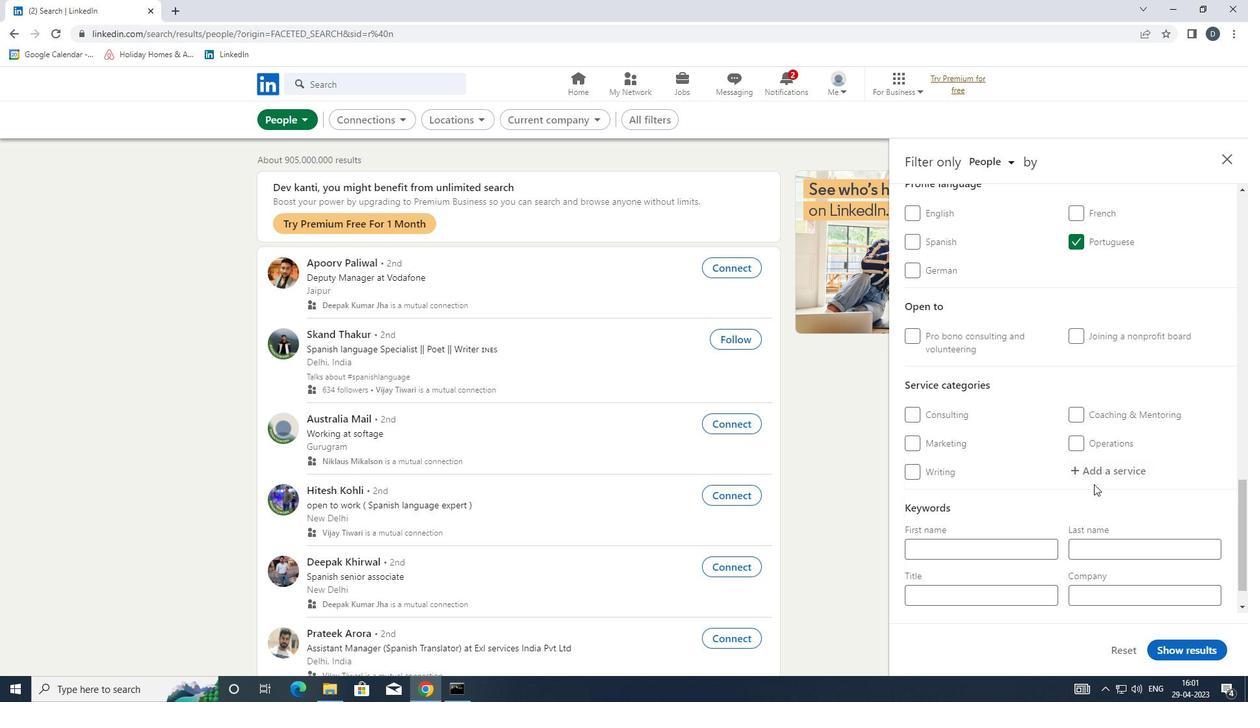 
Action: Key pressed <Key.shift>DEMAND<Key.space><Key.shift><Key.shift><Key.shift><Key.shift><Key.shift><Key.shift>GE<Key.down><Key.enter>
Screenshot: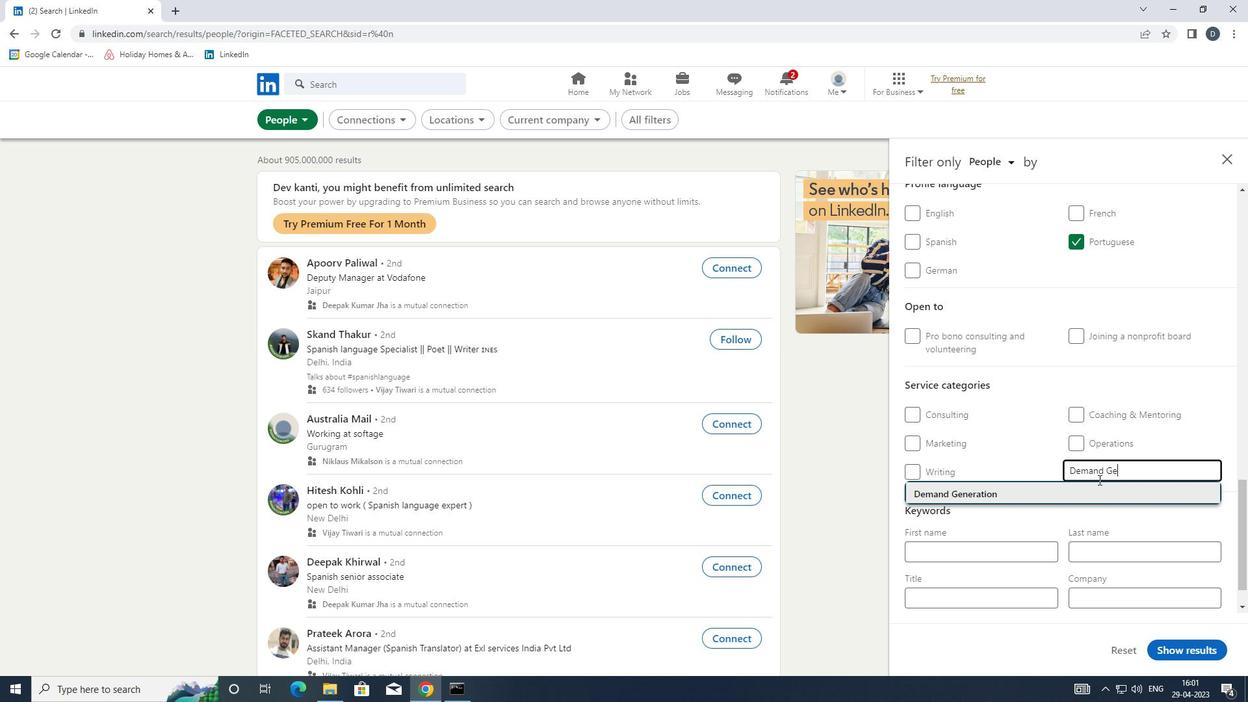 
Action: Mouse scrolled (1098, 479) with delta (0, 0)
Screenshot: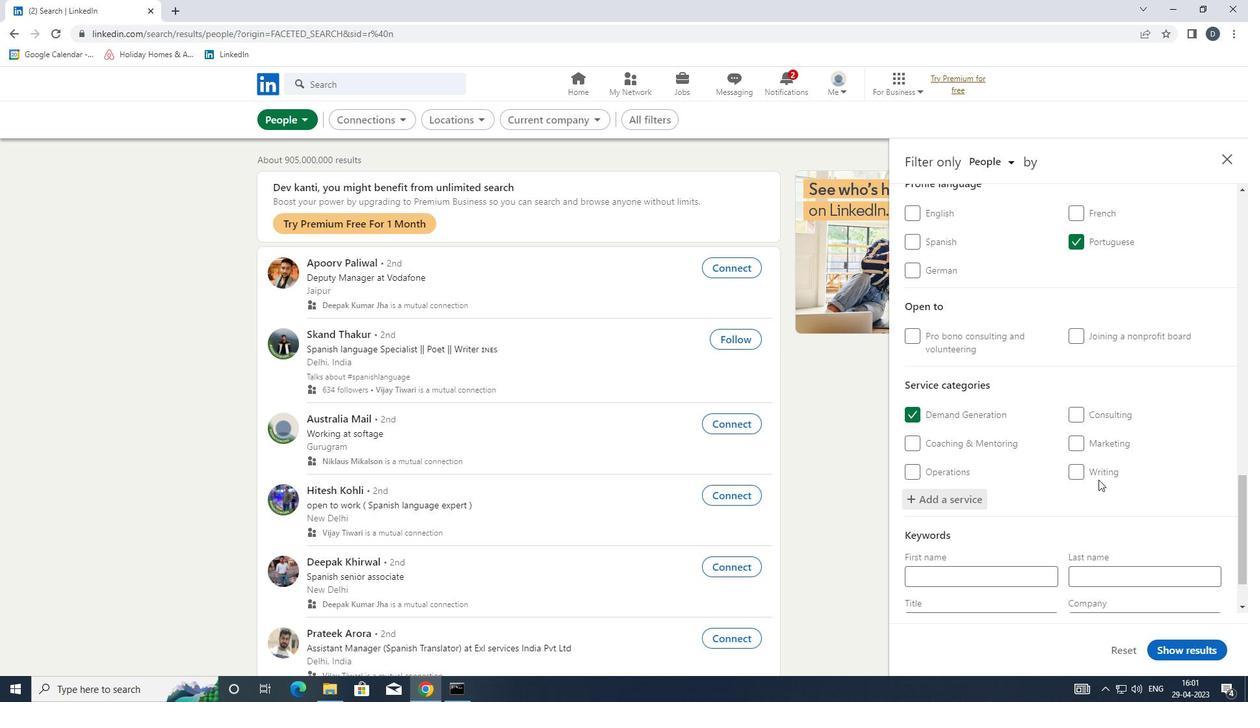 
Action: Mouse scrolled (1098, 479) with delta (0, 0)
Screenshot: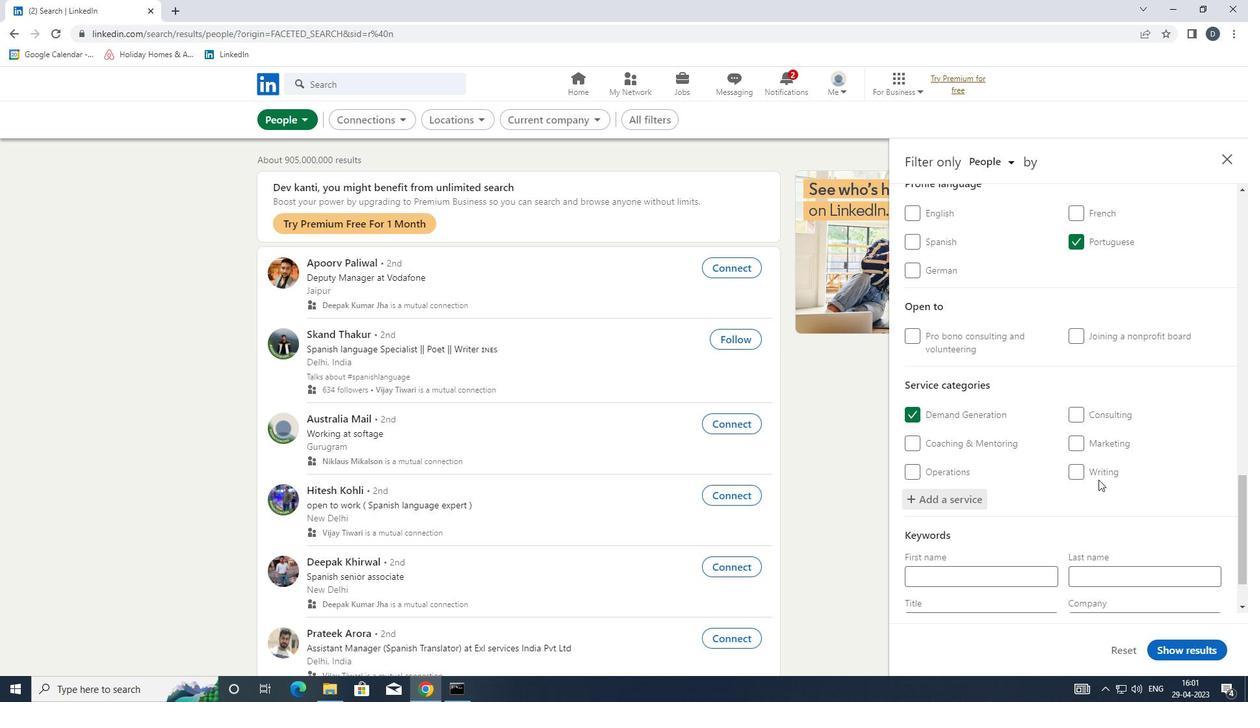 
Action: Mouse scrolled (1098, 479) with delta (0, 0)
Screenshot: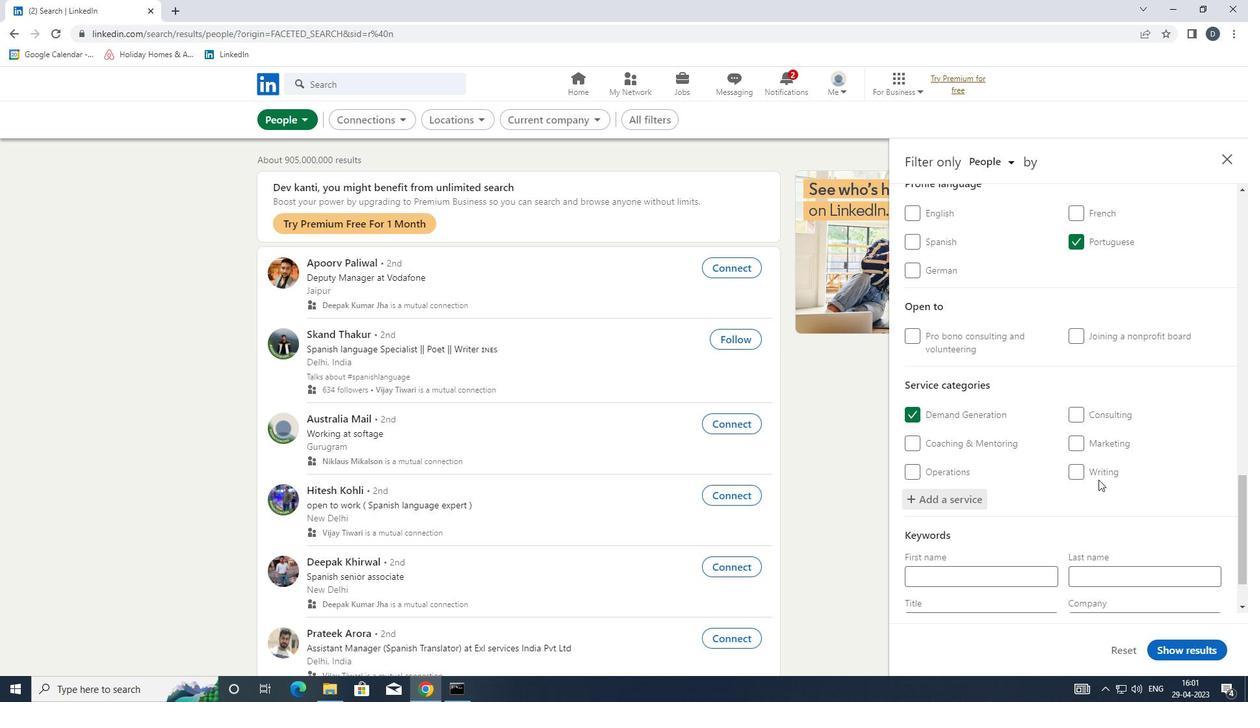 
Action: Mouse moved to (1097, 481)
Screenshot: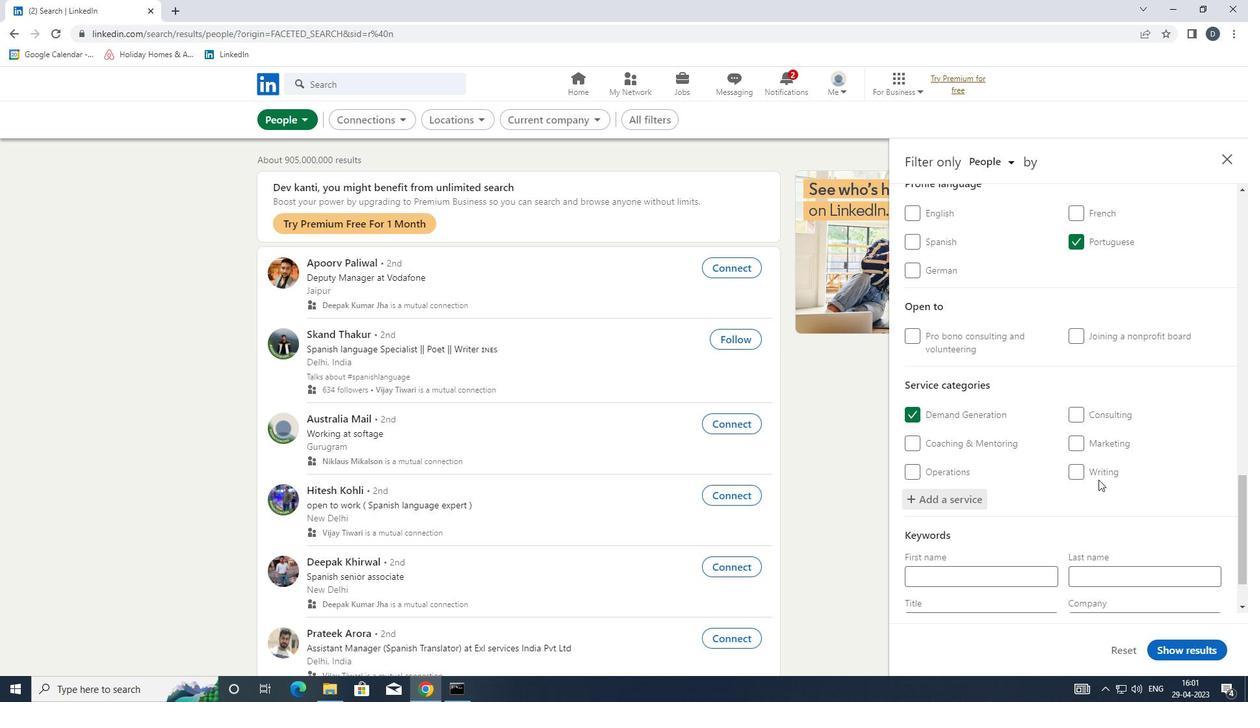 
Action: Mouse scrolled (1097, 481) with delta (0, 0)
Screenshot: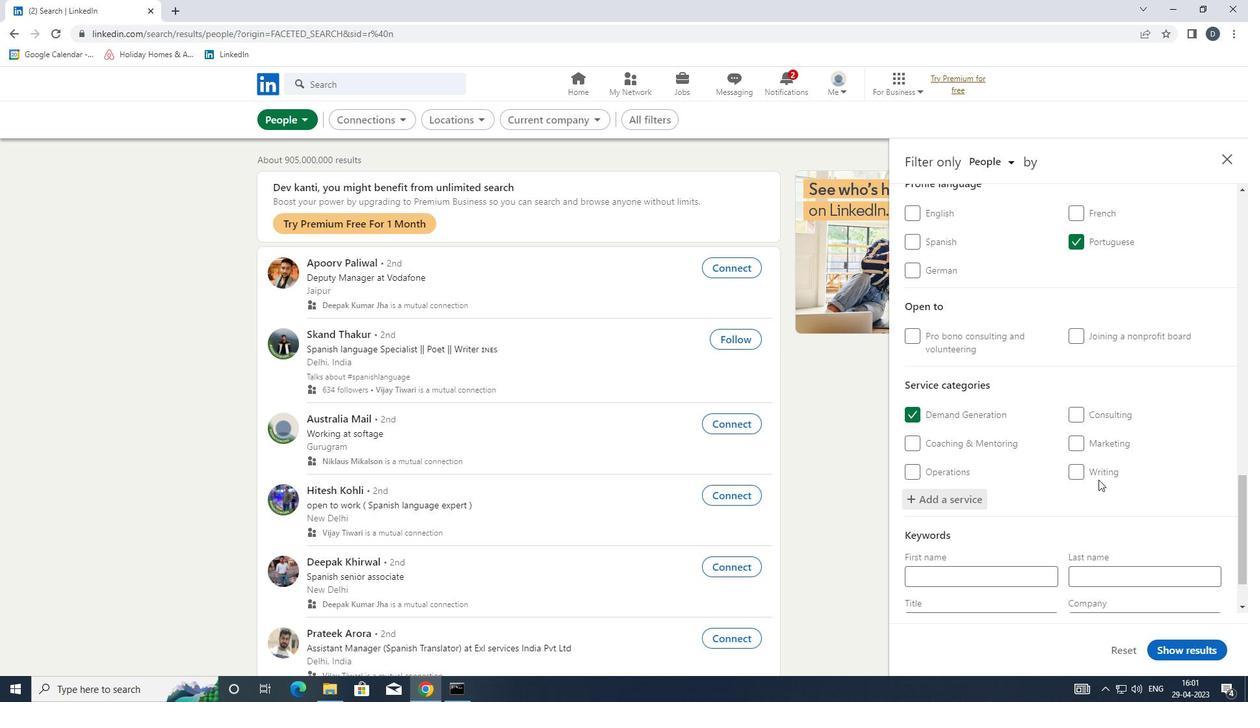 
Action: Mouse moved to (1013, 543)
Screenshot: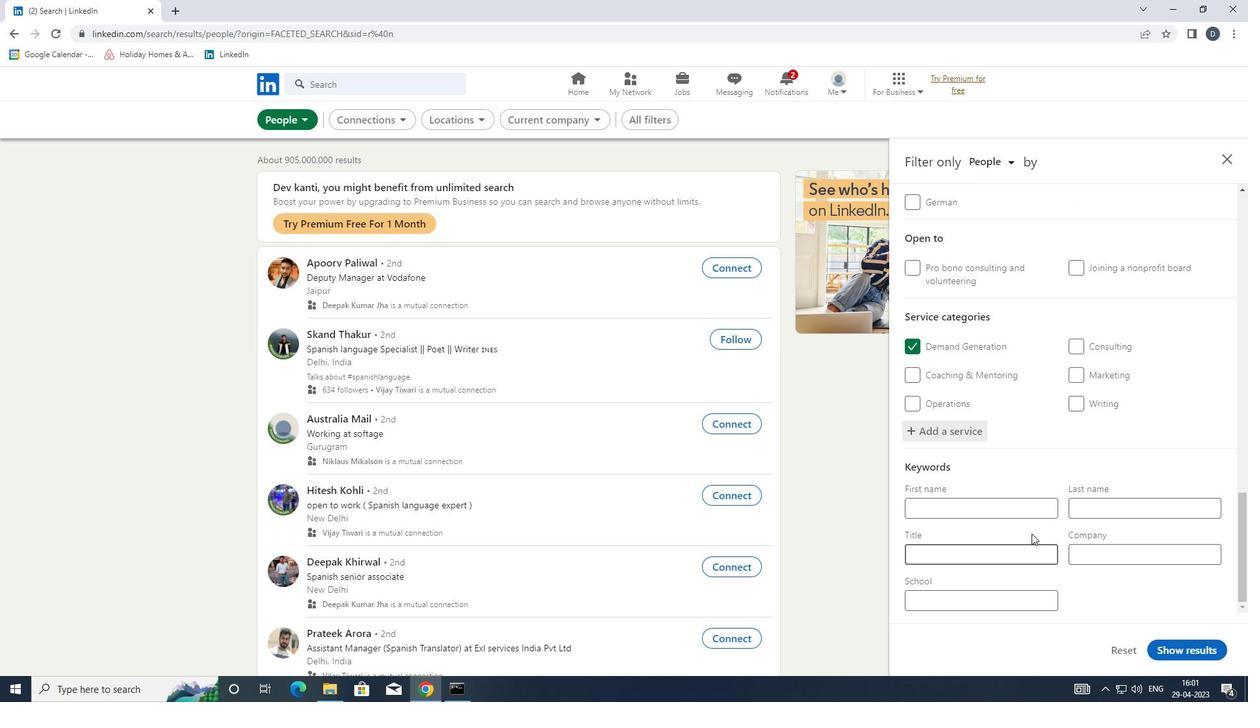 
Action: Mouse pressed left at (1013, 543)
Screenshot: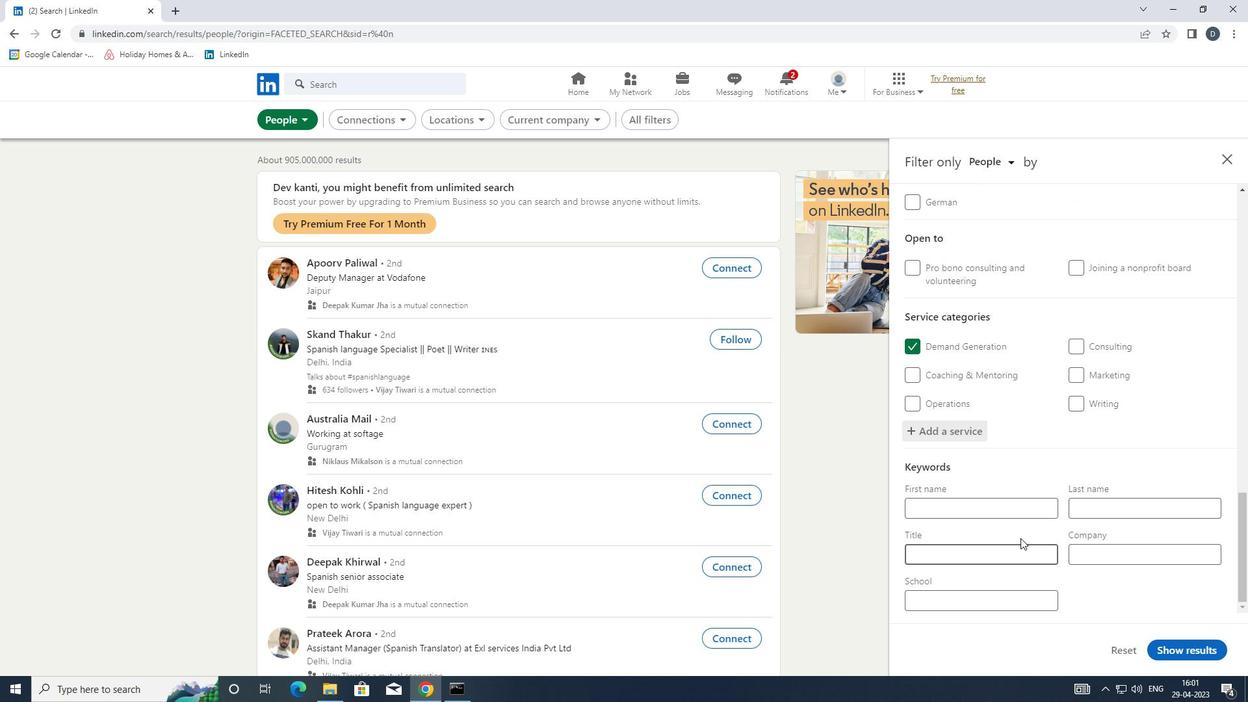 
Action: Mouse moved to (1013, 544)
Screenshot: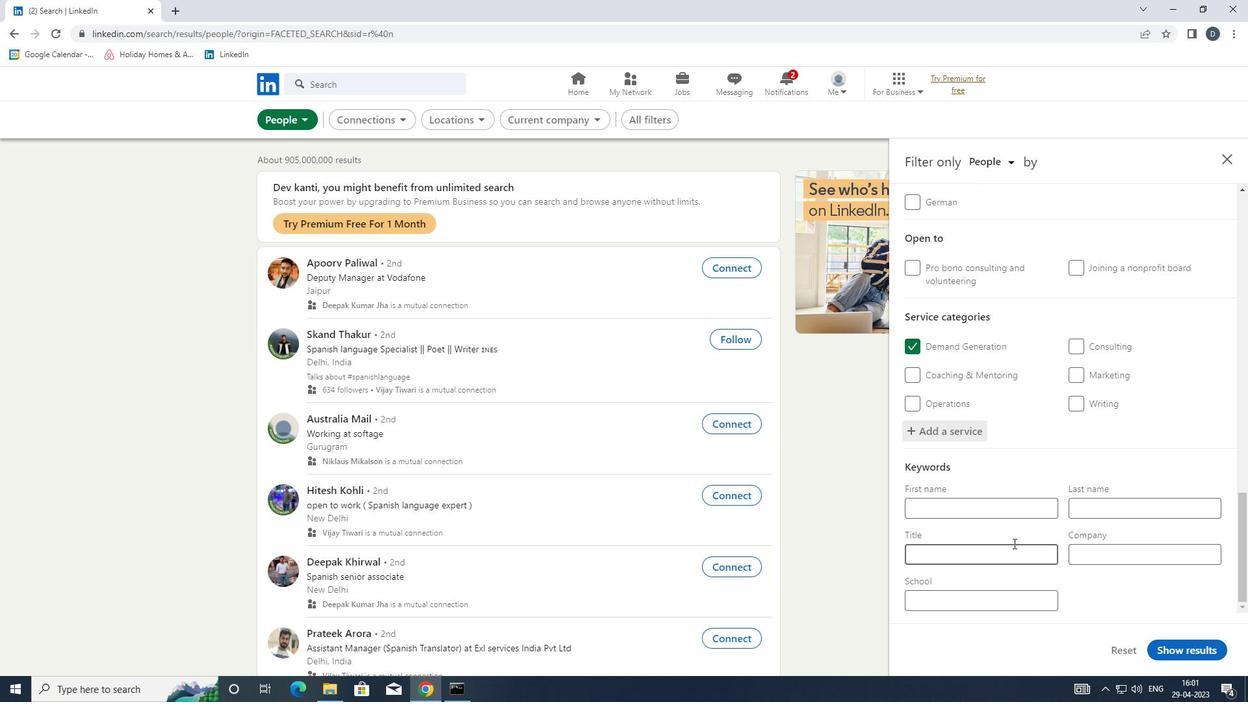 
Action: Key pressed <Key.shift>CUSTOMER<Key.space><Key.shift>SUPPORT<Key.space><Key.shift>REPRESN<Key.backspace>EM<Key.backspace>NTATIVE
Screenshot: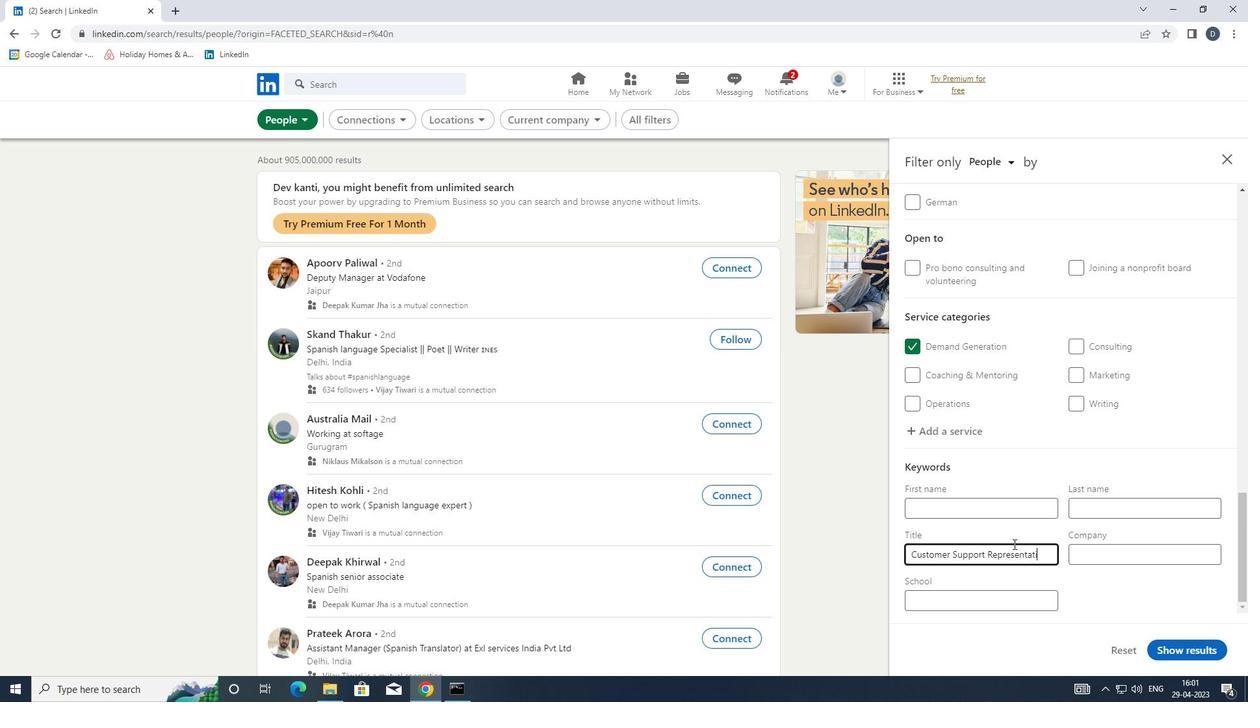 
Action: Mouse moved to (1192, 647)
Screenshot: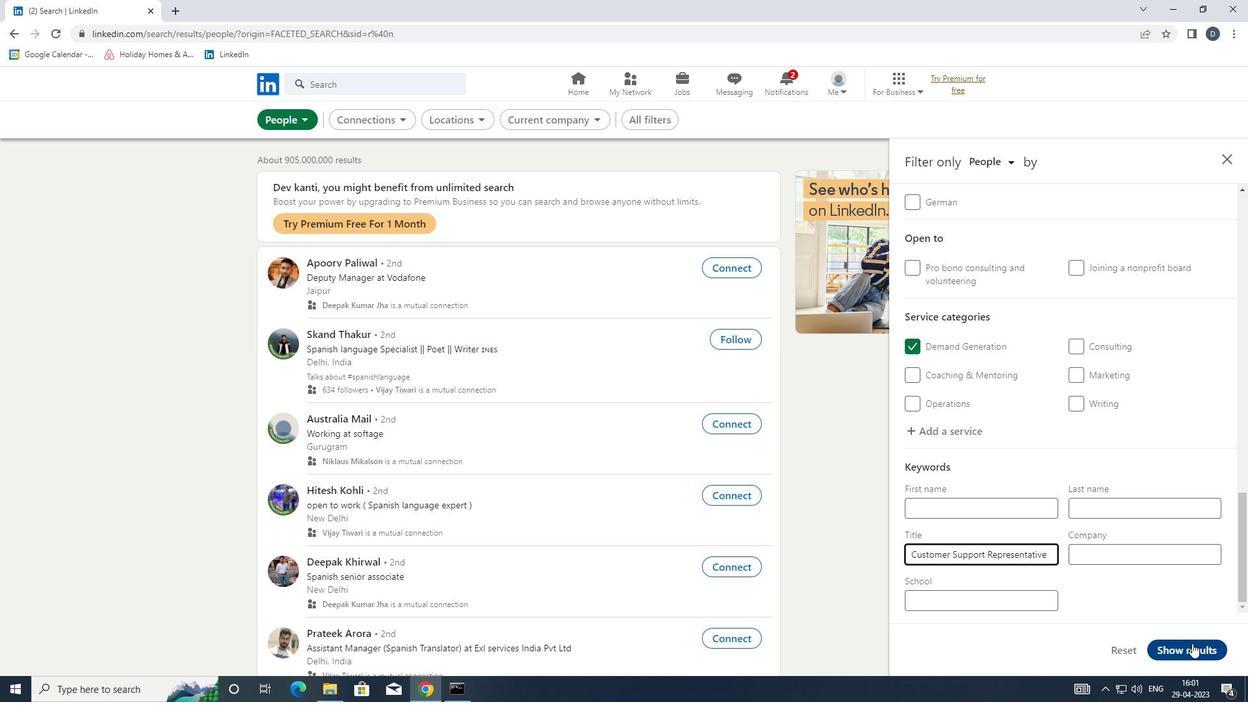 
Action: Mouse pressed left at (1192, 647)
Screenshot: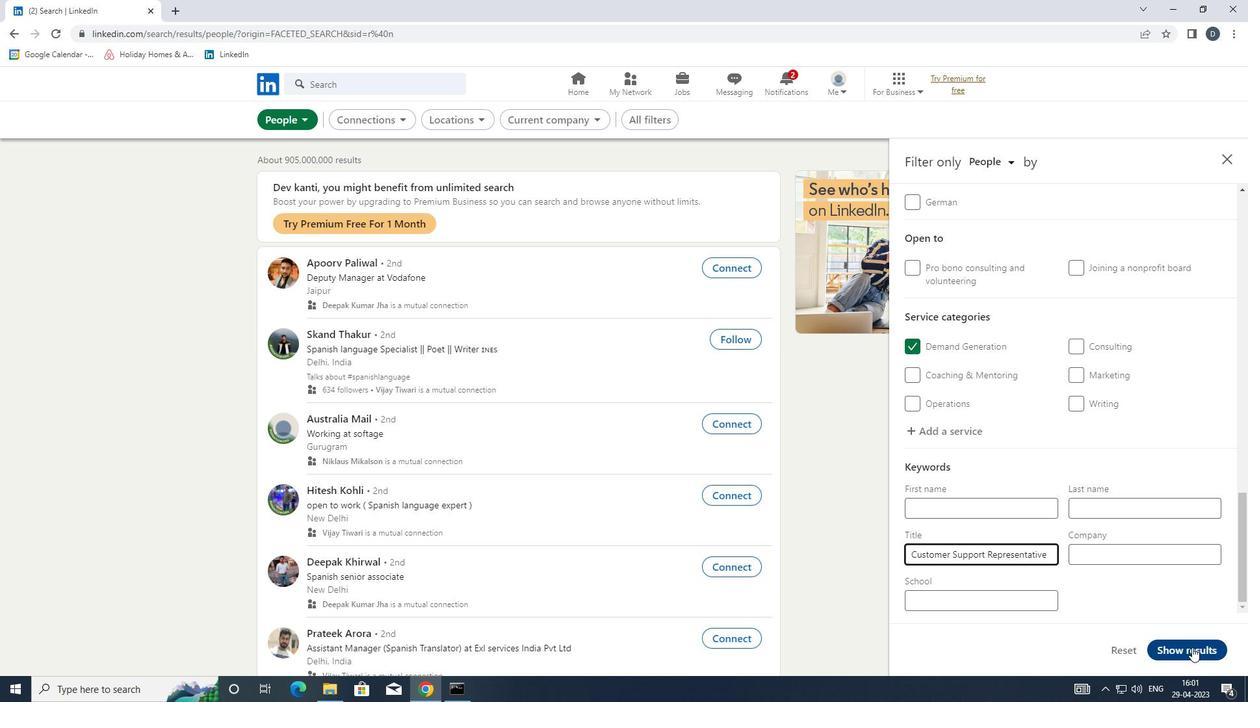 
Action: Mouse moved to (783, 268)
Screenshot: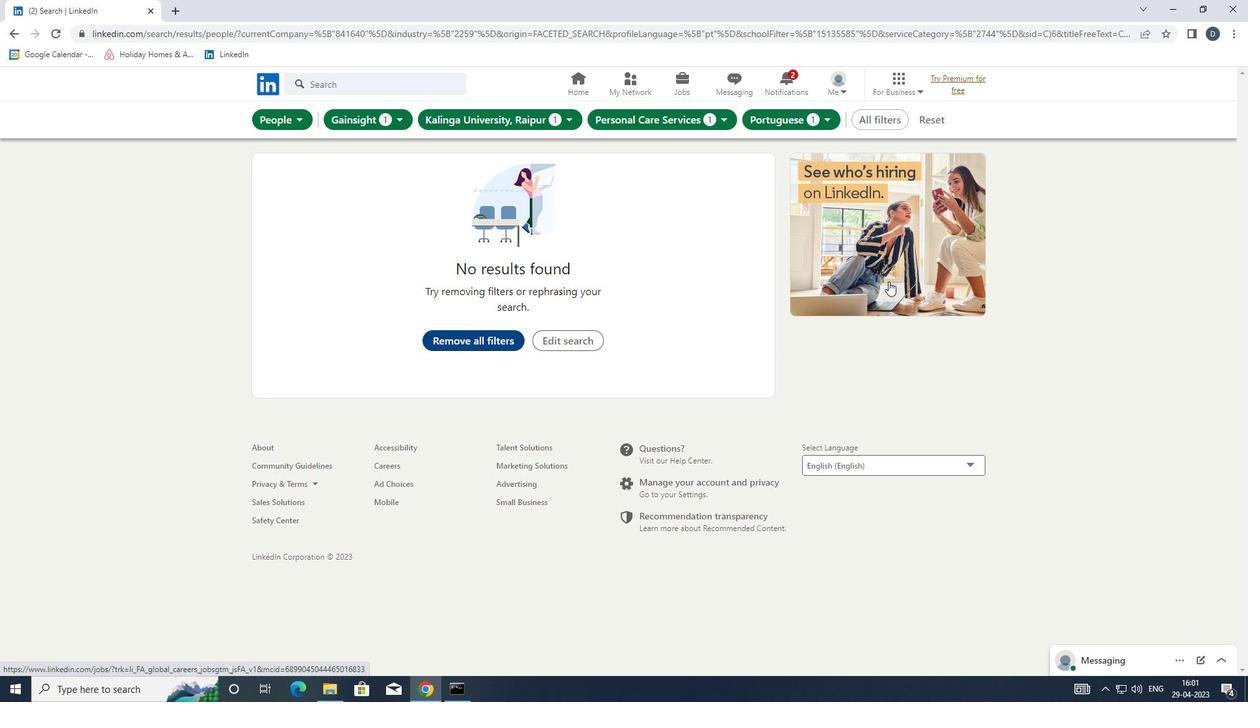 
